 Task: Search one way flight ticket for 5 adults, 2 children, 1 infant in seat and 2 infants on lap in economy from Walla Walla: Walla Walla Regional Airport to Raleigh: Raleigh-durham International Airport on 8-5-2023. Choice of flights is Sun country airlines. Number of bags: 2 carry on bags. Price is upto 82000. Outbound departure time preference is 20:30.
Action: Mouse moved to (380, 348)
Screenshot: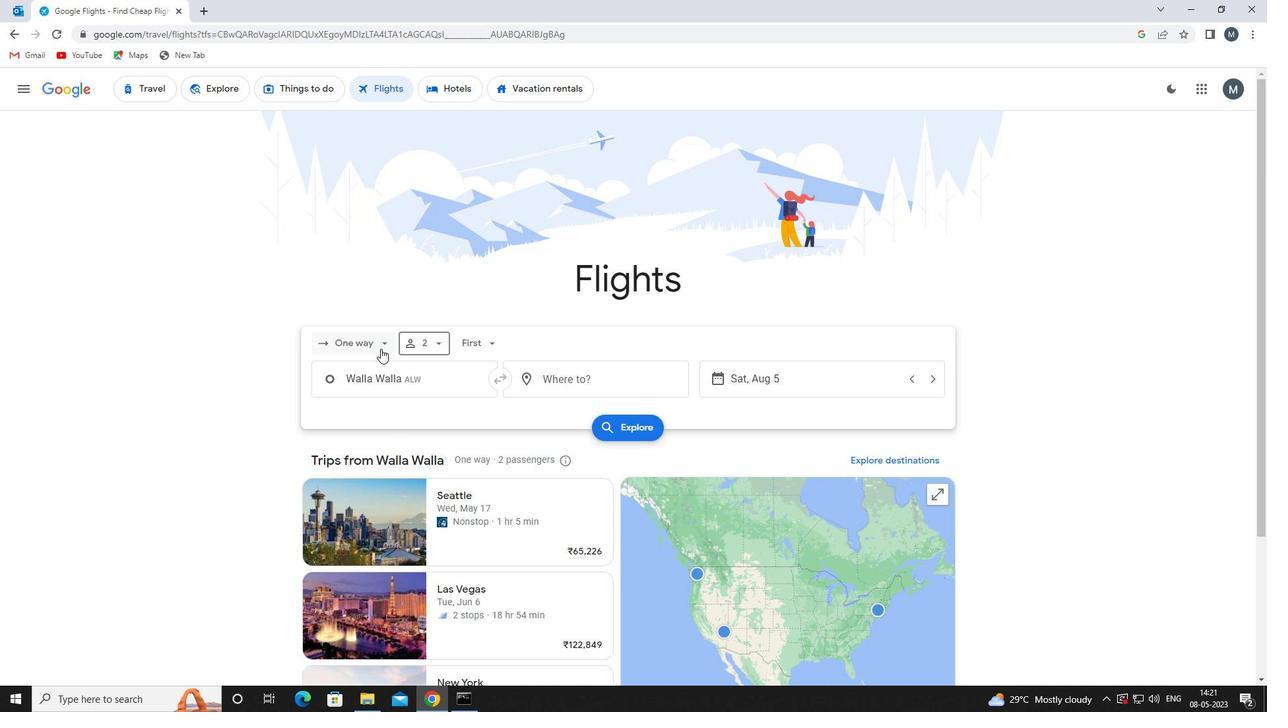 
Action: Mouse pressed left at (380, 348)
Screenshot: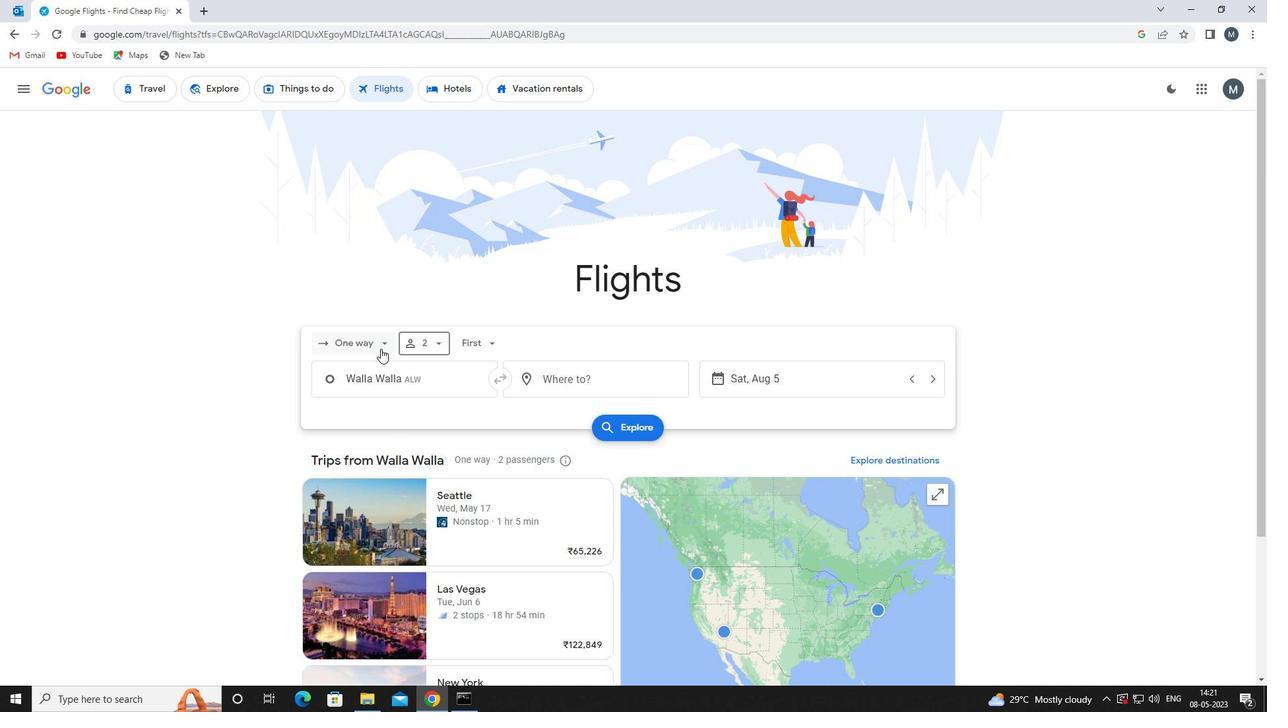 
Action: Mouse moved to (388, 405)
Screenshot: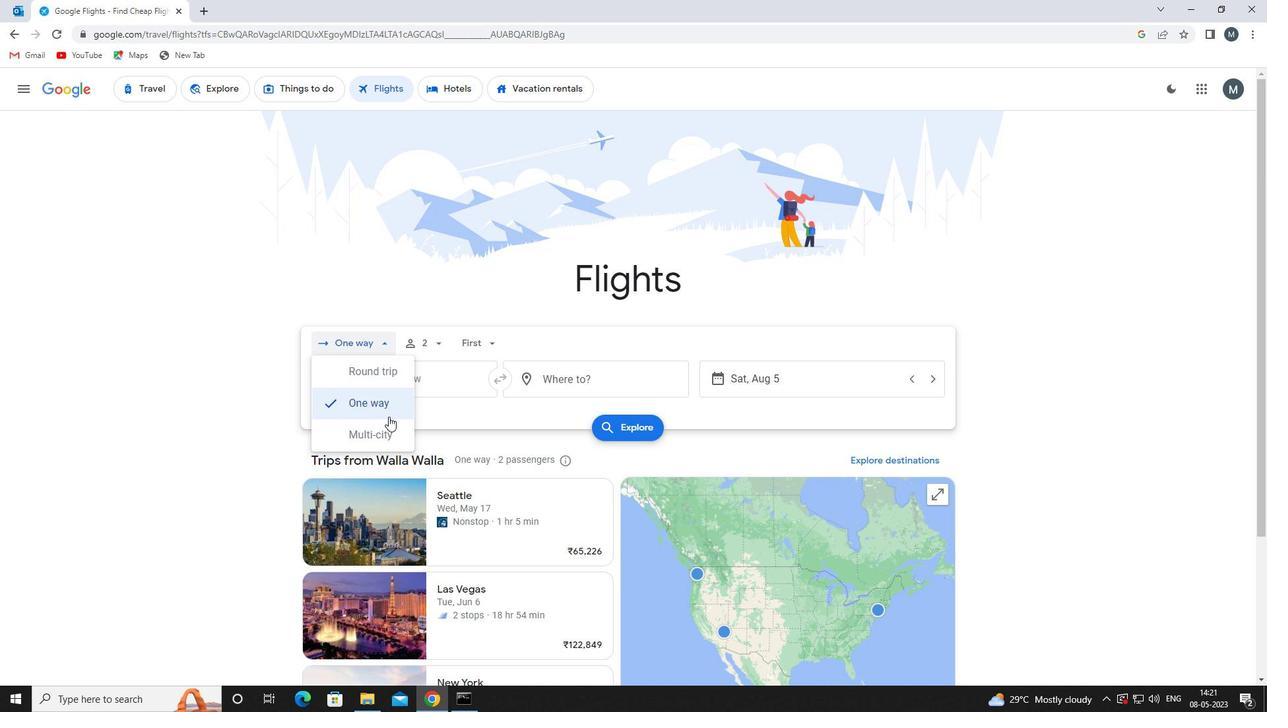 
Action: Mouse pressed left at (388, 405)
Screenshot: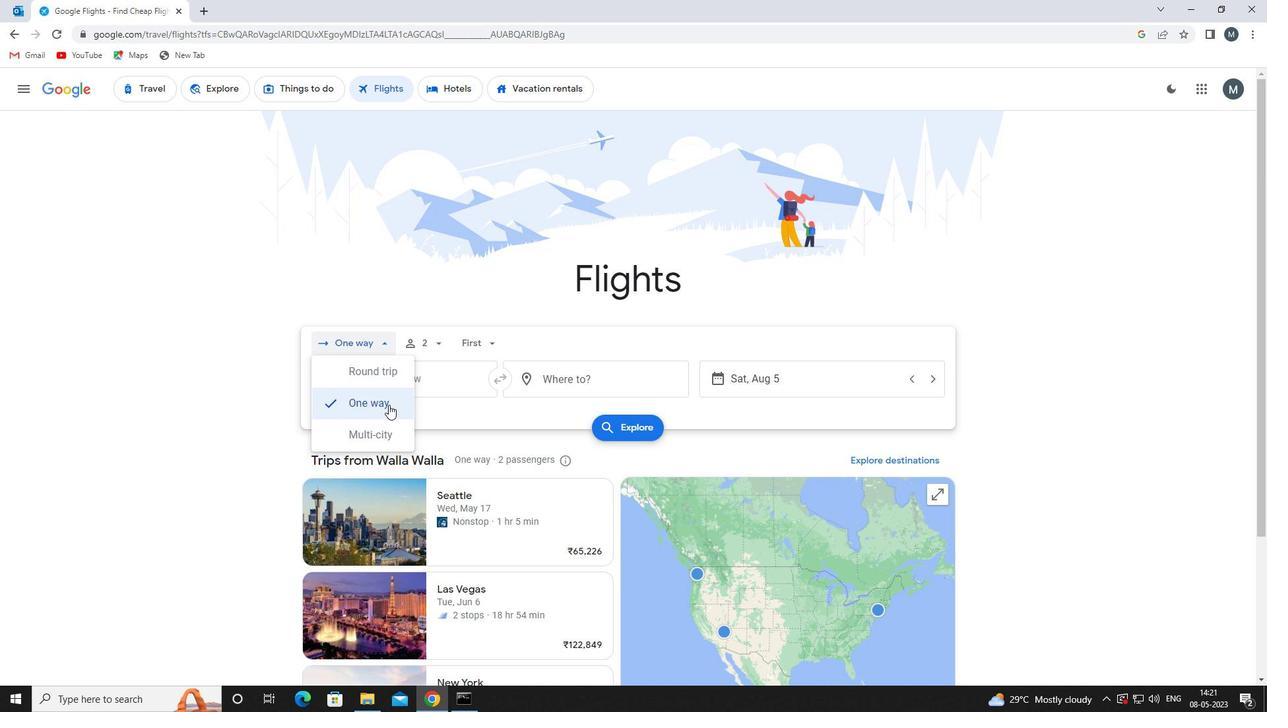 
Action: Mouse moved to (429, 351)
Screenshot: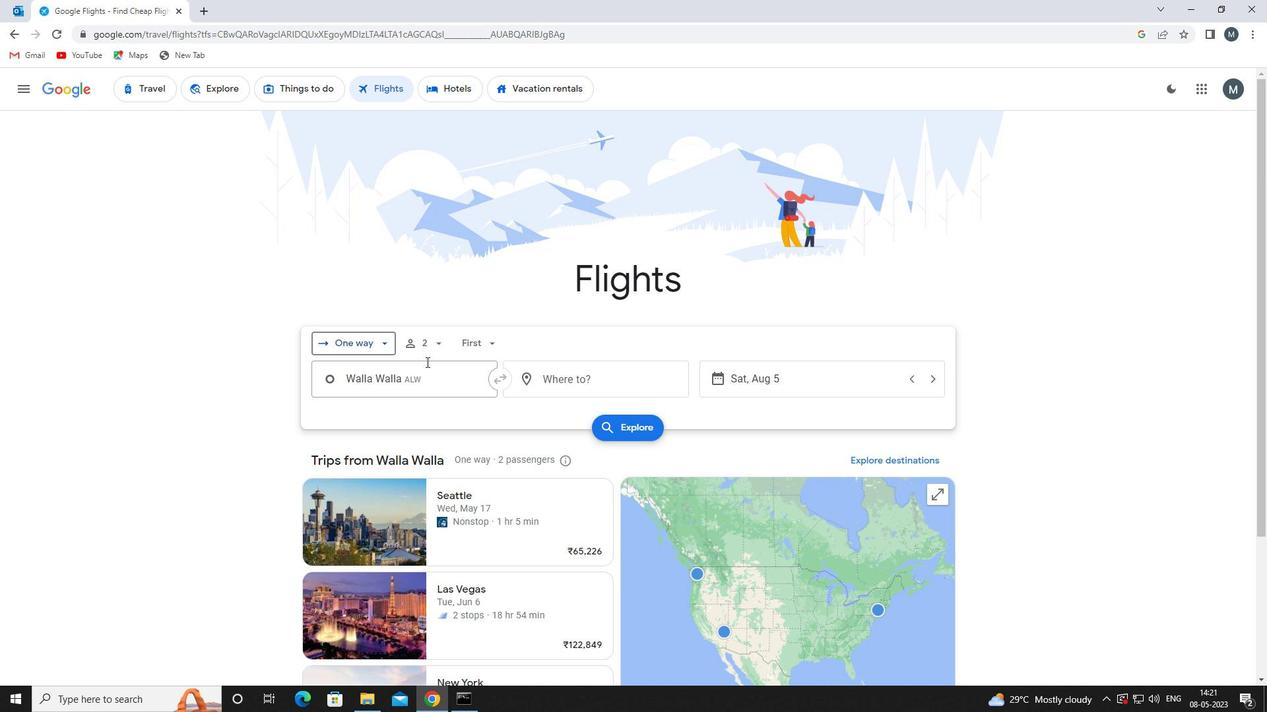 
Action: Mouse pressed left at (429, 351)
Screenshot: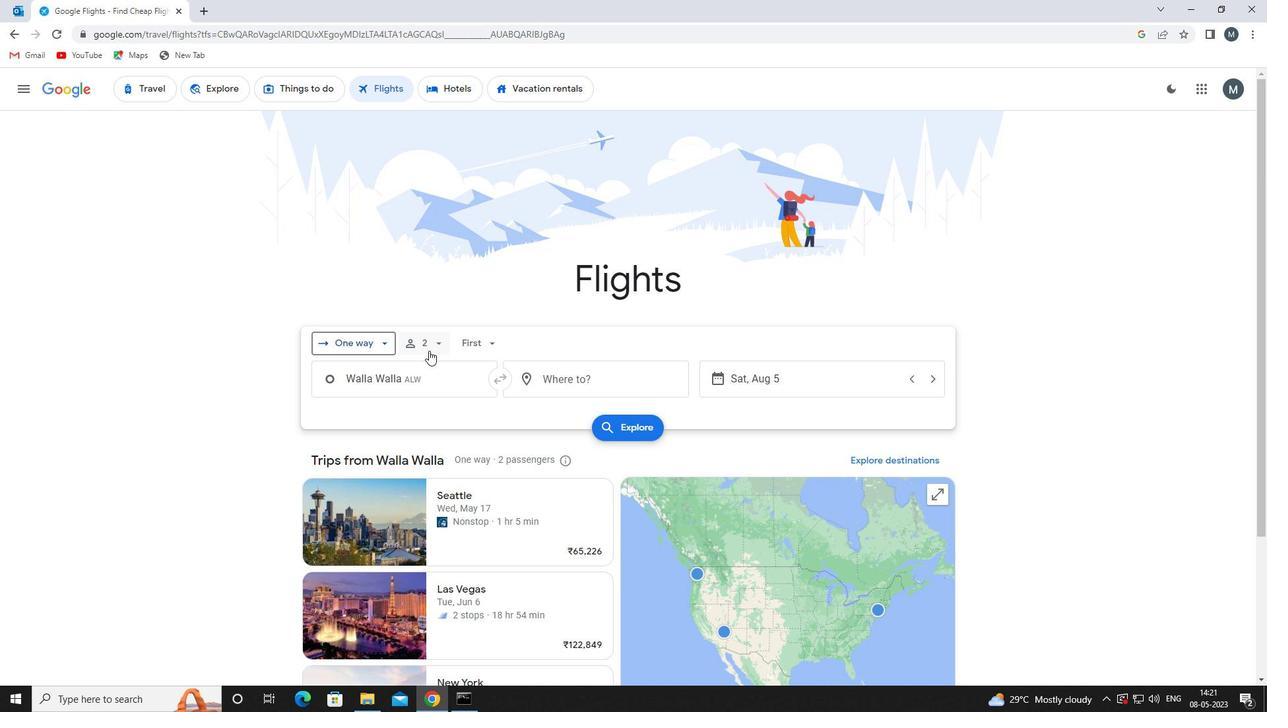 
Action: Mouse moved to (535, 380)
Screenshot: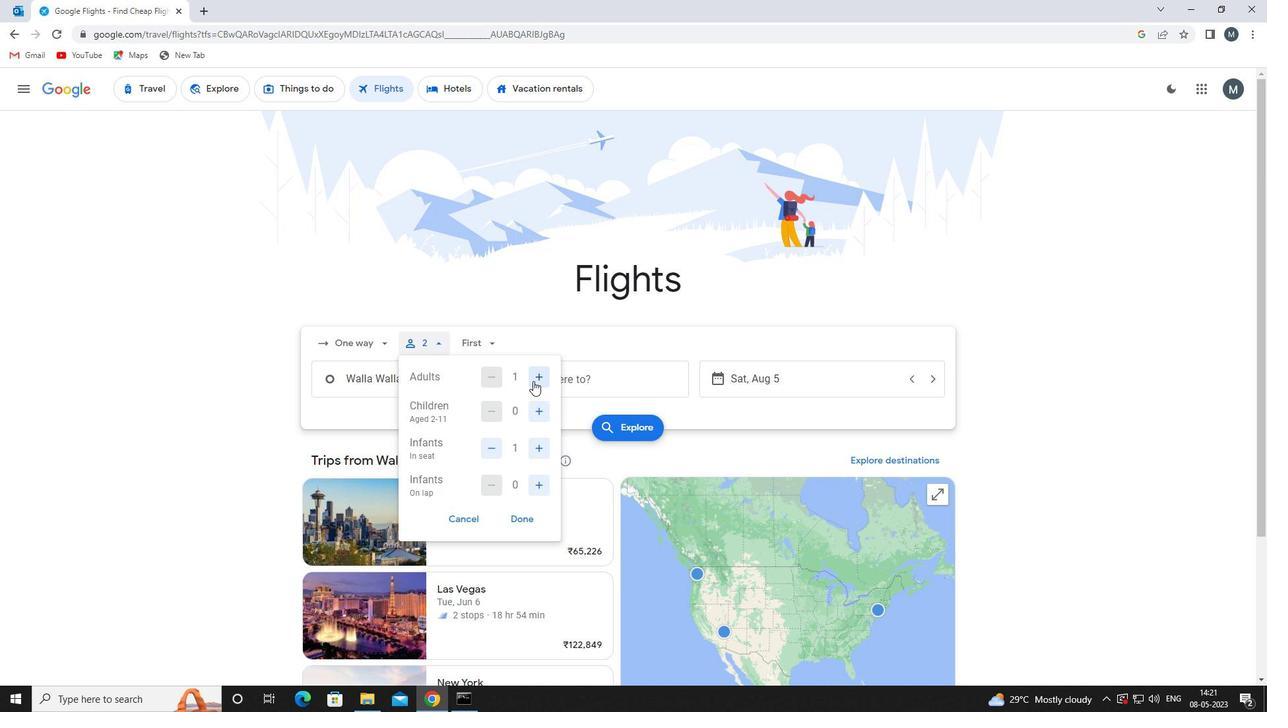 
Action: Mouse pressed left at (535, 380)
Screenshot: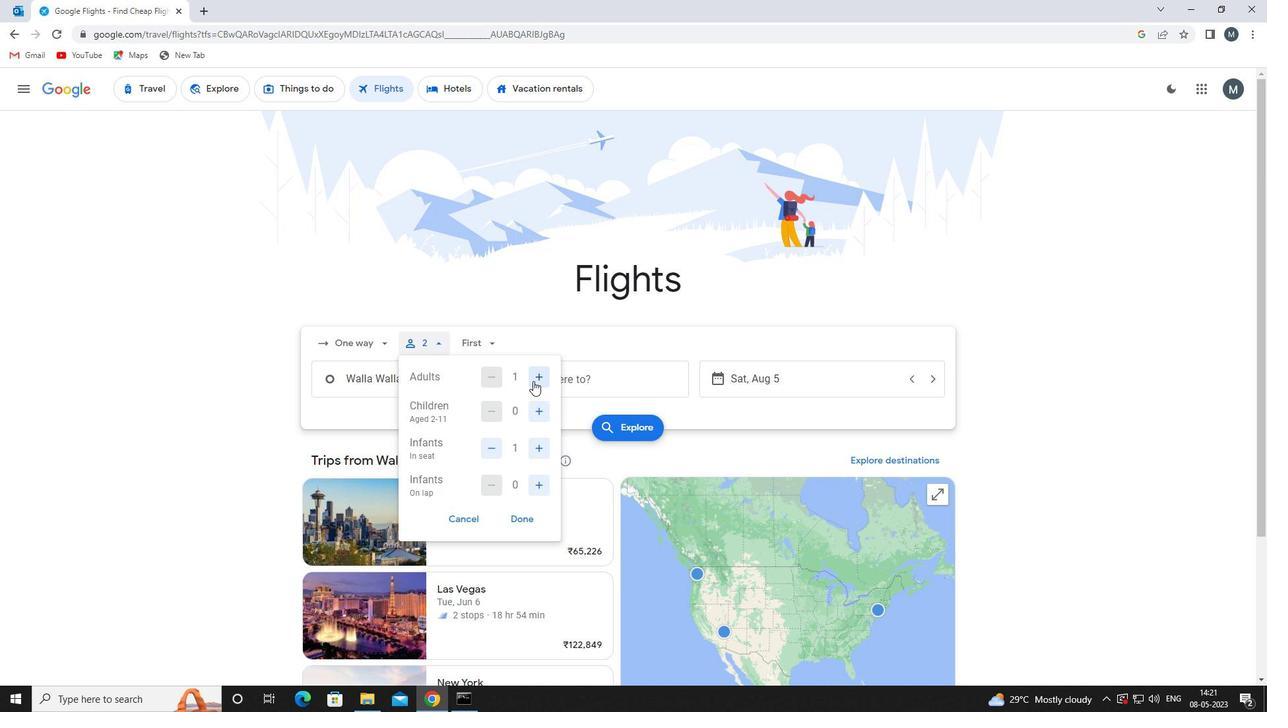 
Action: Mouse moved to (535, 380)
Screenshot: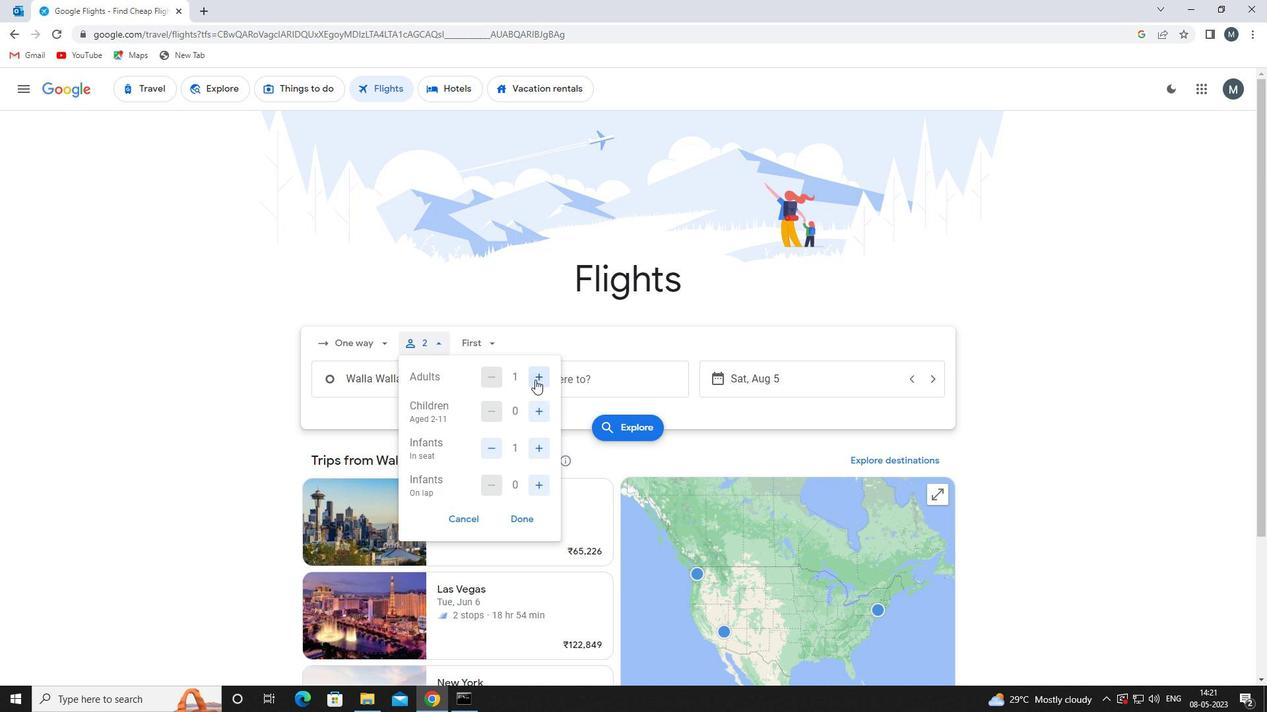 
Action: Mouse pressed left at (535, 380)
Screenshot: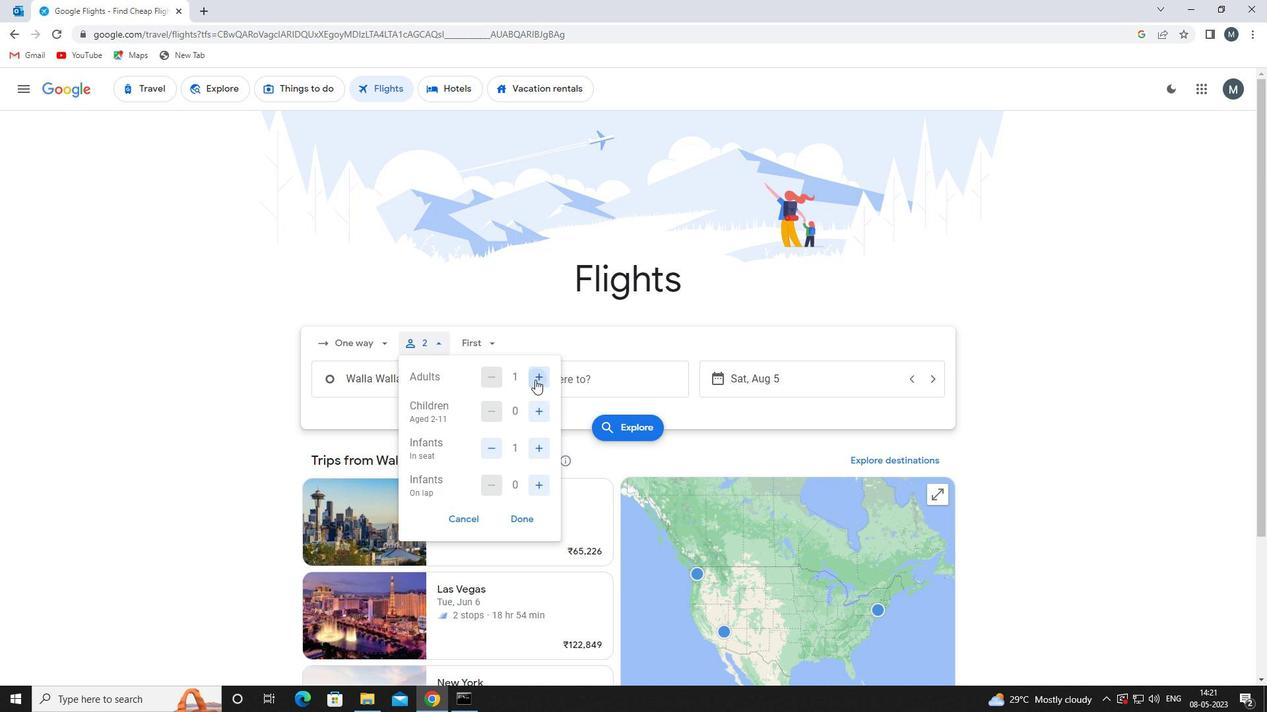 
Action: Mouse pressed left at (535, 380)
Screenshot: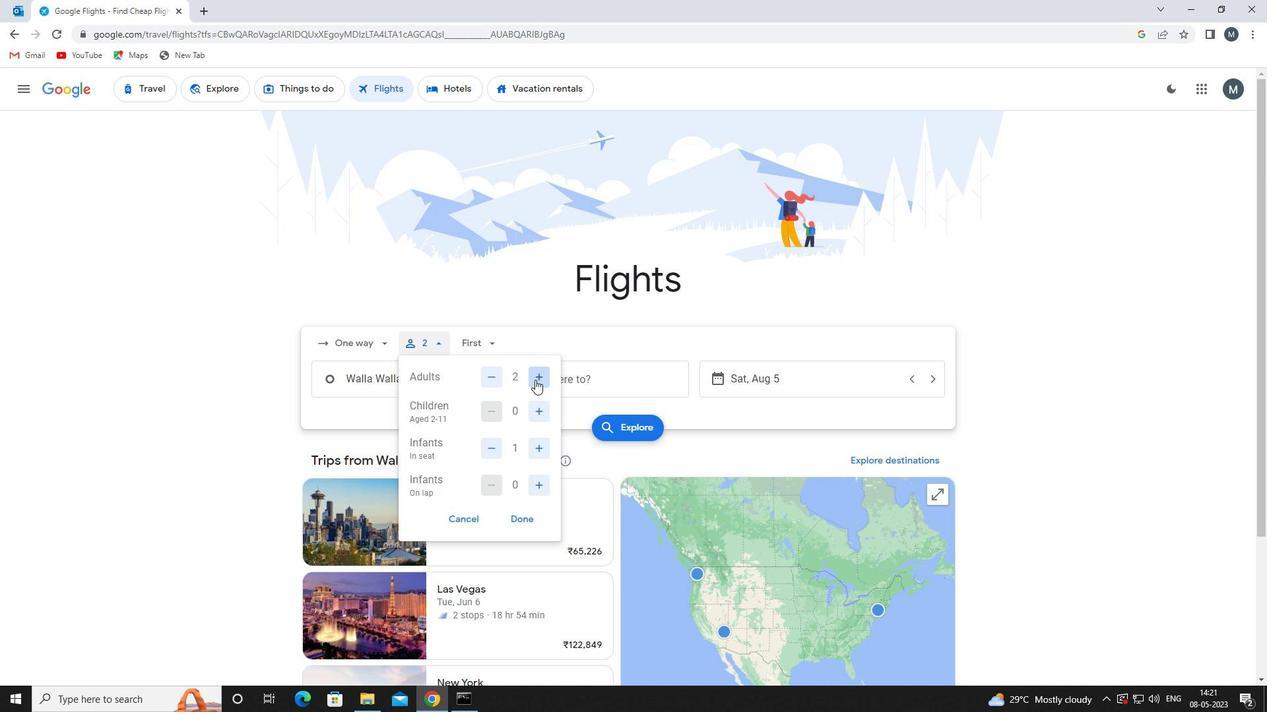 
Action: Mouse pressed left at (535, 380)
Screenshot: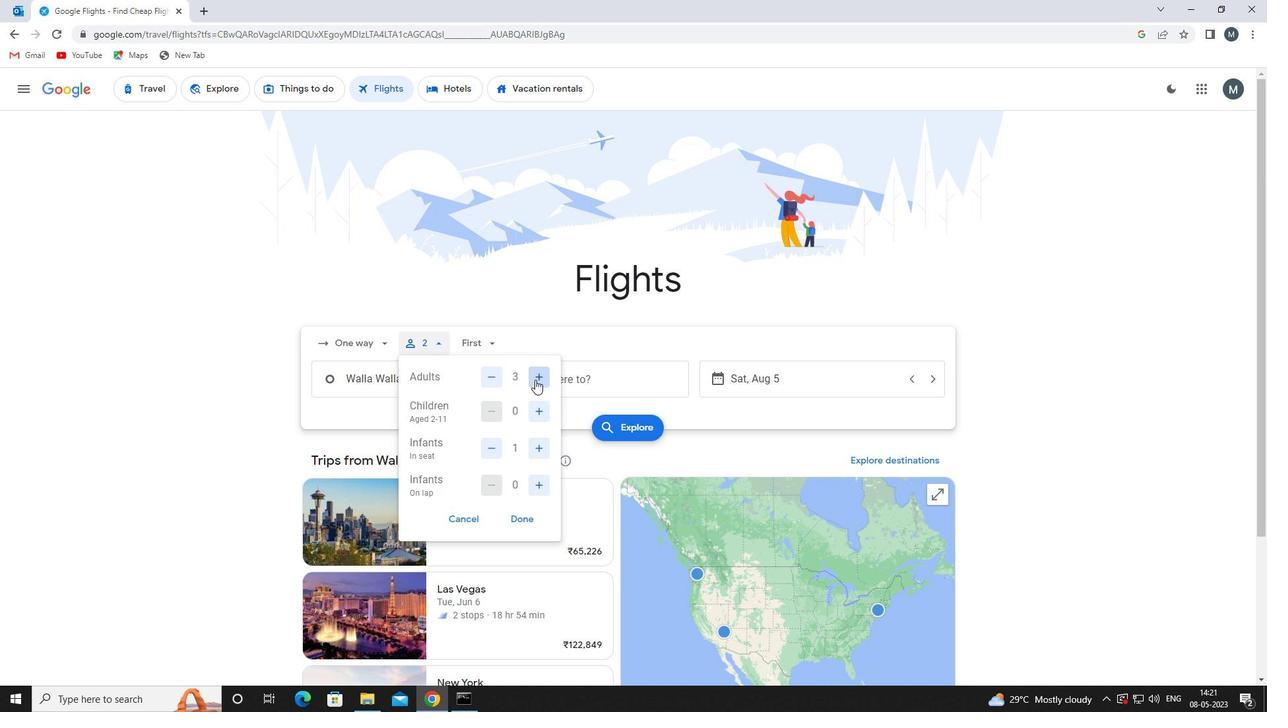 
Action: Mouse moved to (539, 412)
Screenshot: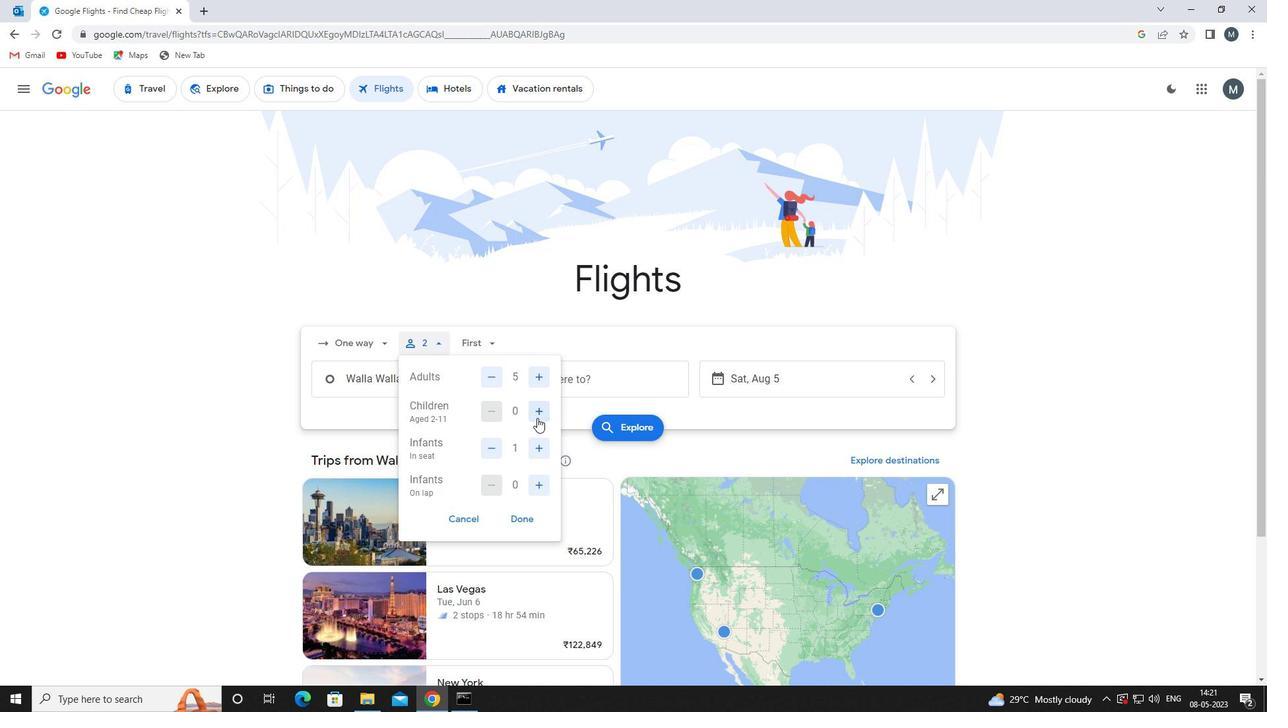 
Action: Mouse pressed left at (539, 412)
Screenshot: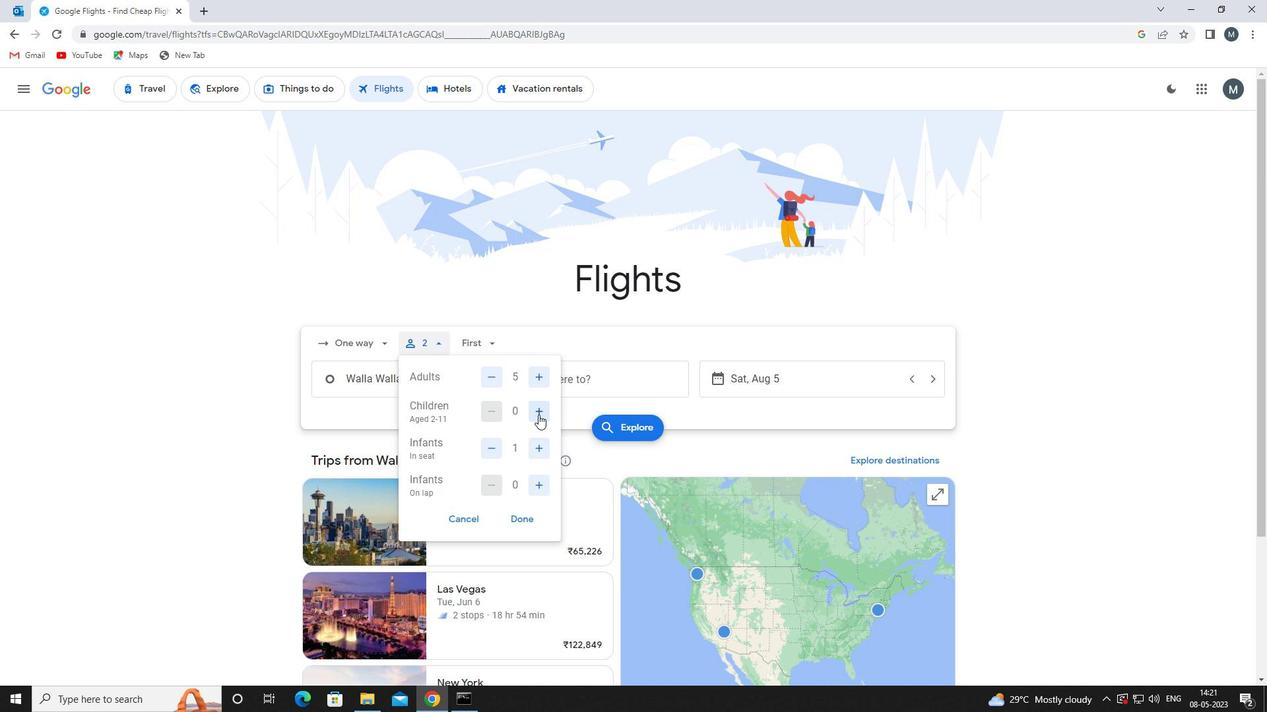 
Action: Mouse pressed left at (539, 412)
Screenshot: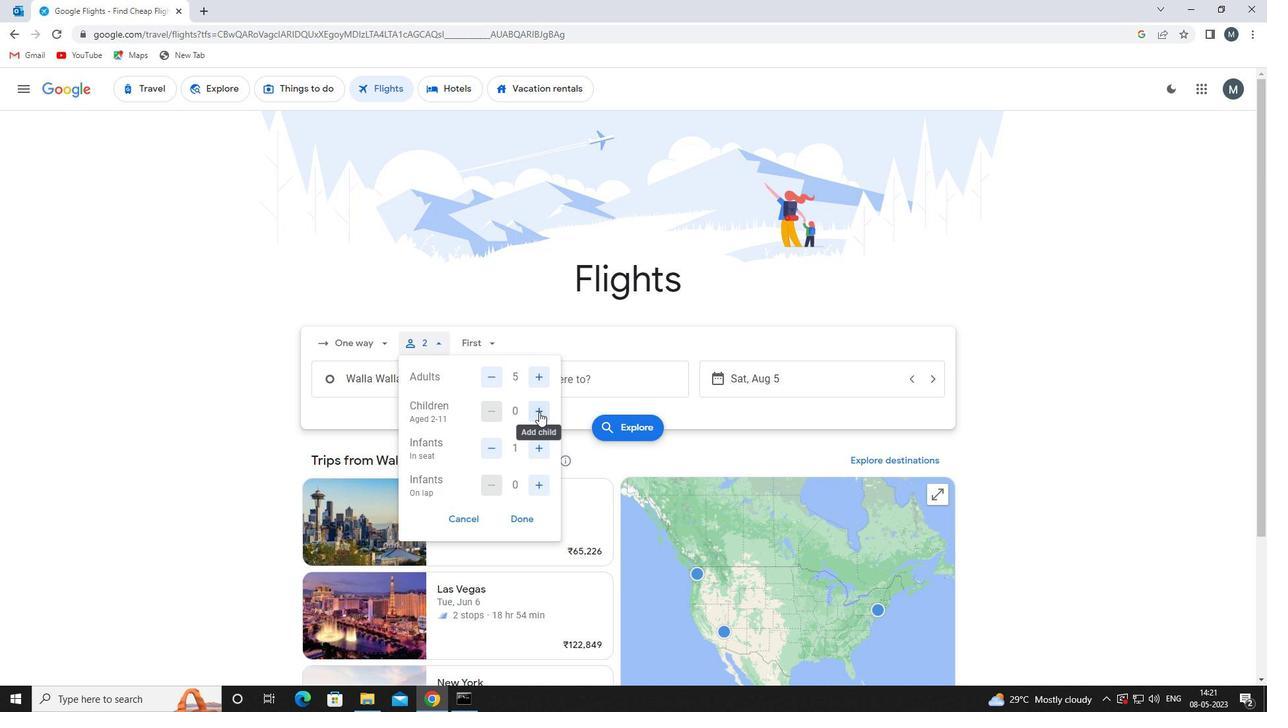 
Action: Mouse moved to (497, 448)
Screenshot: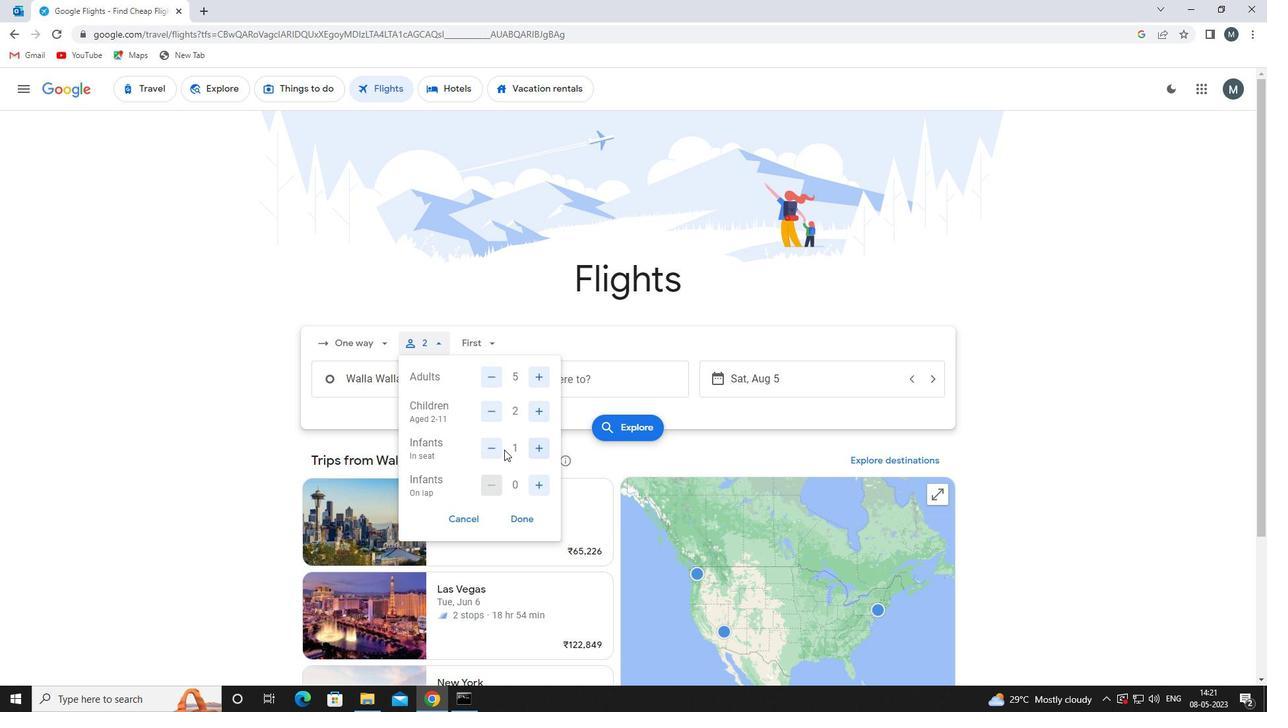 
Action: Mouse pressed left at (497, 448)
Screenshot: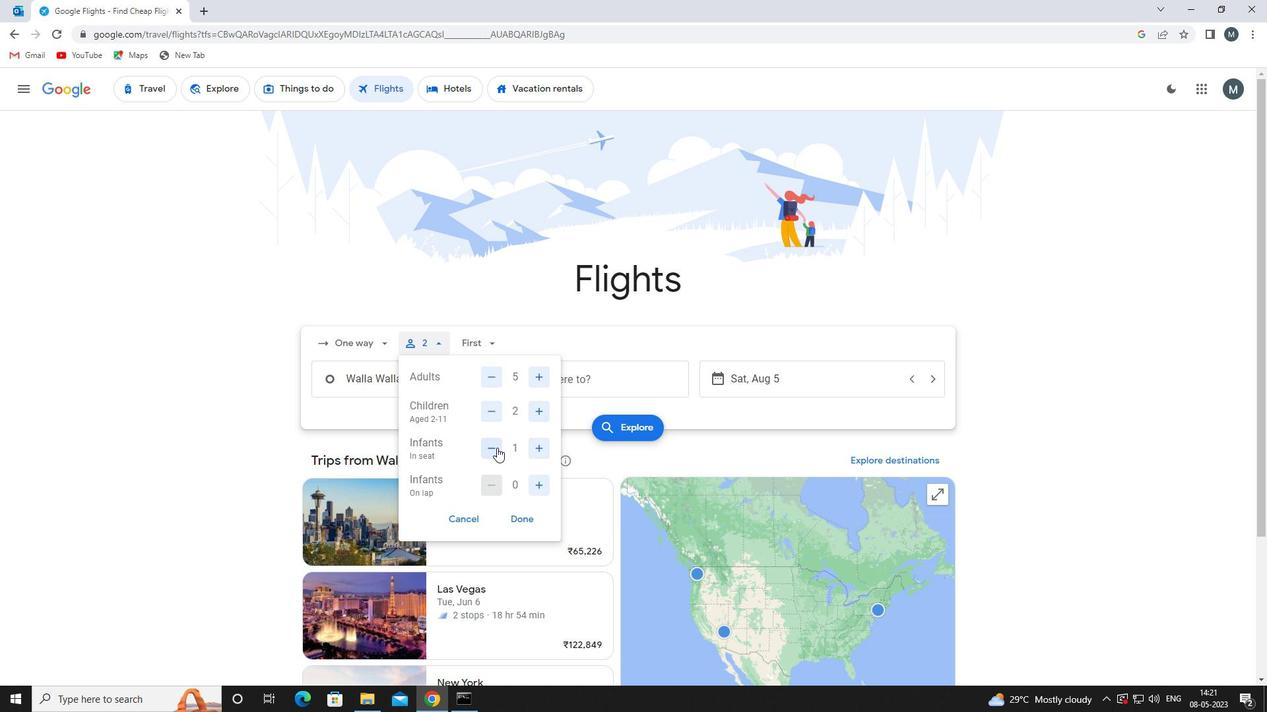 
Action: Mouse moved to (543, 449)
Screenshot: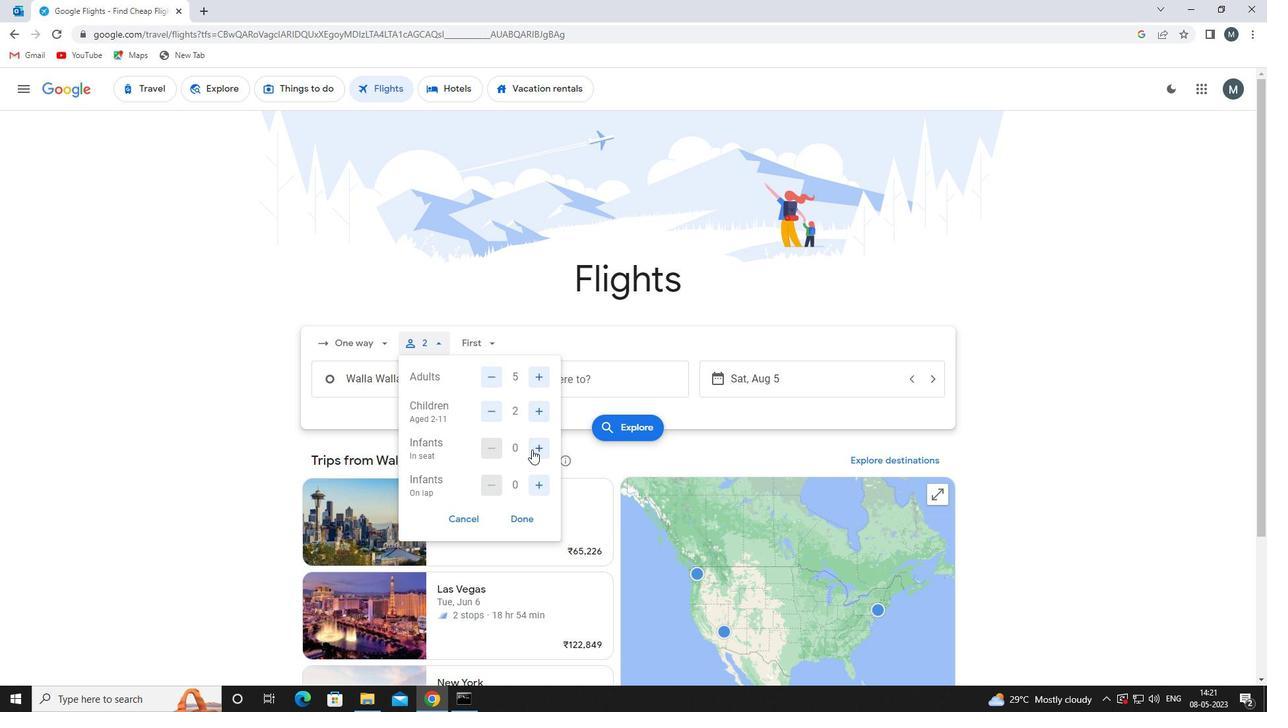 
Action: Mouse pressed left at (543, 449)
Screenshot: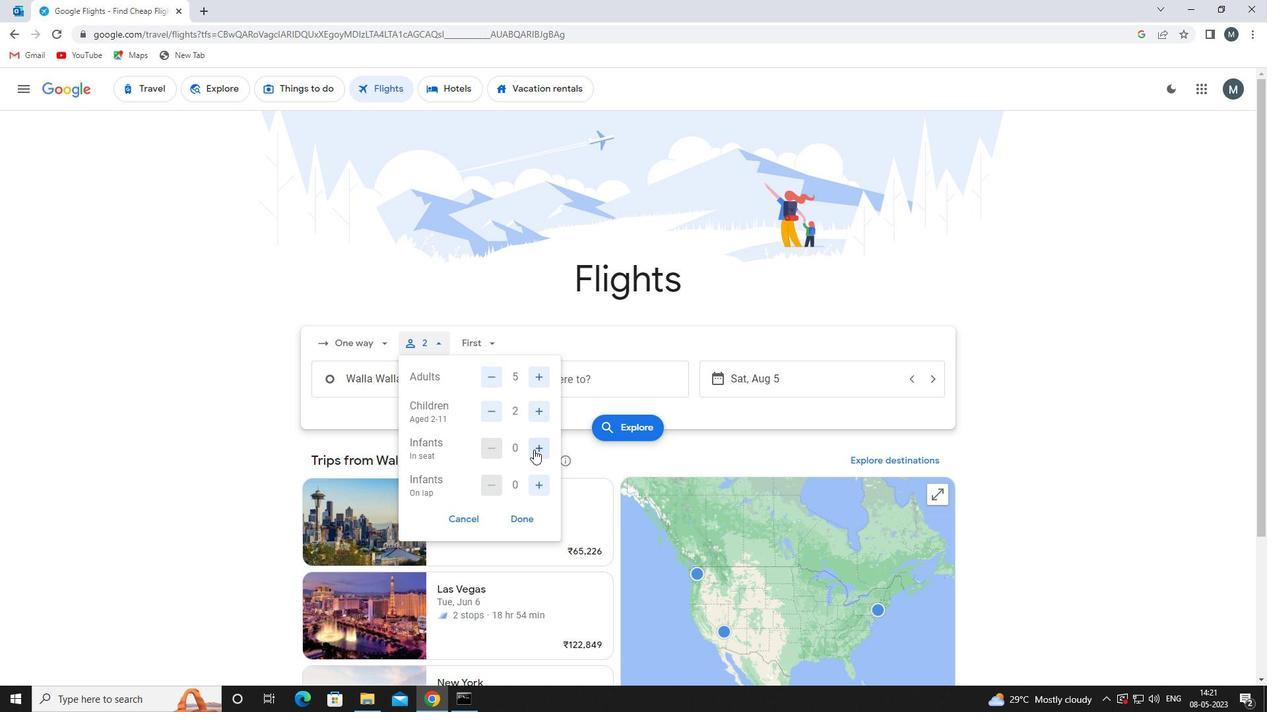 
Action: Mouse moved to (537, 488)
Screenshot: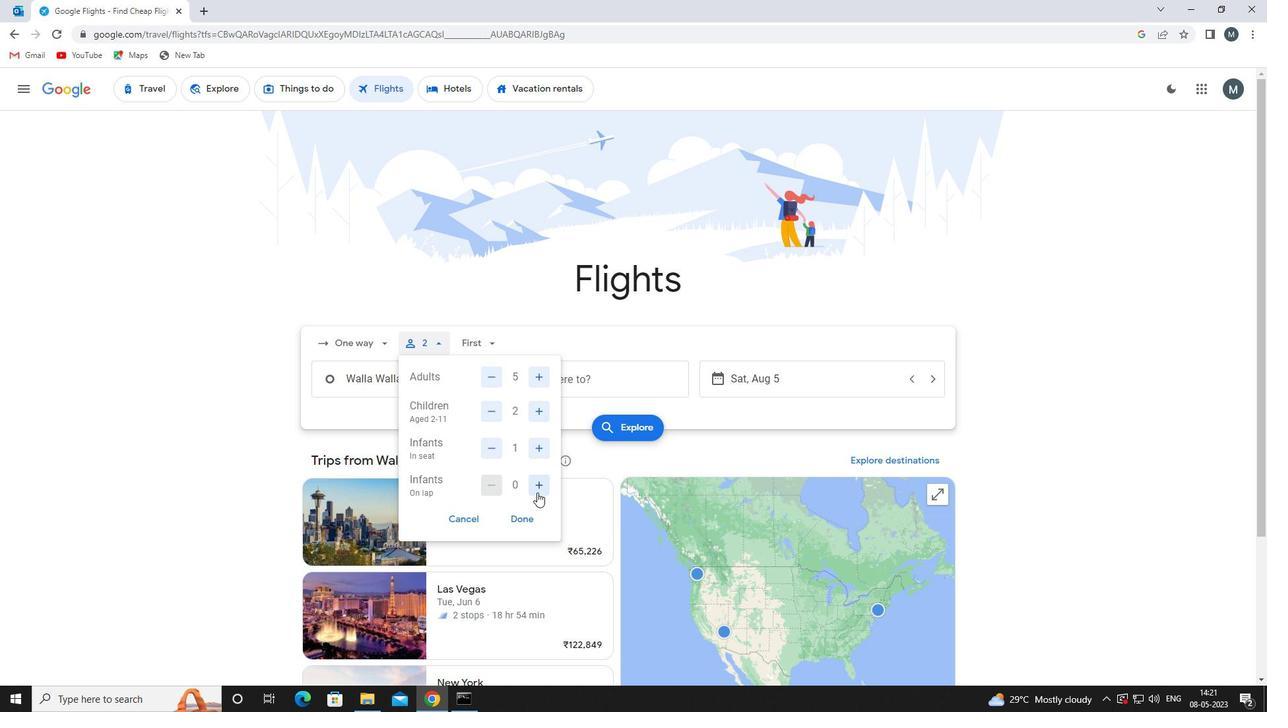 
Action: Mouse pressed left at (537, 488)
Screenshot: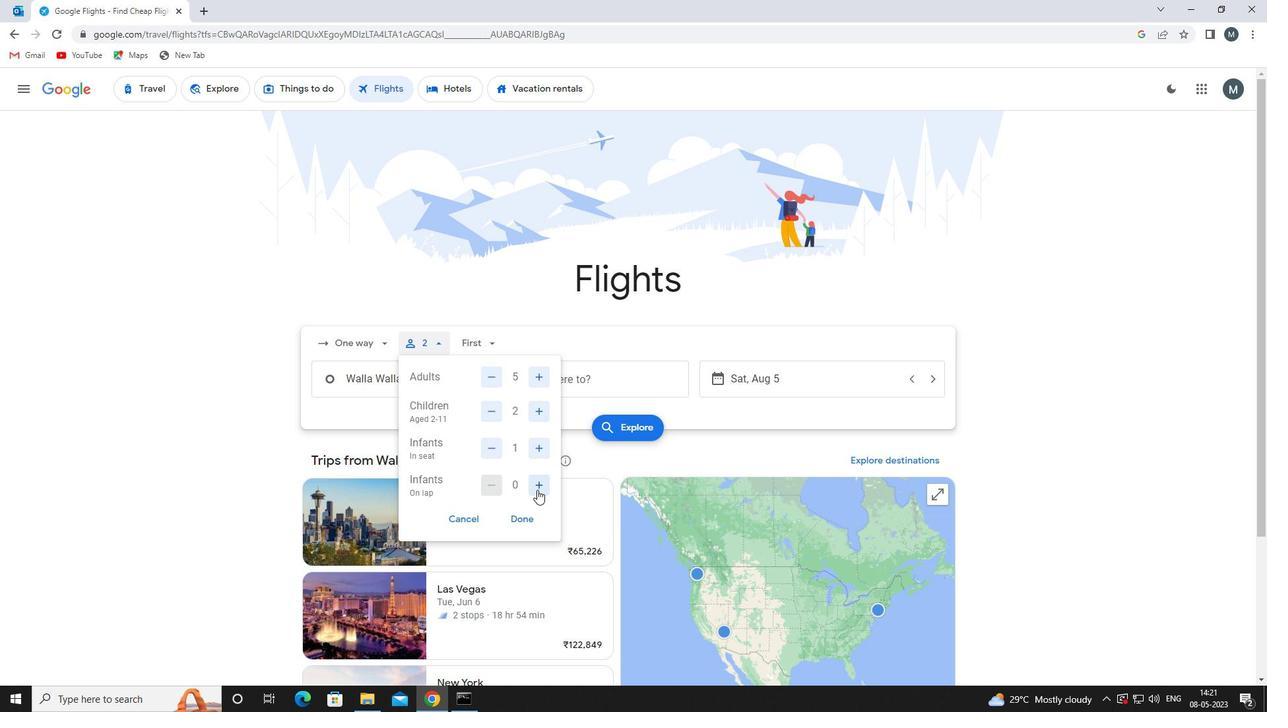 
Action: Mouse moved to (537, 487)
Screenshot: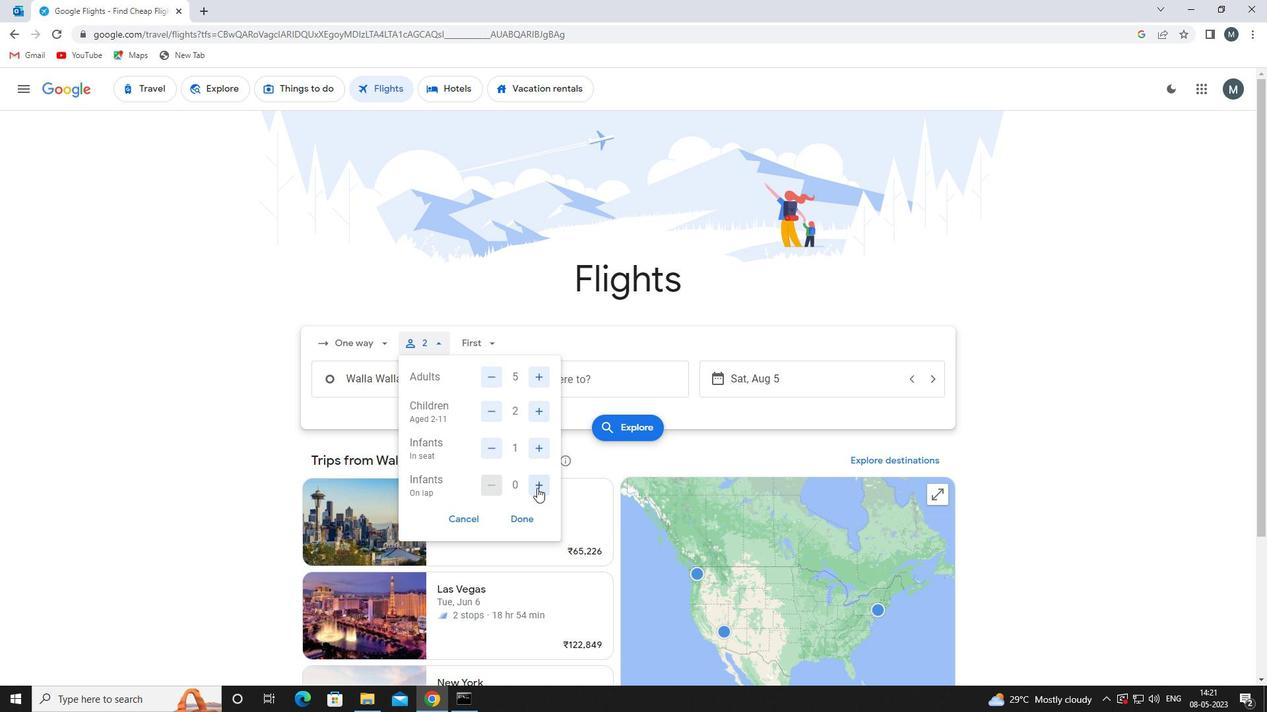 
Action: Mouse pressed left at (537, 487)
Screenshot: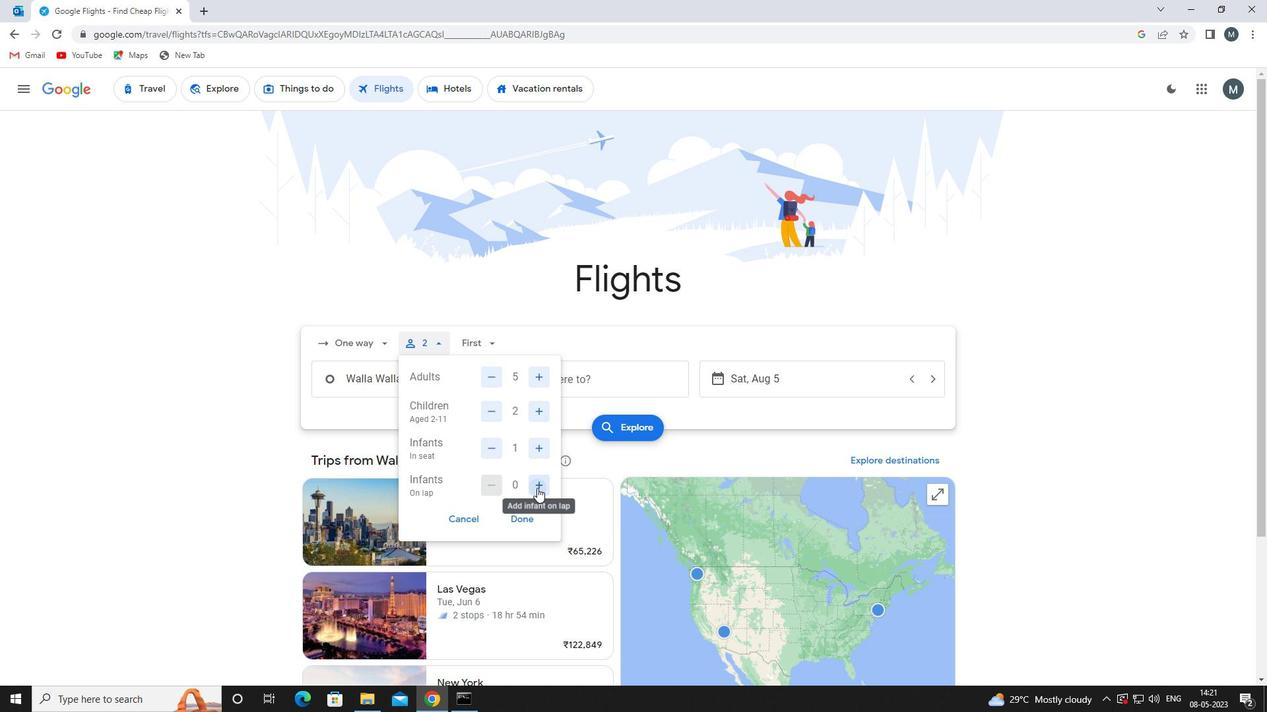
Action: Mouse moved to (500, 485)
Screenshot: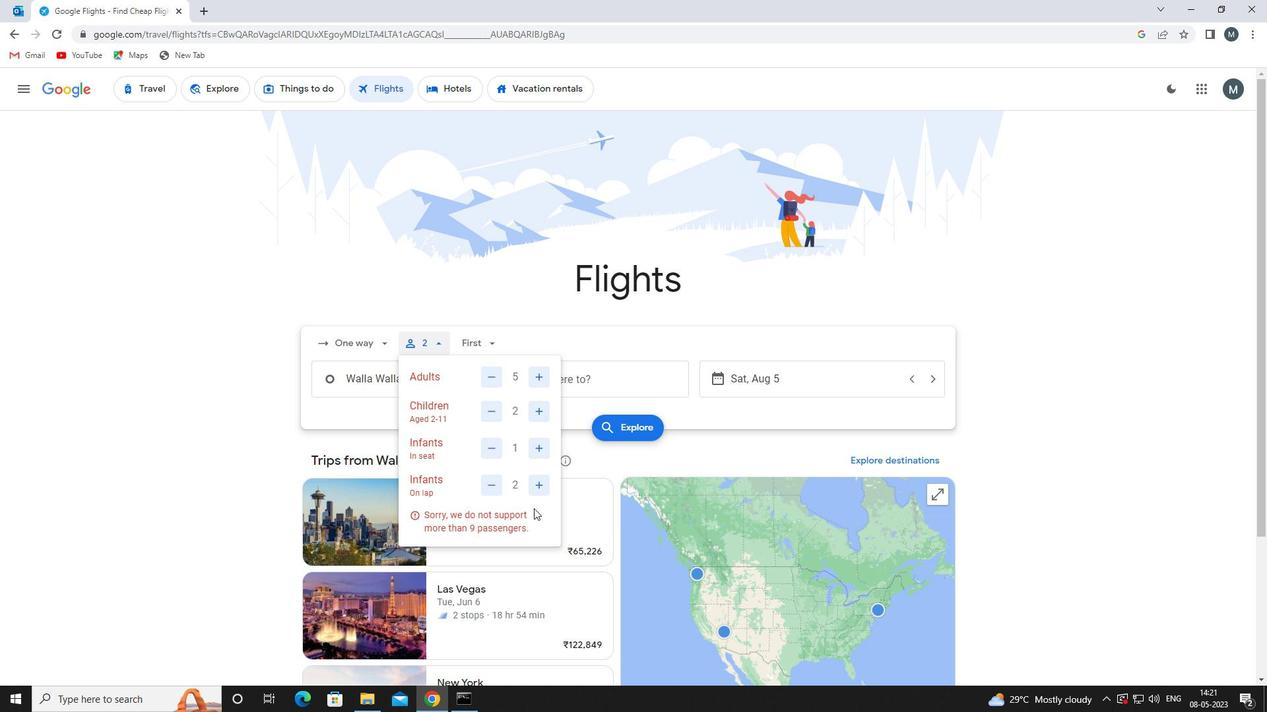
Action: Mouse pressed left at (500, 485)
Screenshot: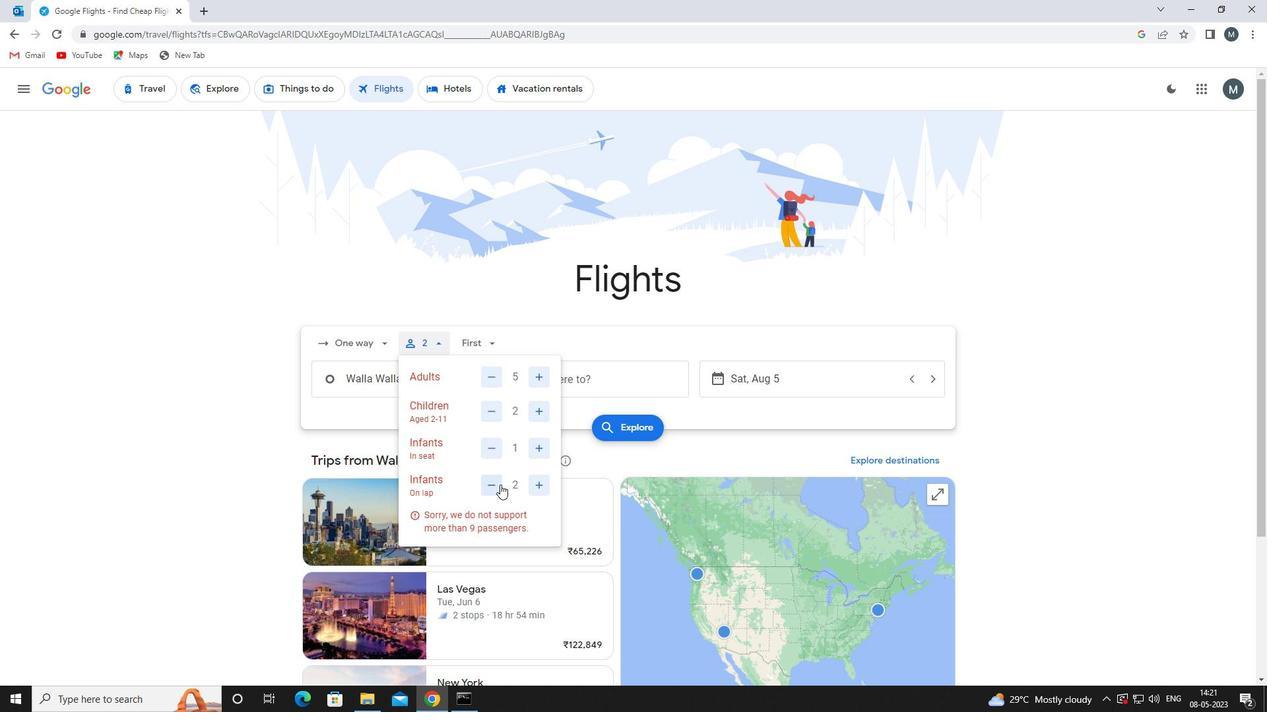 
Action: Mouse moved to (523, 520)
Screenshot: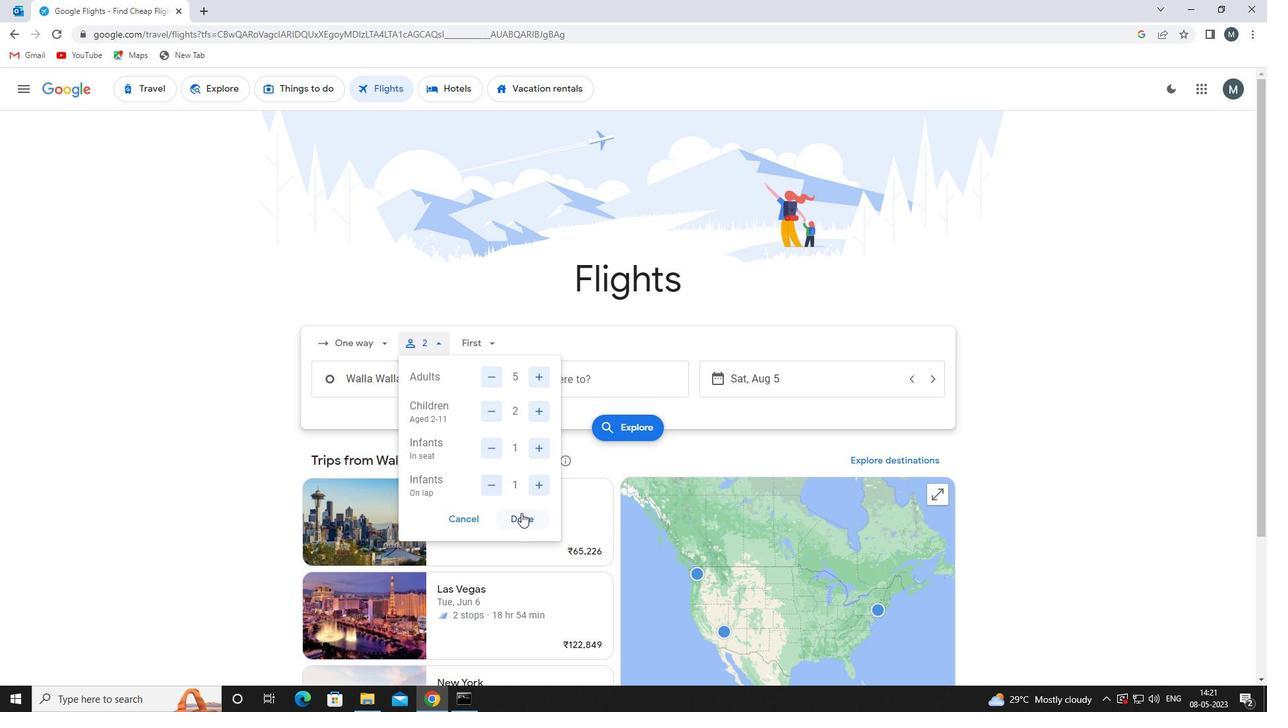 
Action: Mouse pressed left at (523, 520)
Screenshot: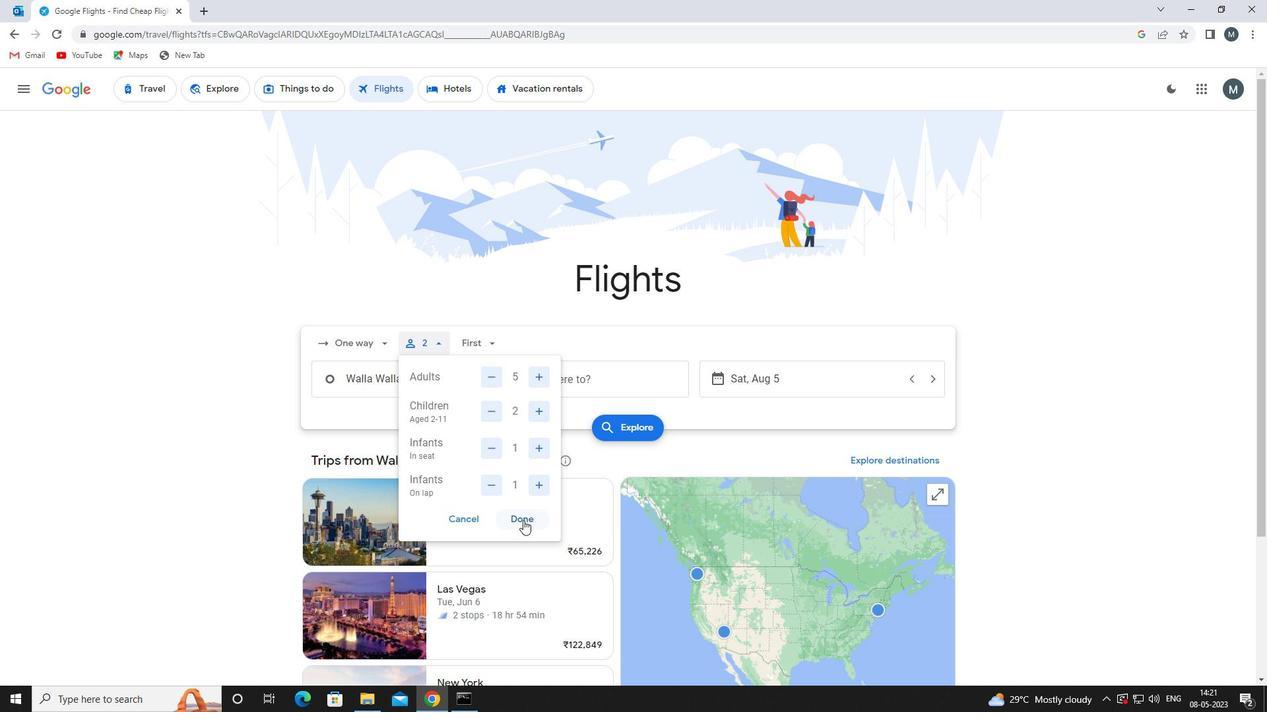 
Action: Mouse moved to (489, 346)
Screenshot: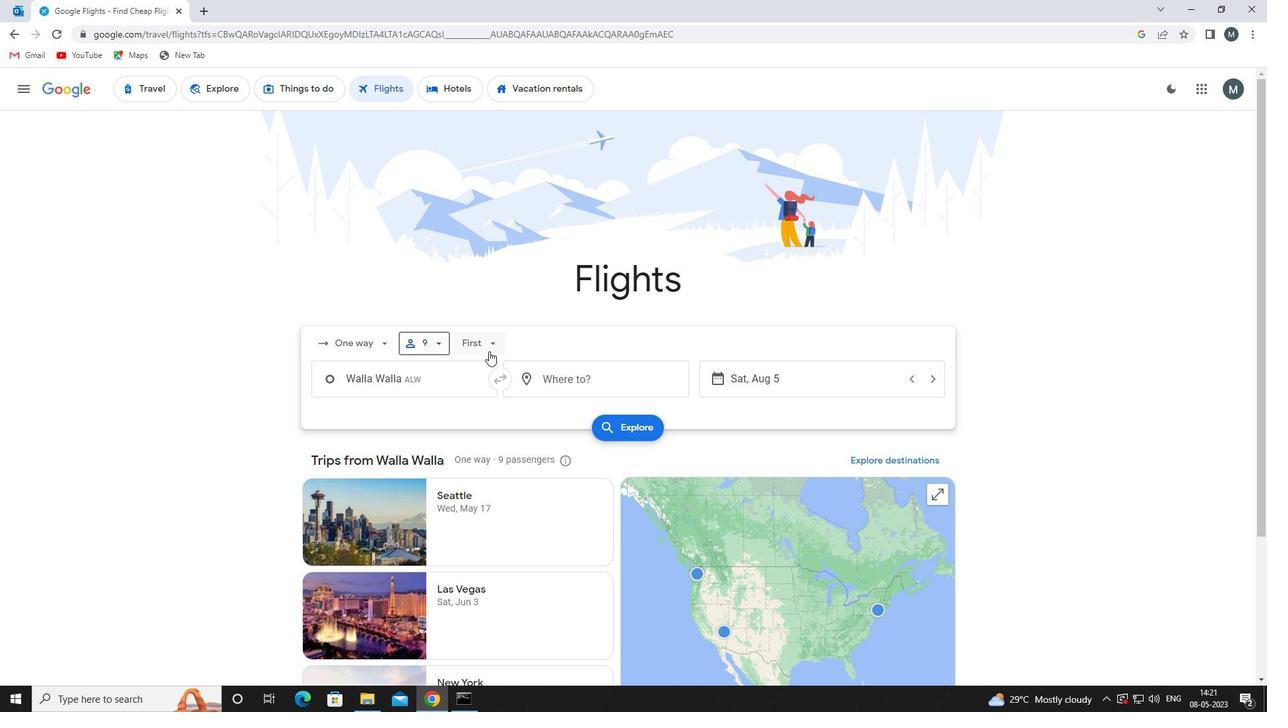 
Action: Mouse pressed left at (489, 346)
Screenshot: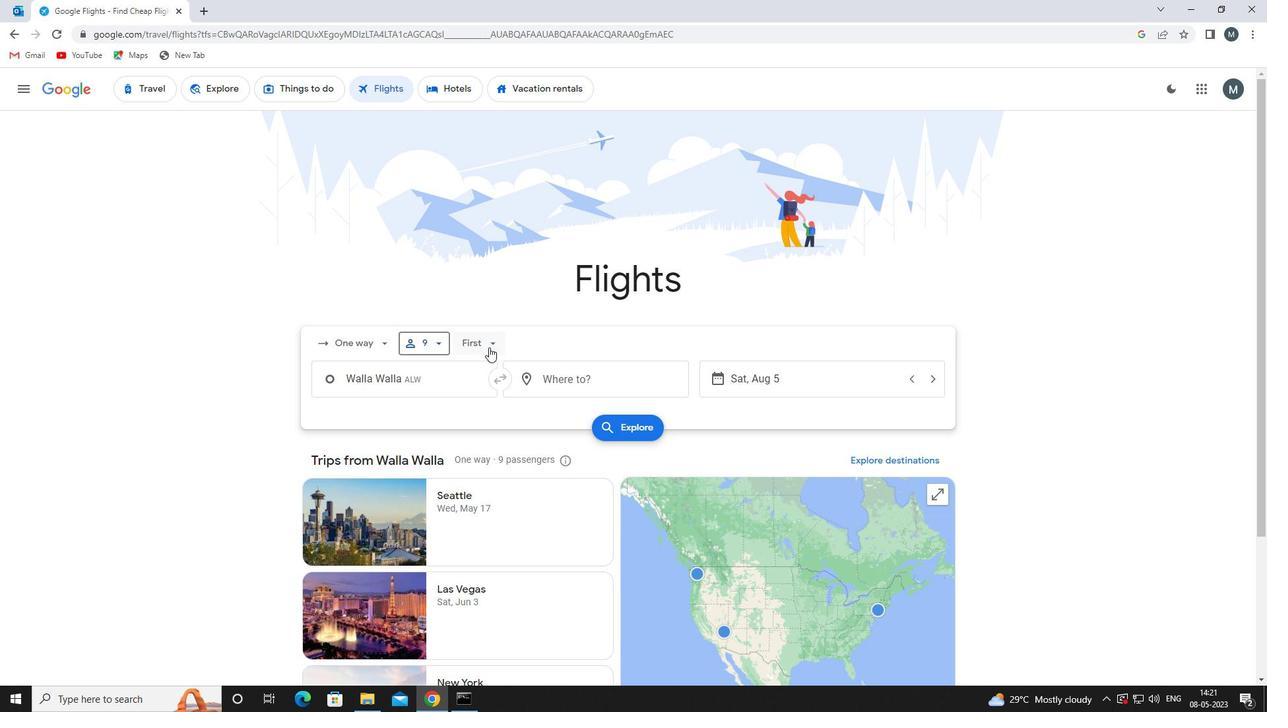 
Action: Mouse moved to (510, 369)
Screenshot: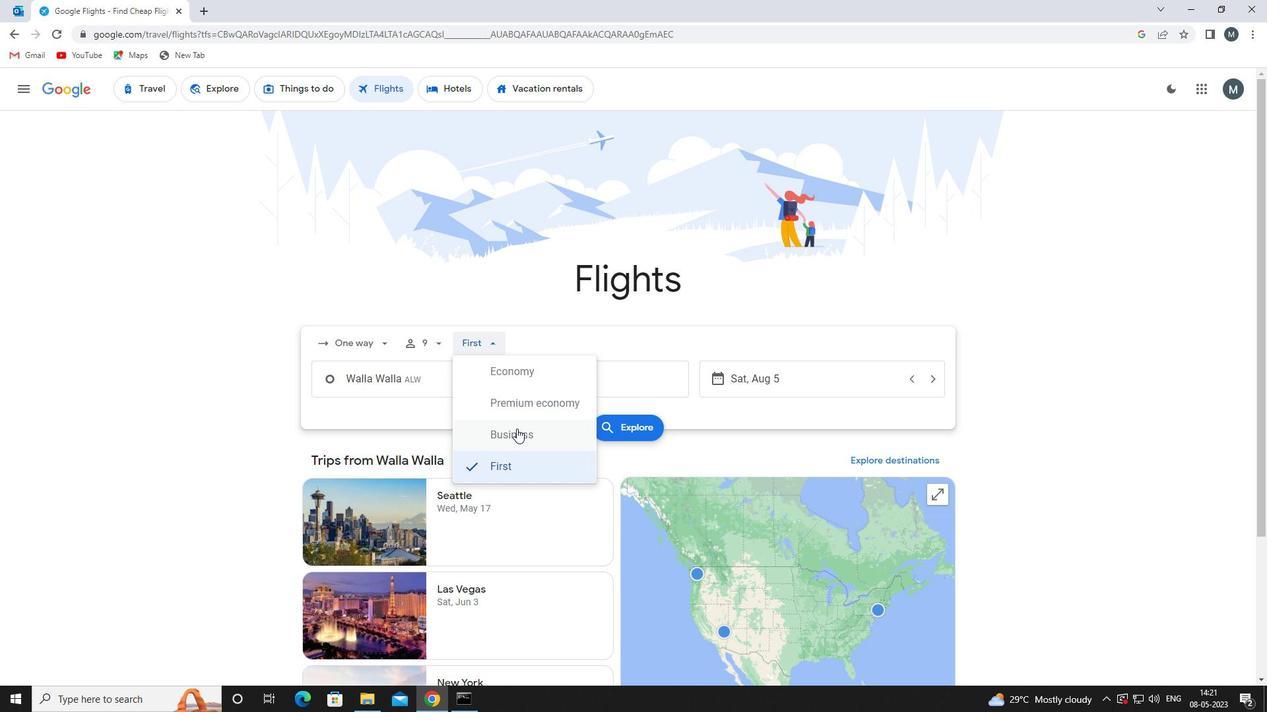 
Action: Mouse pressed left at (510, 369)
Screenshot: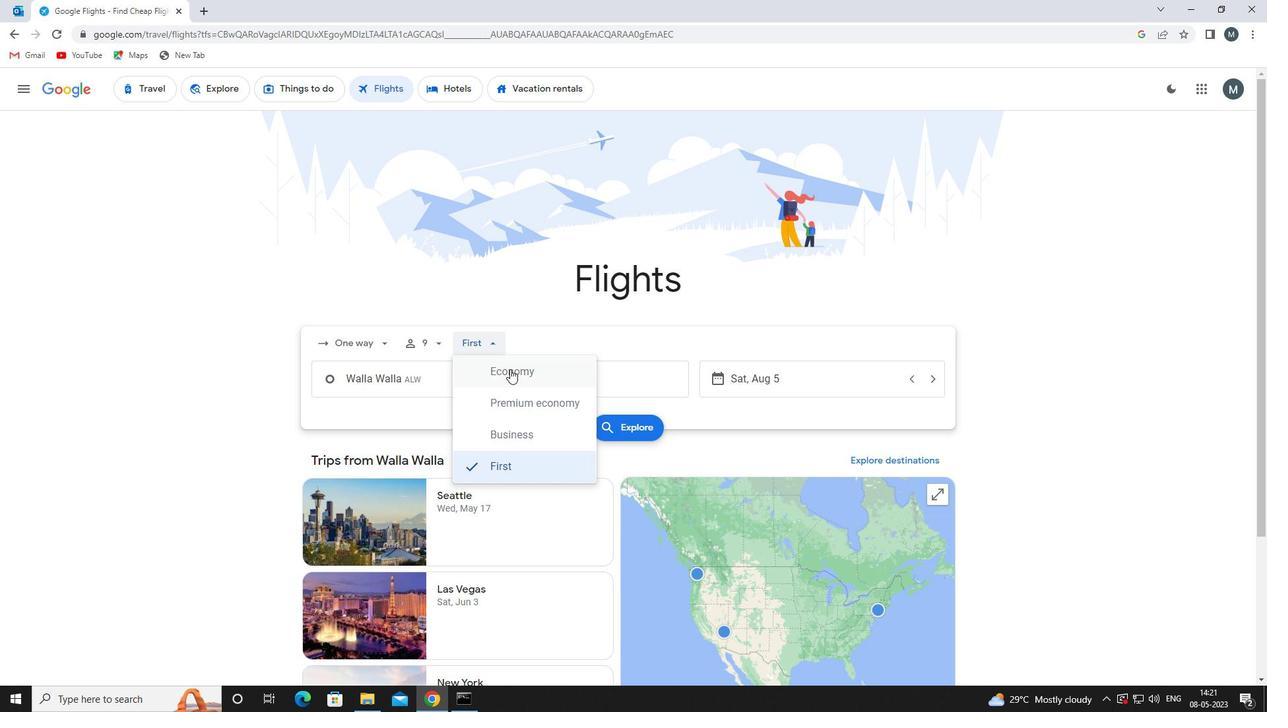 
Action: Mouse moved to (423, 381)
Screenshot: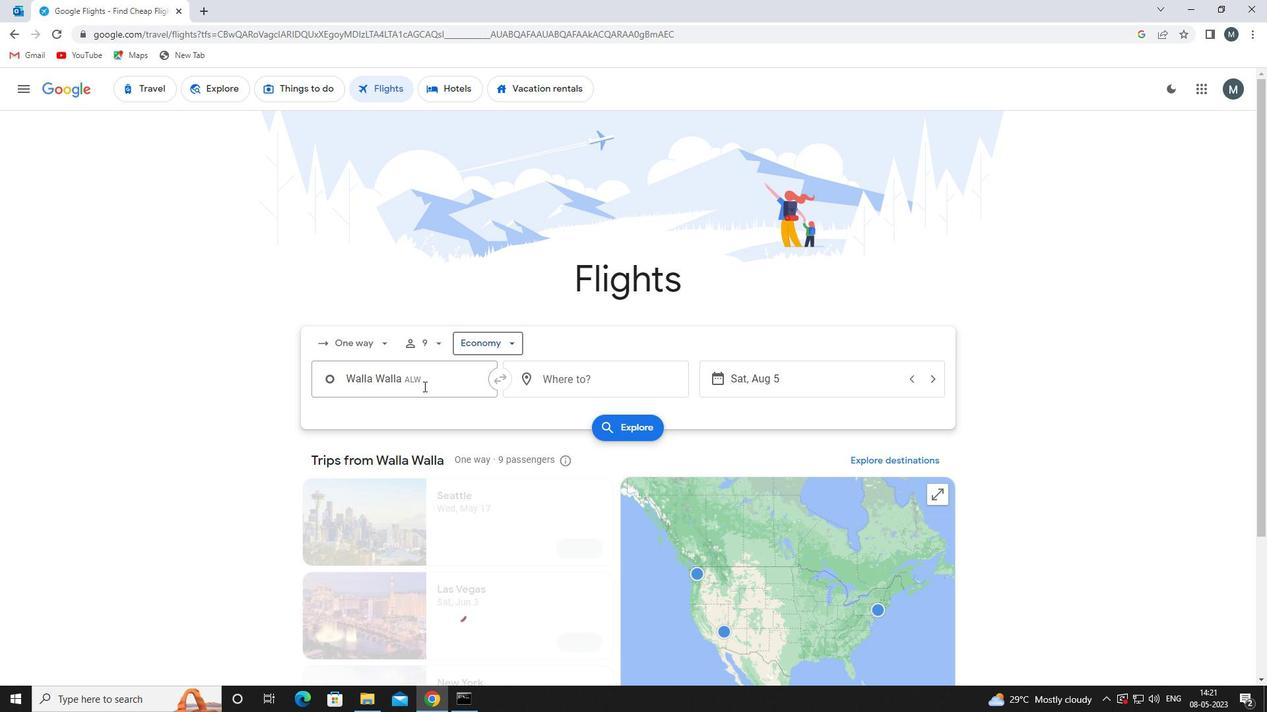 
Action: Mouse pressed left at (423, 381)
Screenshot: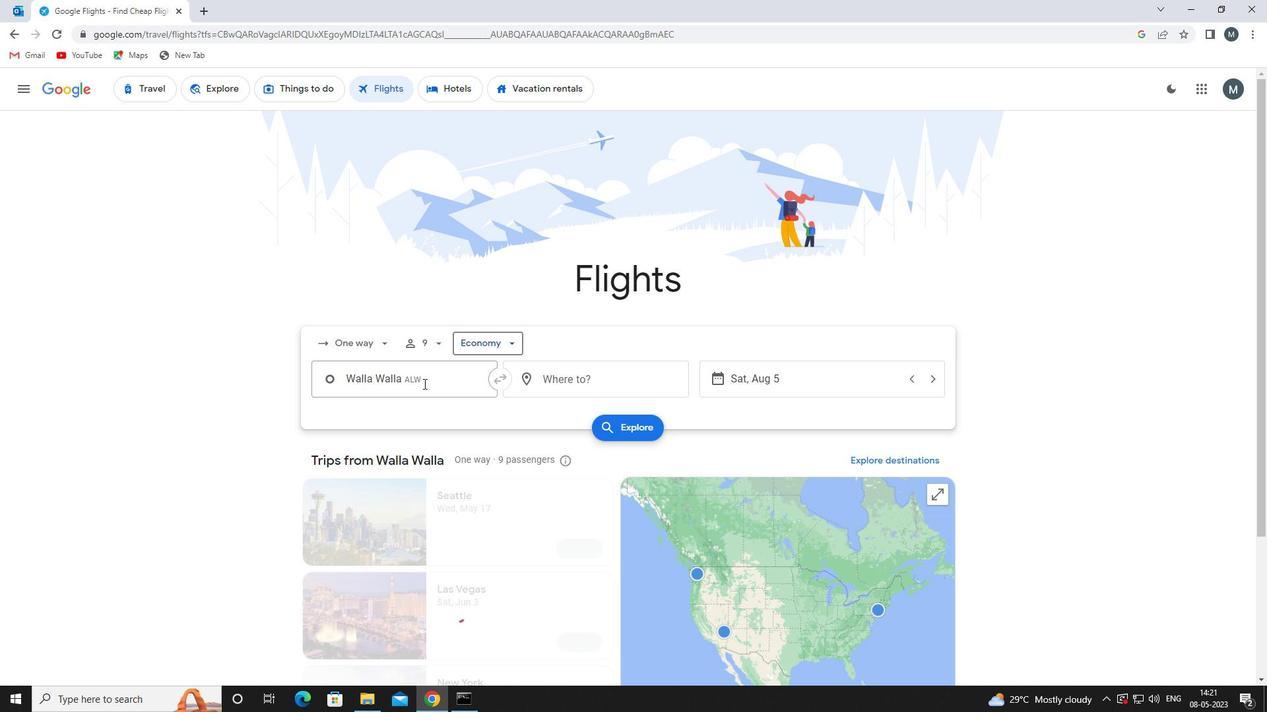 
Action: Mouse moved to (443, 456)
Screenshot: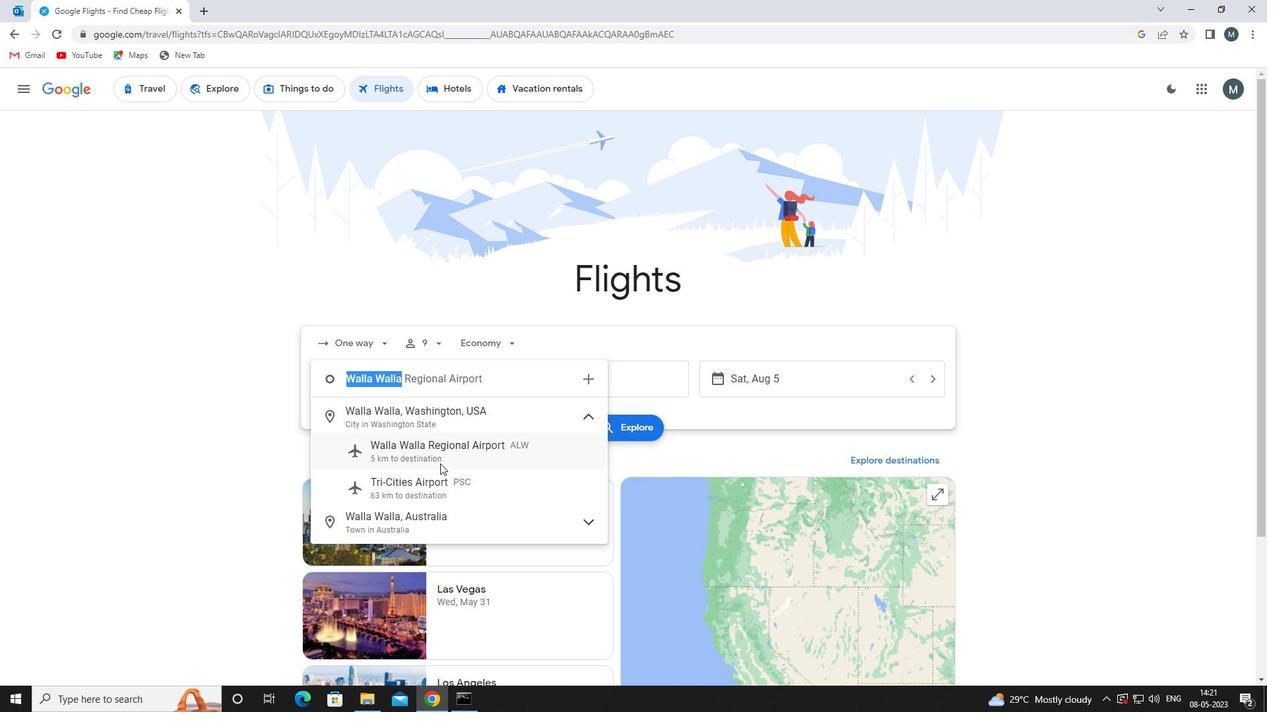 
Action: Mouse pressed left at (443, 456)
Screenshot: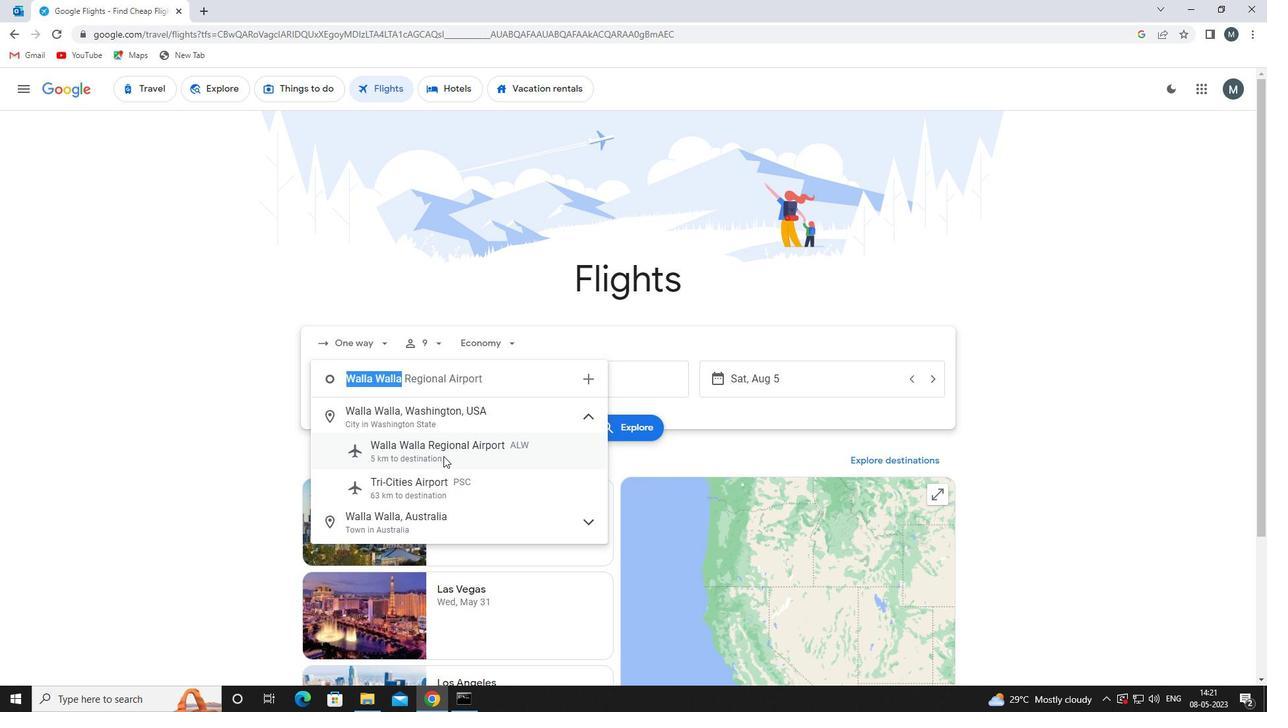 
Action: Mouse moved to (568, 384)
Screenshot: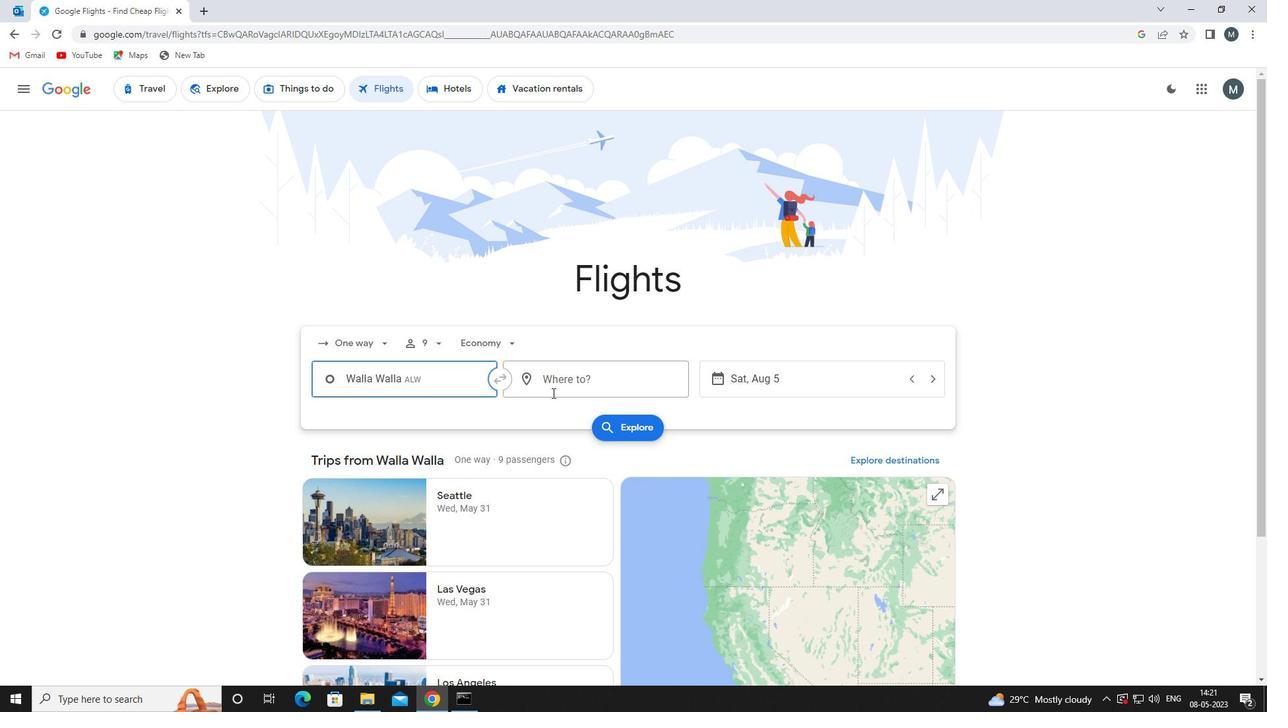 
Action: Mouse pressed left at (568, 384)
Screenshot: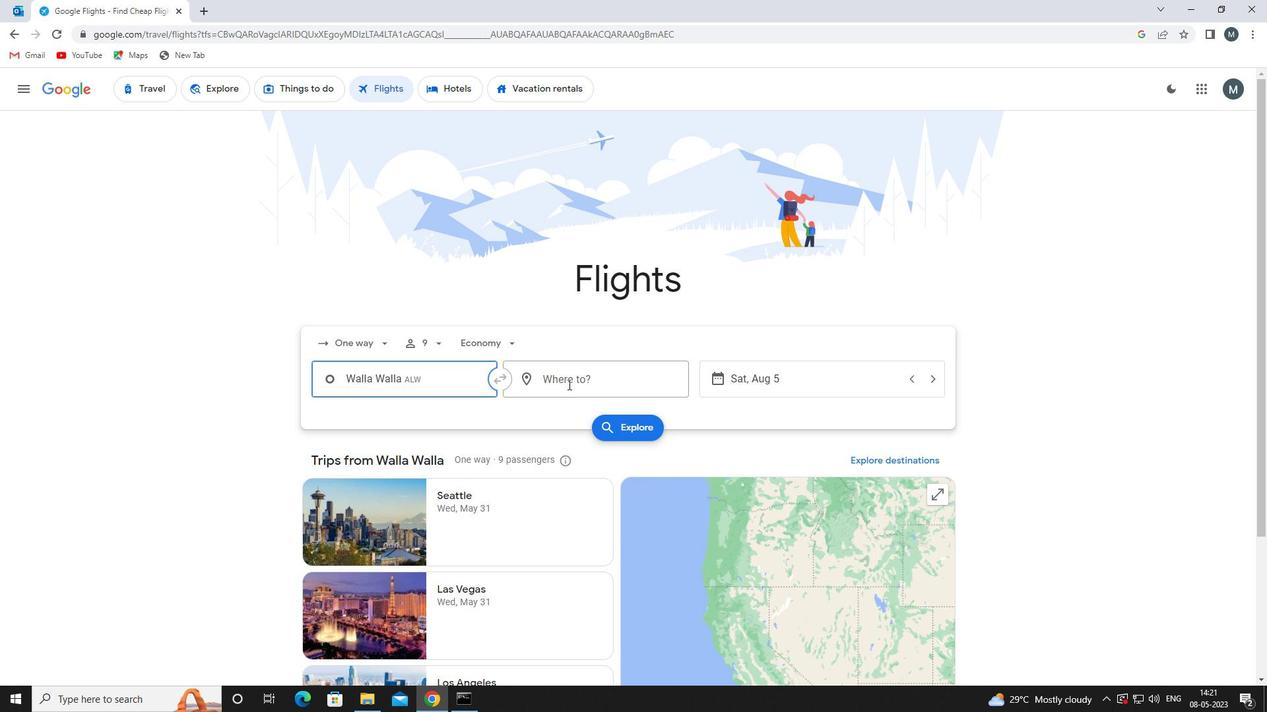 
Action: Mouse moved to (568, 384)
Screenshot: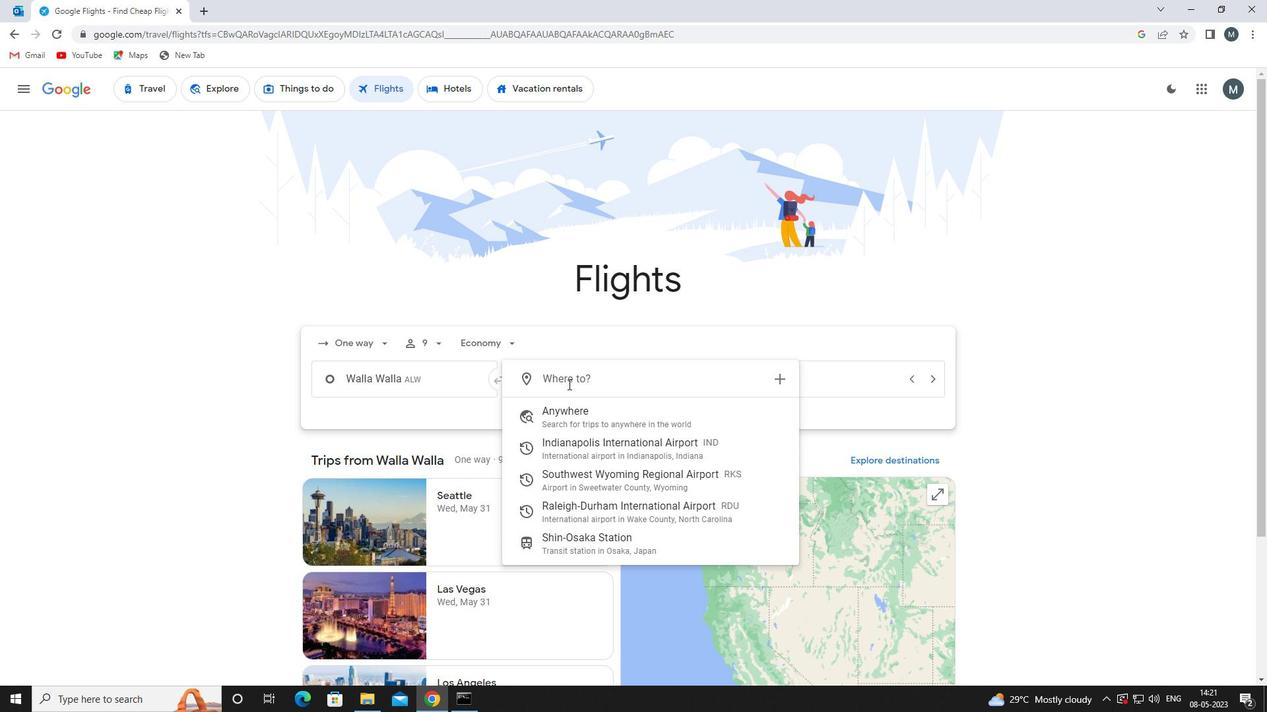
Action: Key pressed rf
Screenshot: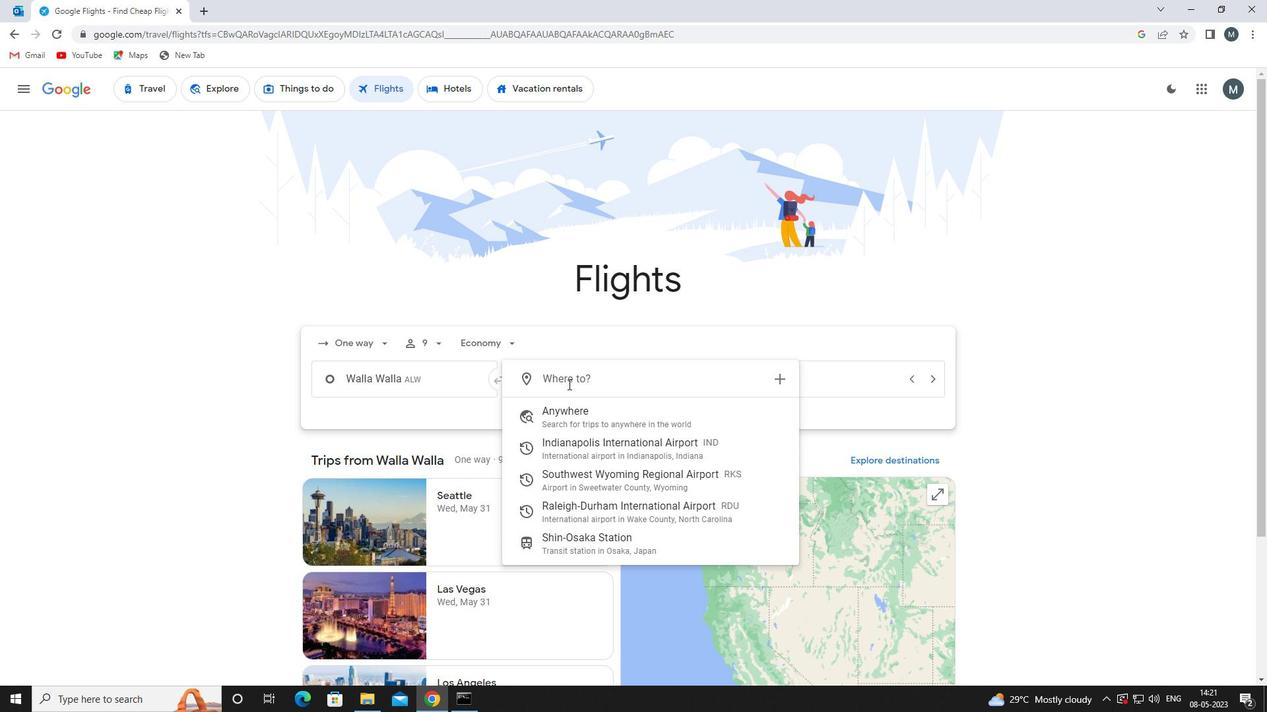 
Action: Mouse moved to (558, 374)
Screenshot: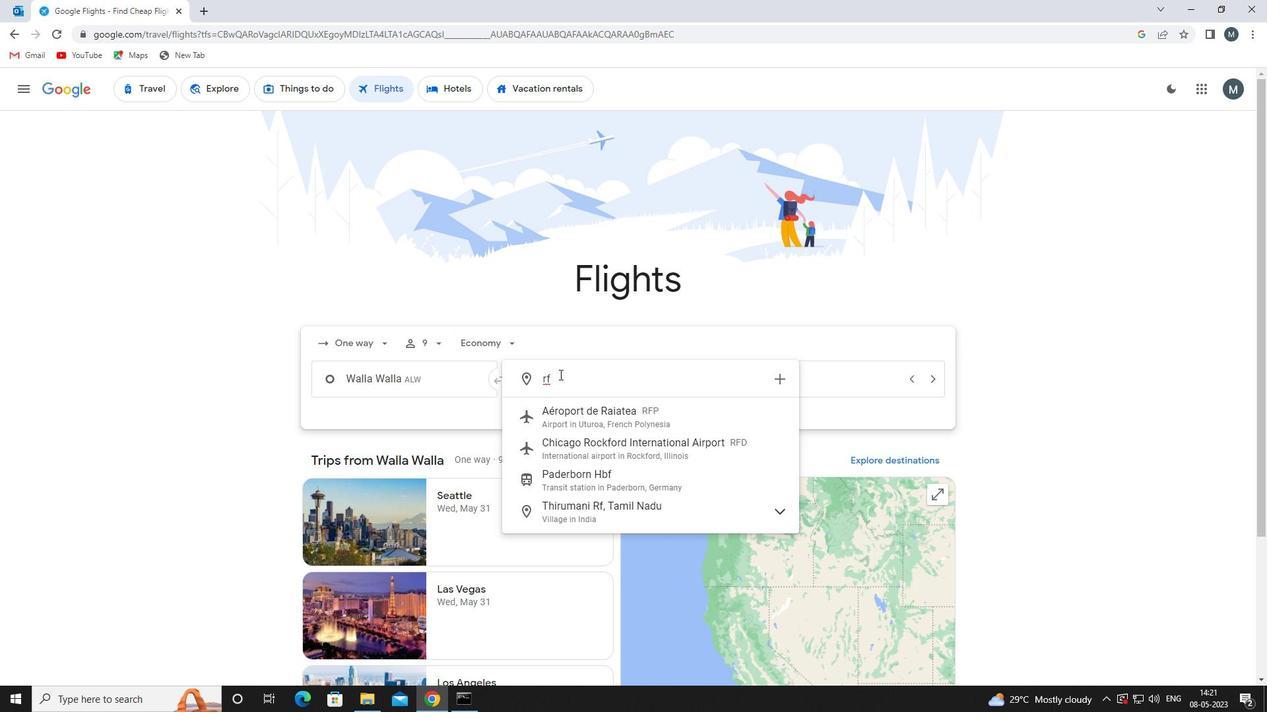 
Action: Key pressed <Key.backspace>
Screenshot: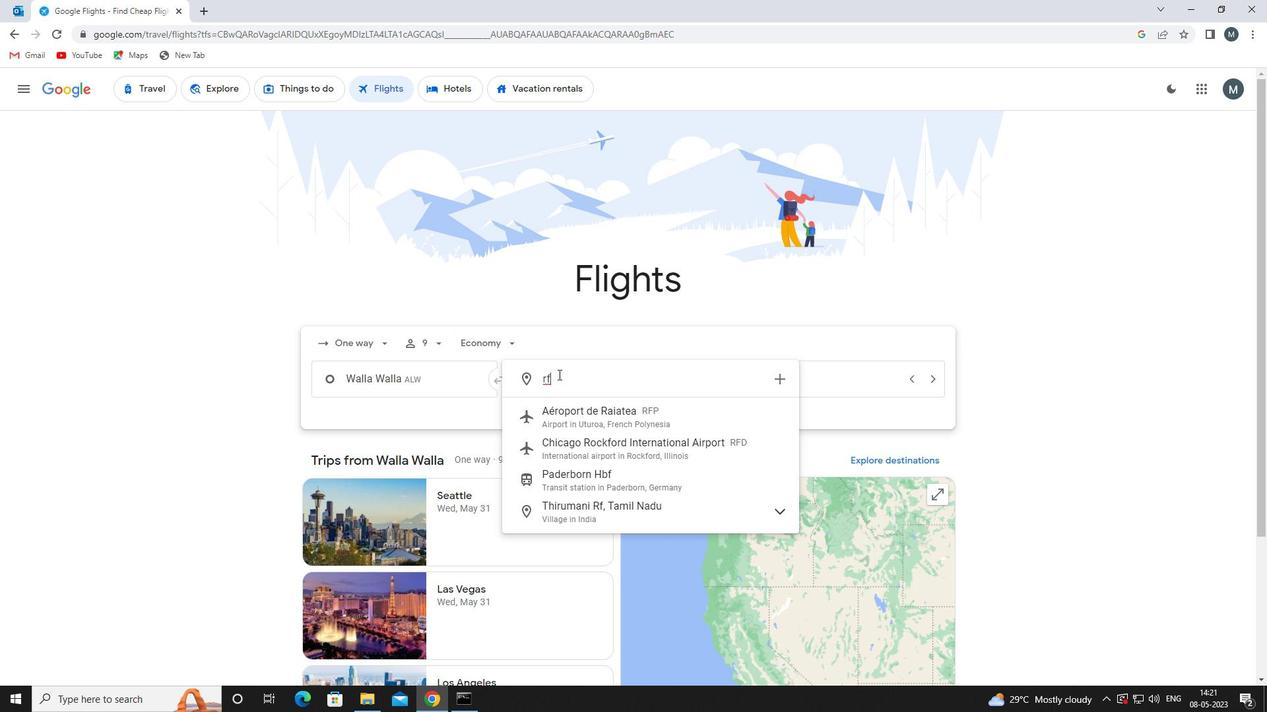 
Action: Mouse moved to (556, 378)
Screenshot: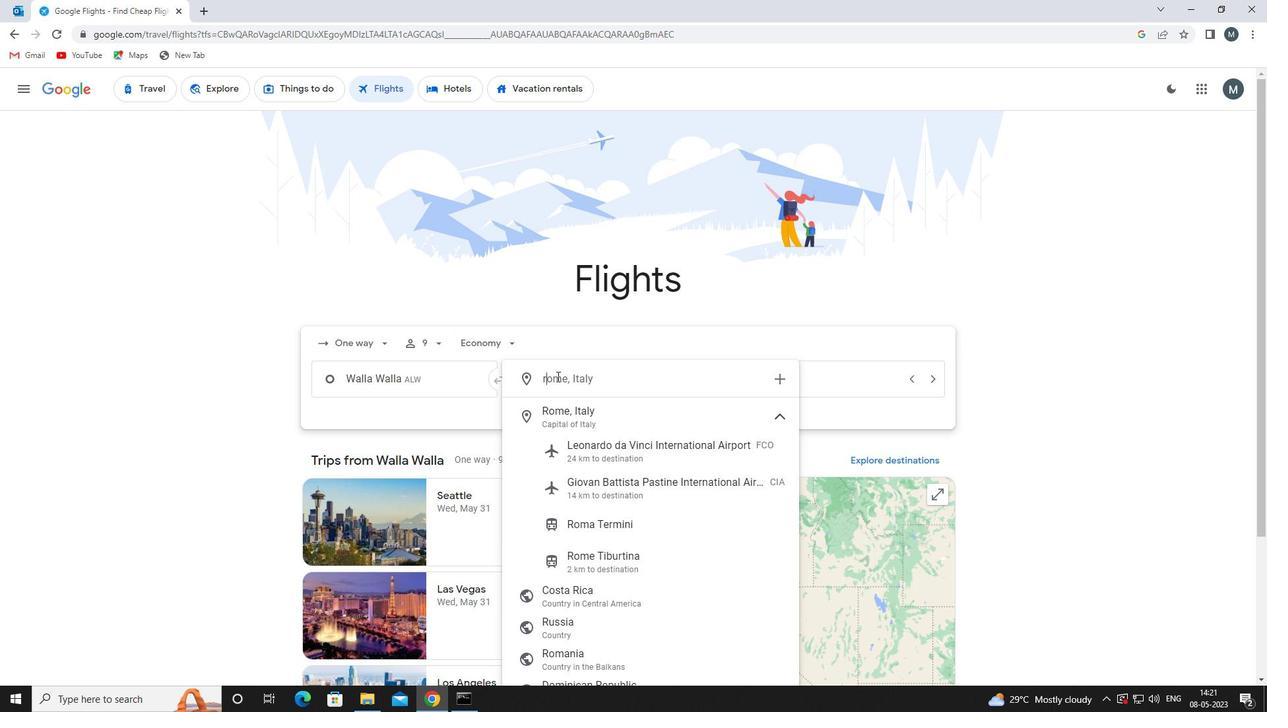 
Action: Key pressed d
Screenshot: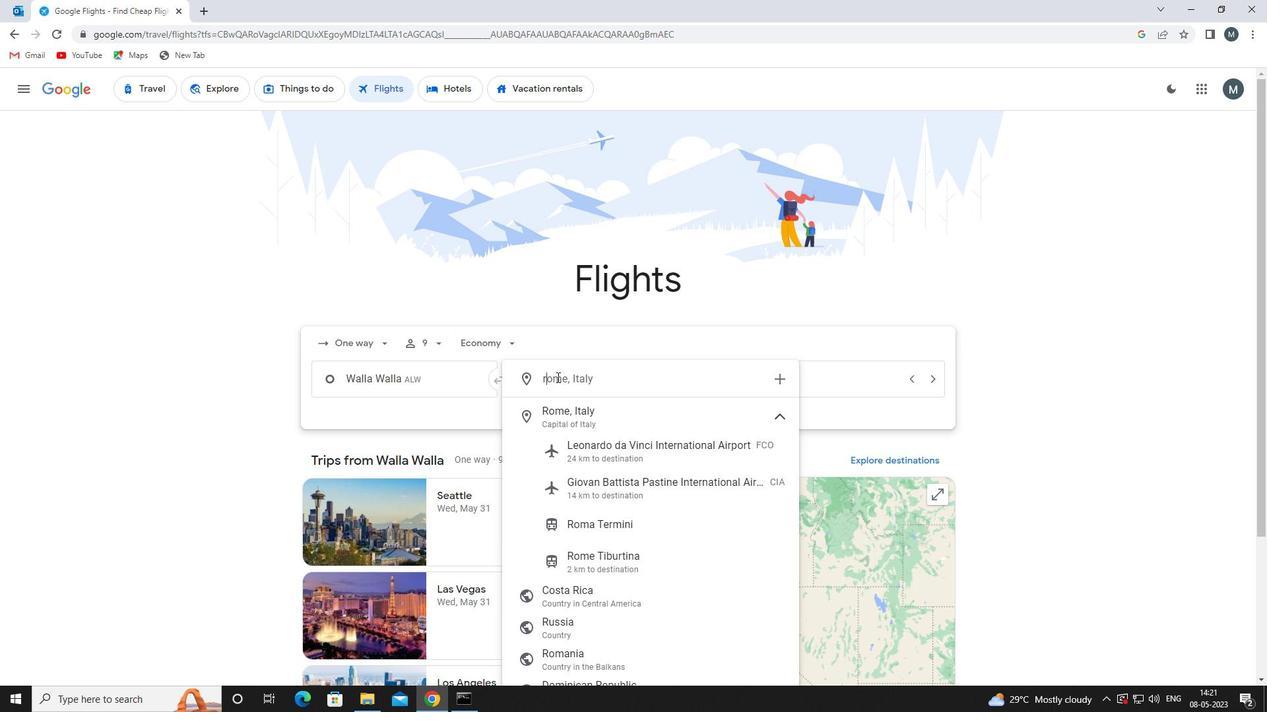 
Action: Mouse moved to (555, 382)
Screenshot: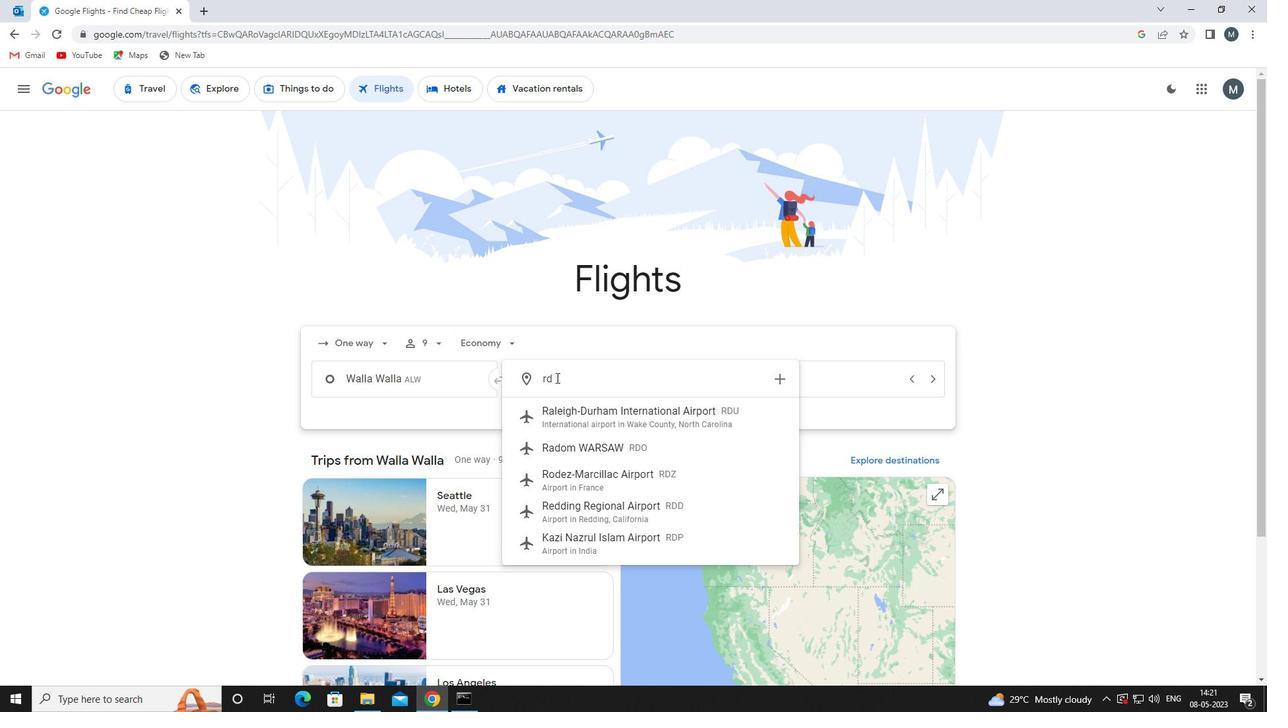 
Action: Key pressed u
Screenshot: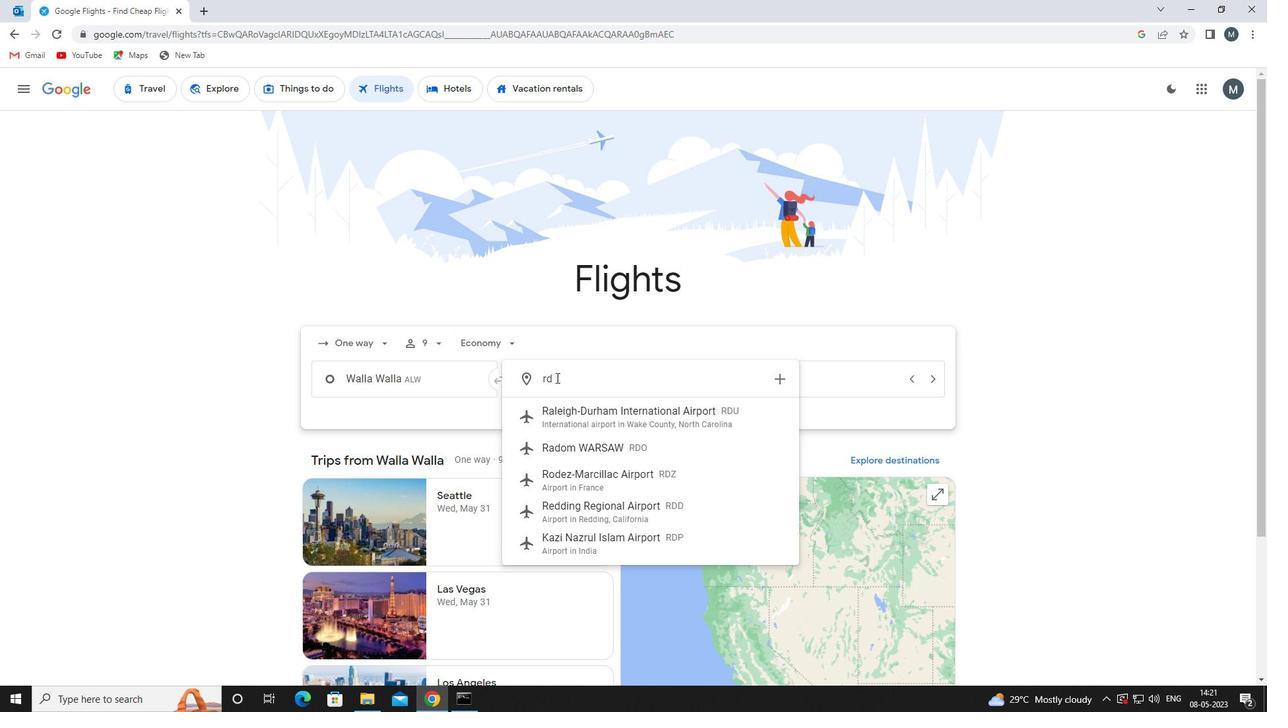 
Action: Mouse moved to (577, 423)
Screenshot: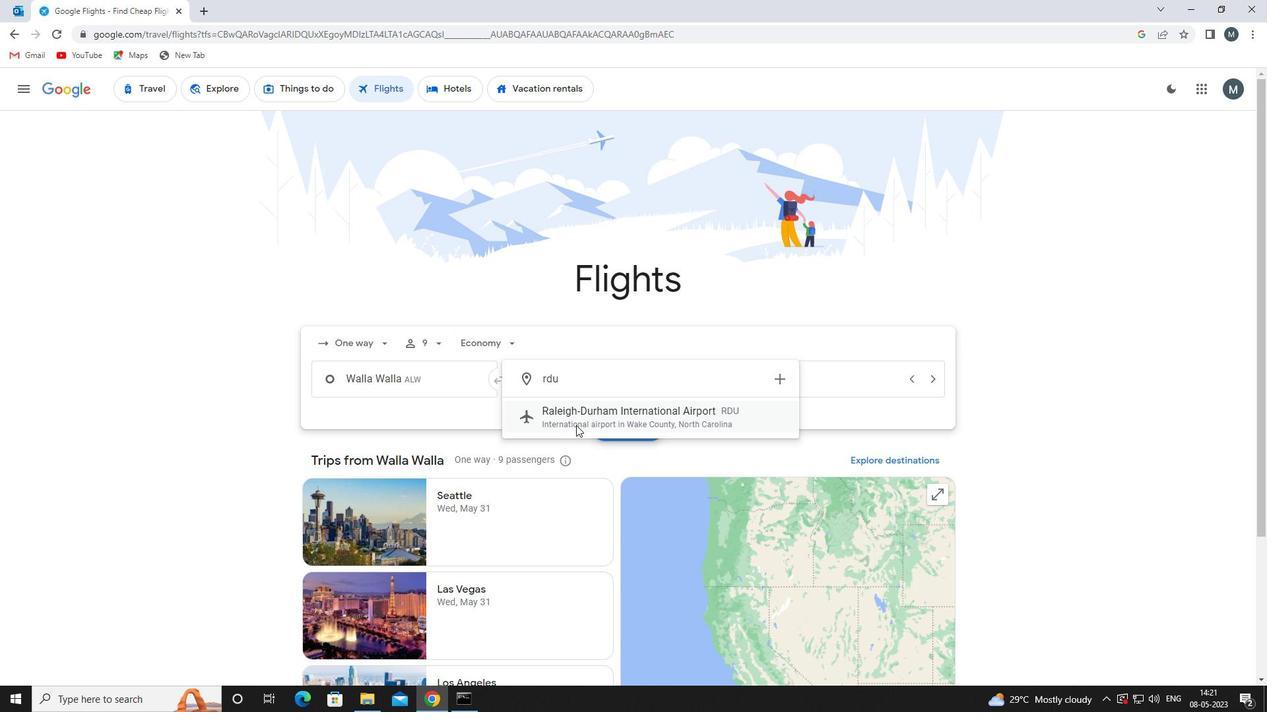 
Action: Mouse pressed left at (577, 423)
Screenshot: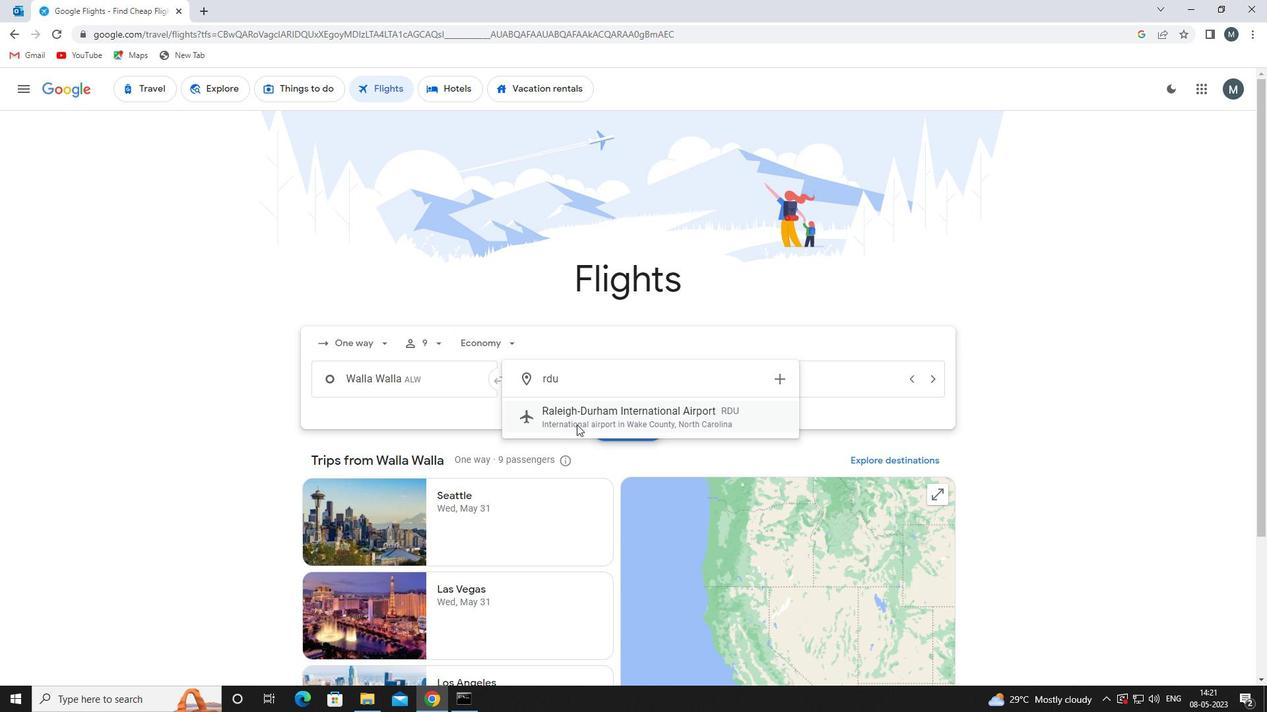 
Action: Mouse moved to (728, 378)
Screenshot: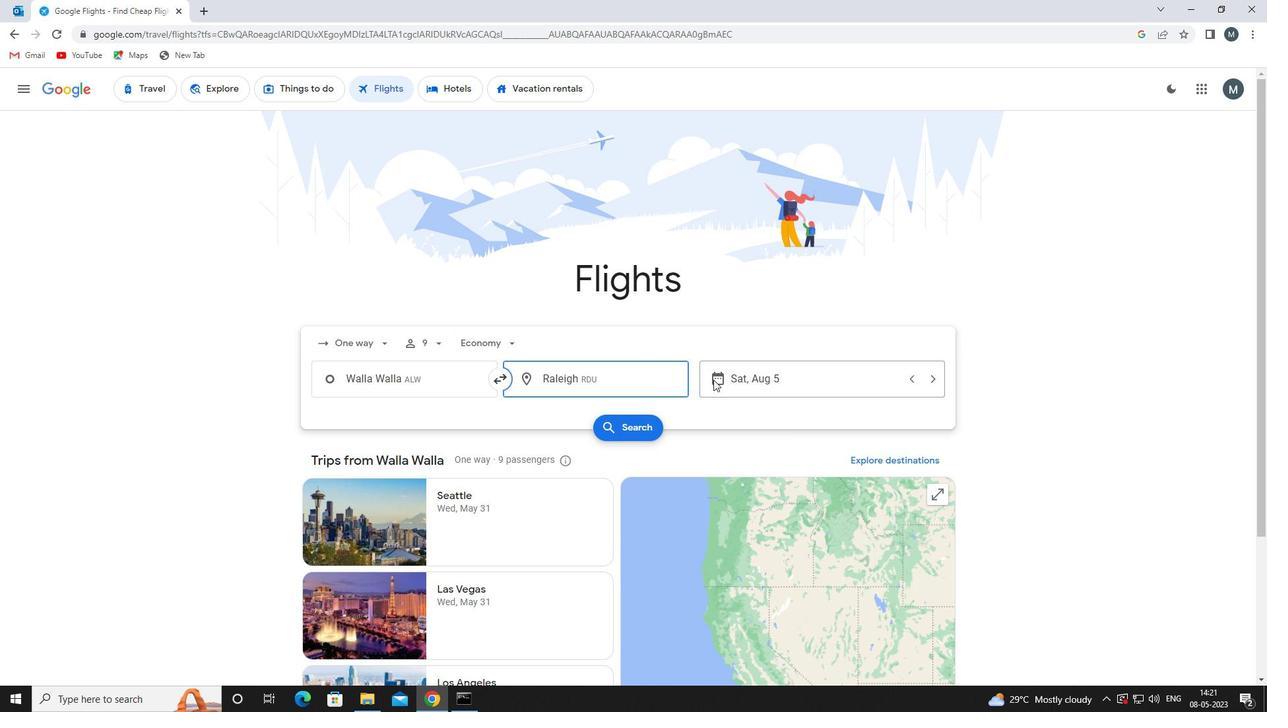 
Action: Mouse pressed left at (728, 378)
Screenshot: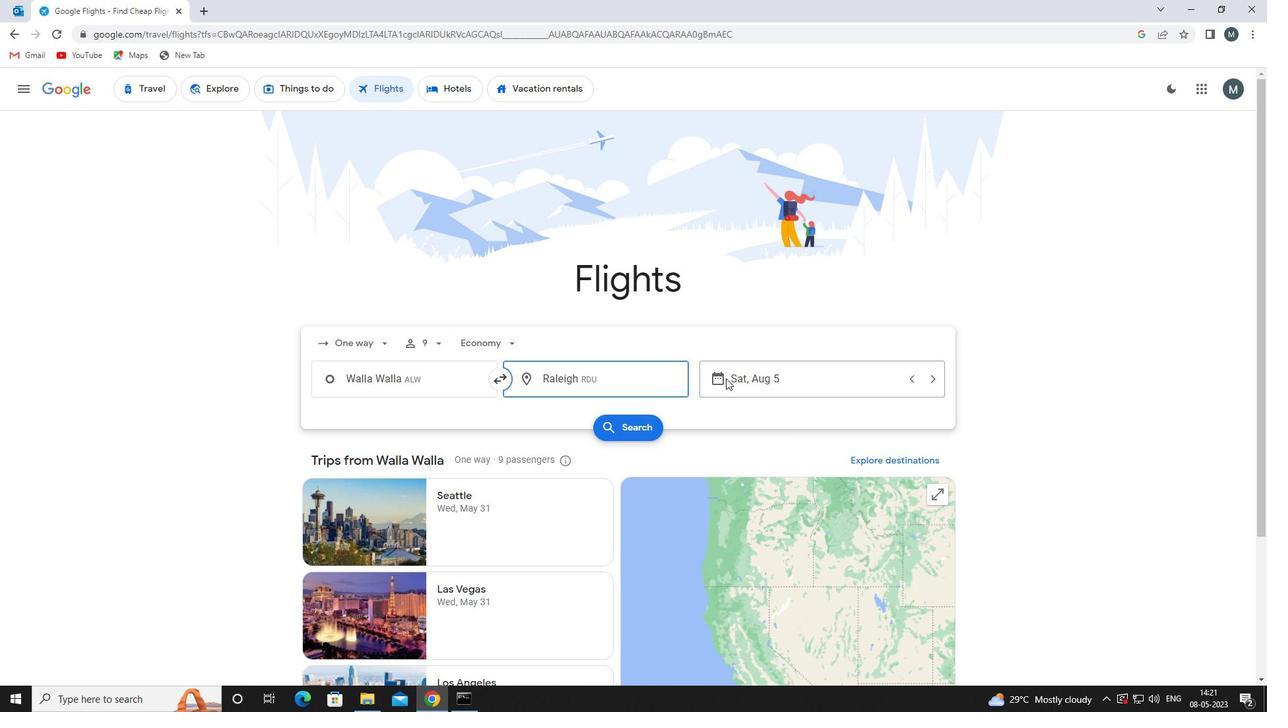 
Action: Mouse moved to (666, 446)
Screenshot: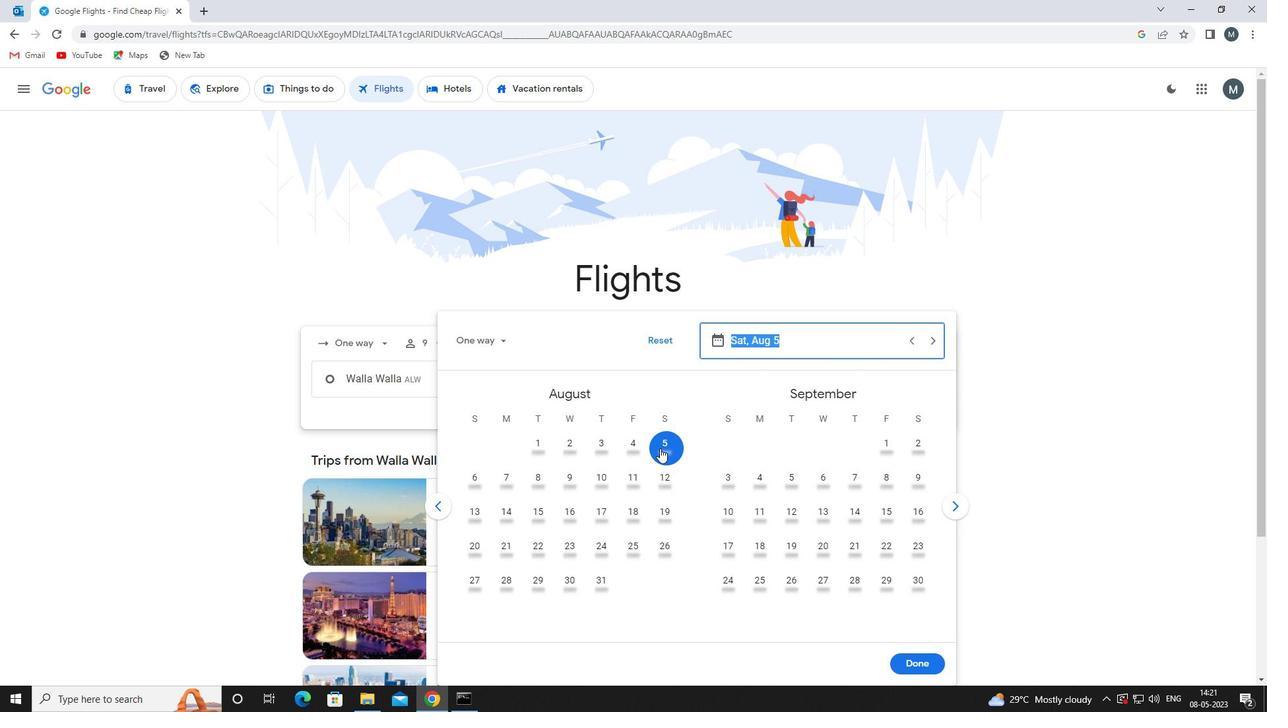 
Action: Mouse pressed left at (666, 446)
Screenshot: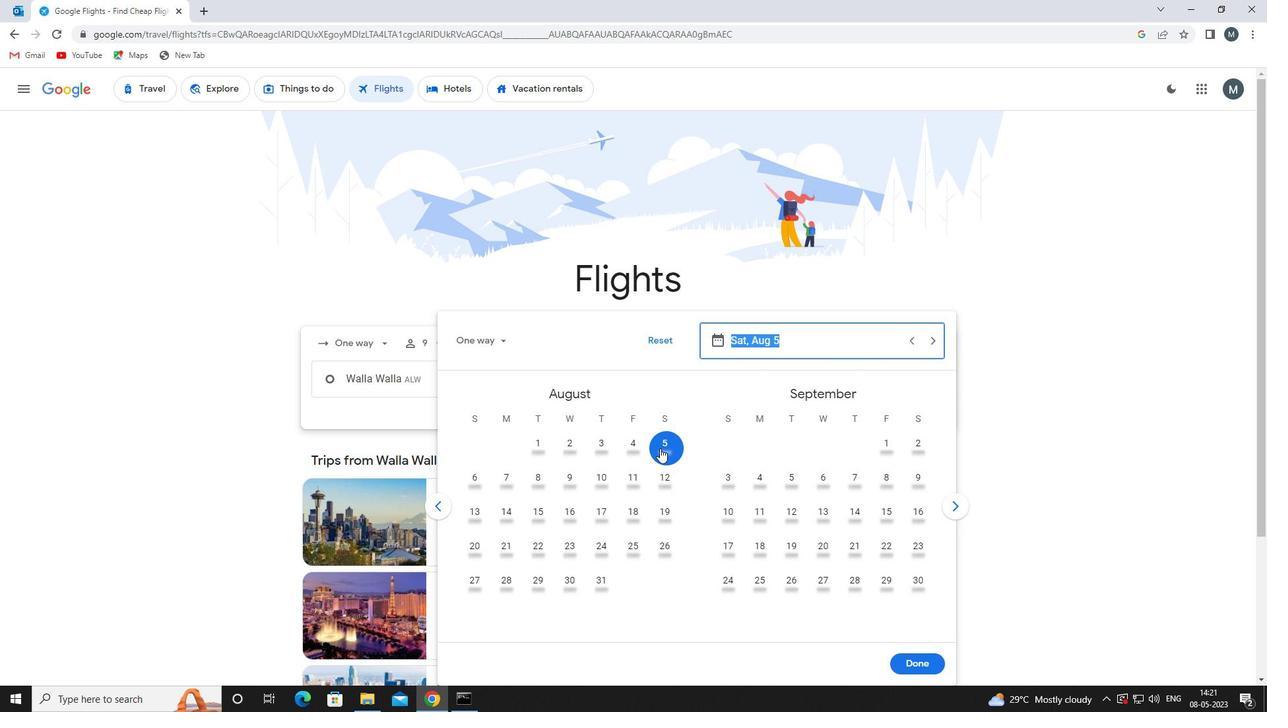 
Action: Mouse moved to (921, 669)
Screenshot: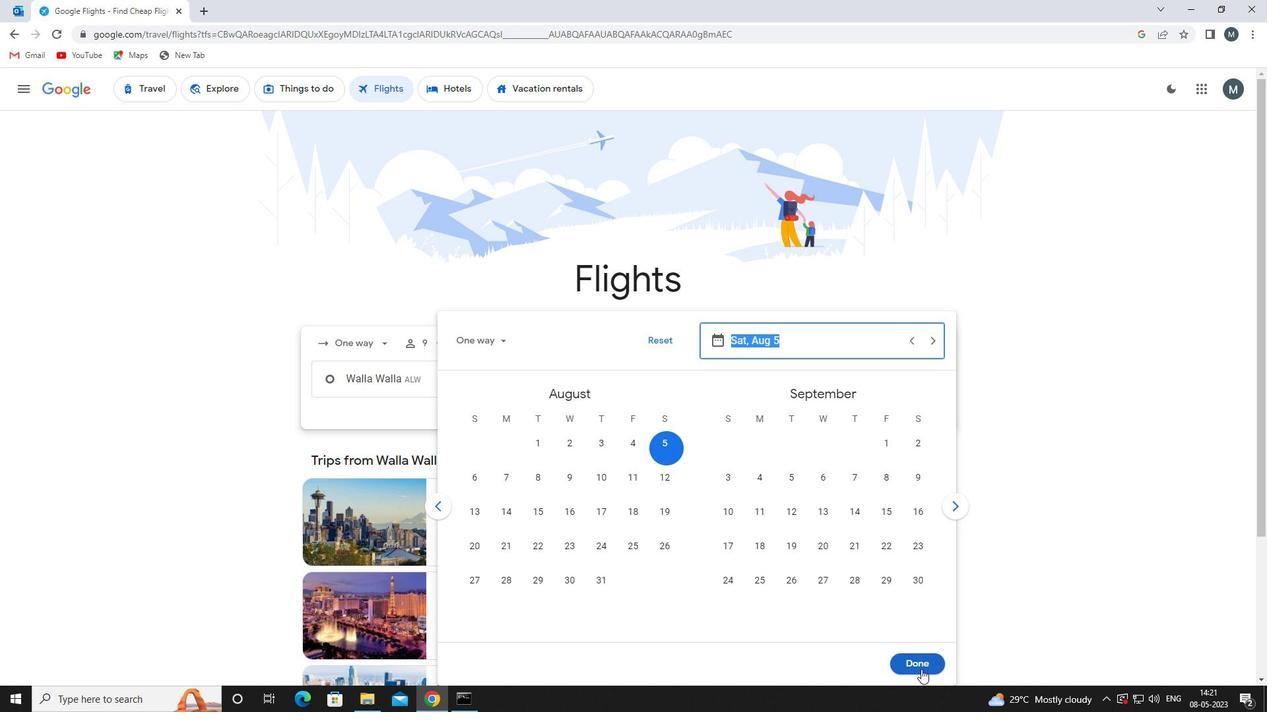 
Action: Mouse pressed left at (921, 669)
Screenshot: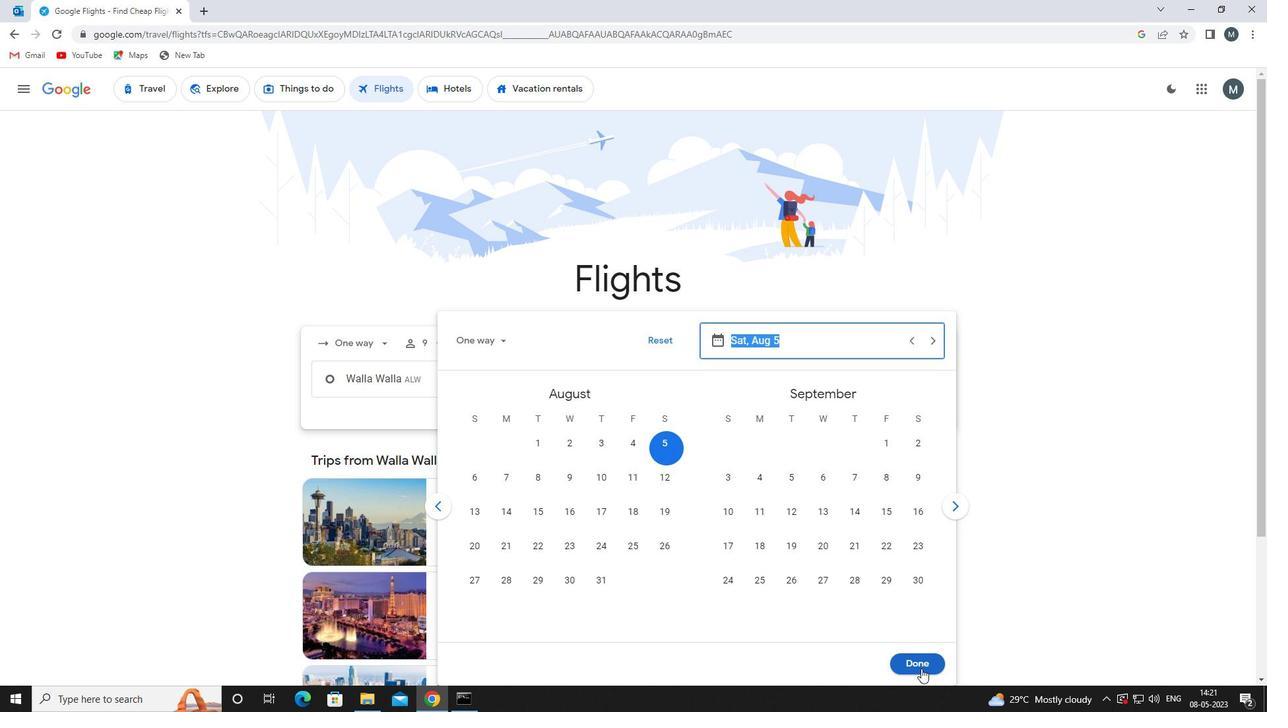 
Action: Mouse moved to (627, 427)
Screenshot: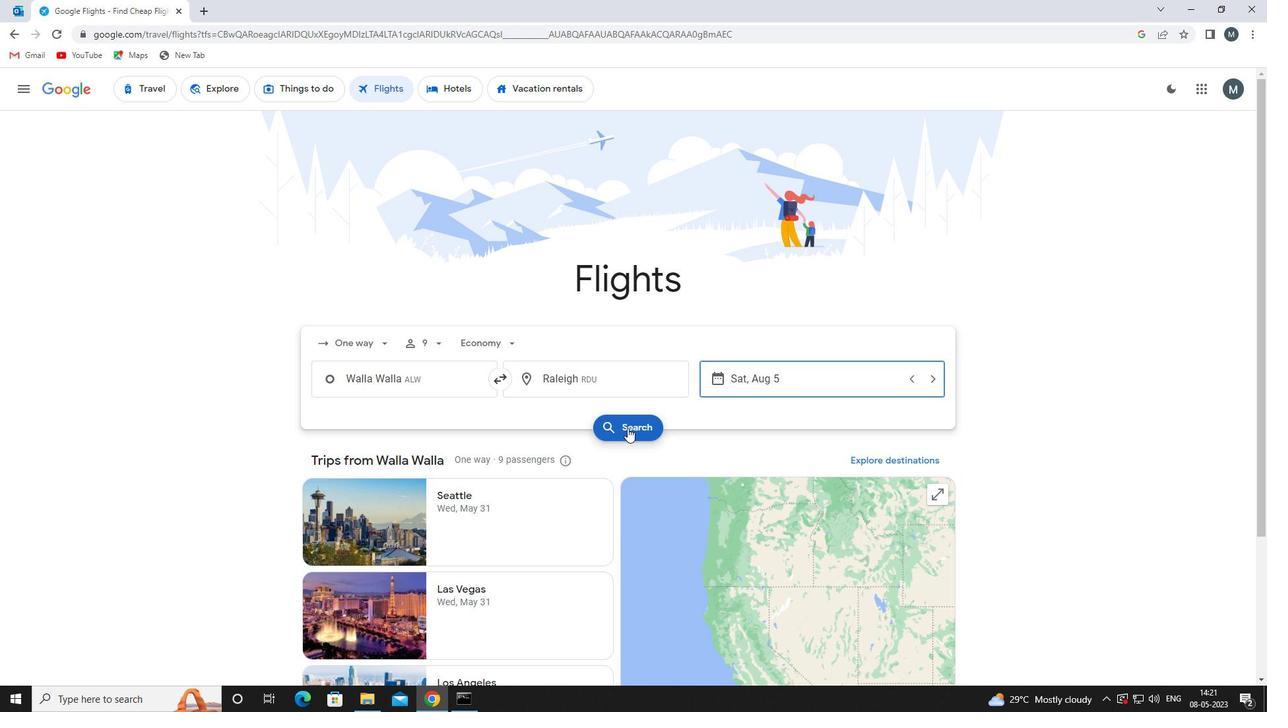
Action: Mouse pressed left at (627, 427)
Screenshot: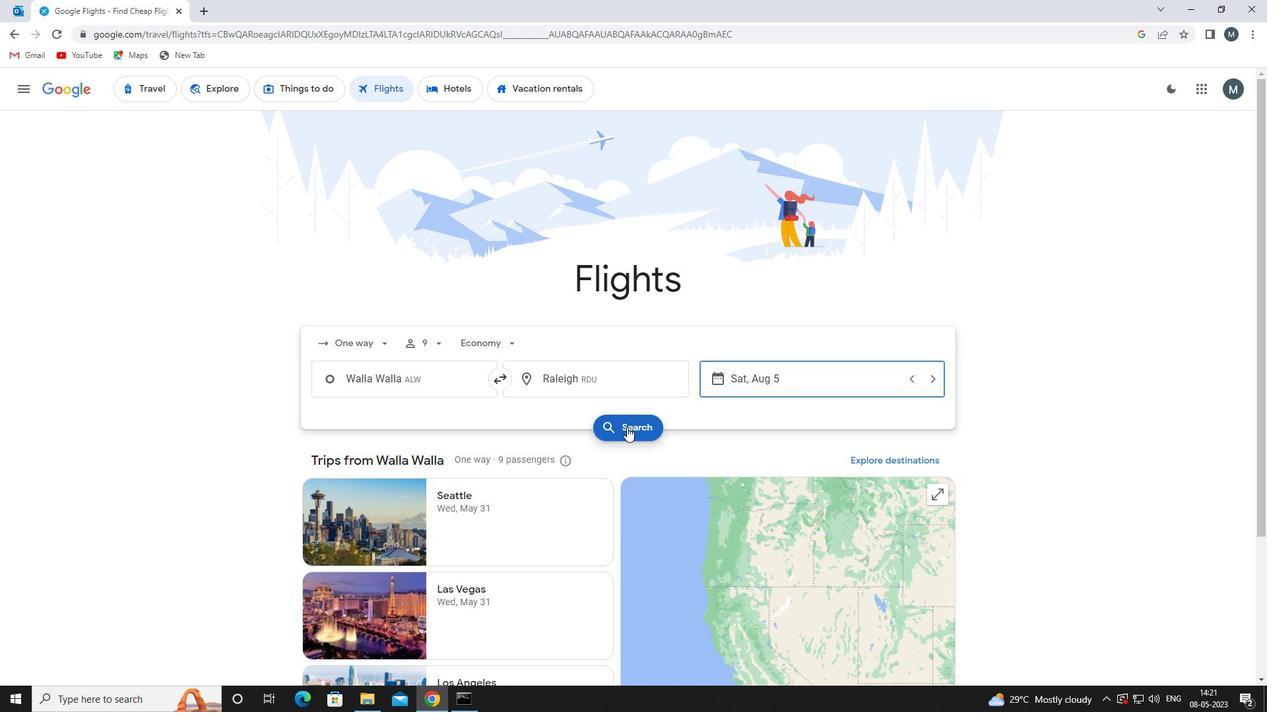 
Action: Mouse moved to (336, 211)
Screenshot: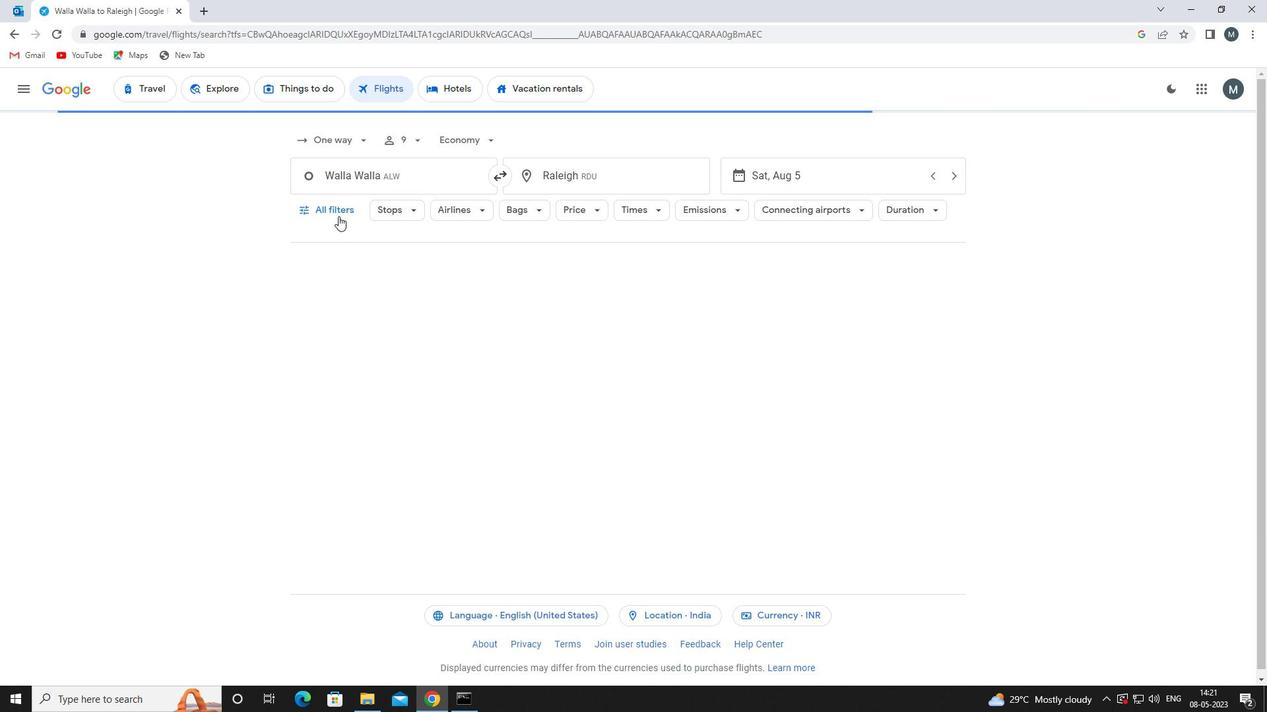 
Action: Mouse pressed left at (336, 211)
Screenshot: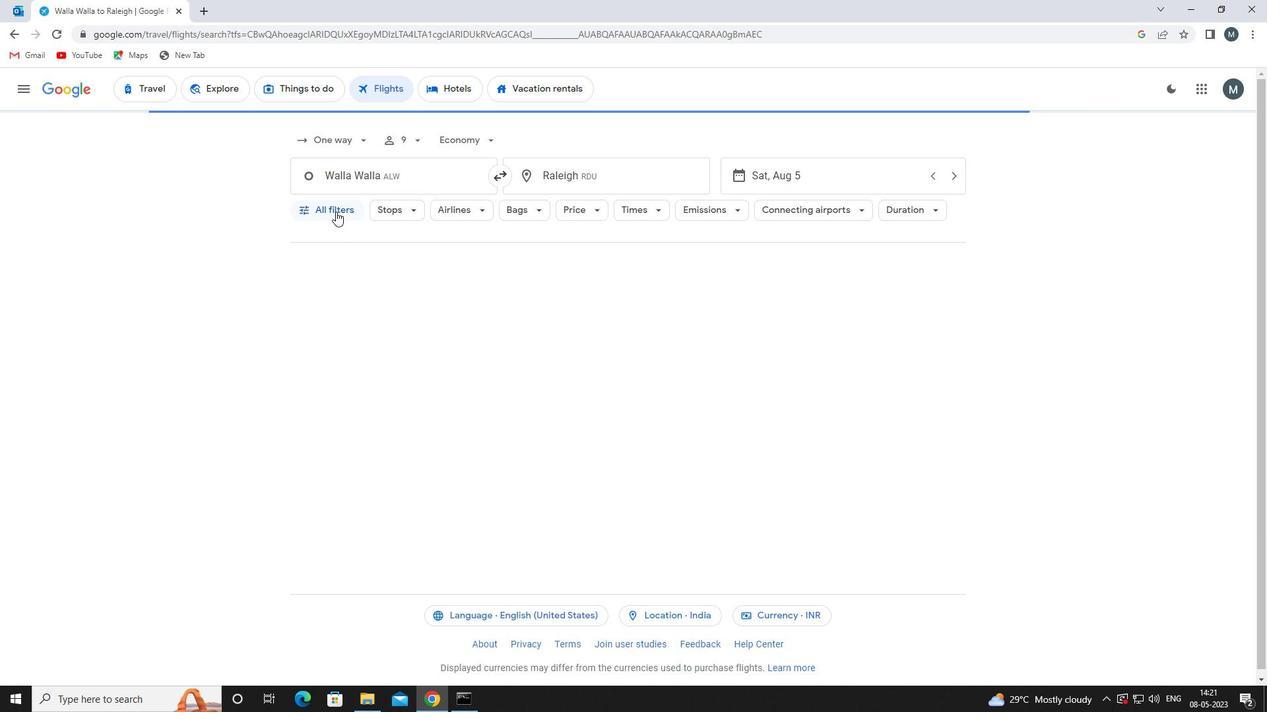 
Action: Mouse moved to (437, 441)
Screenshot: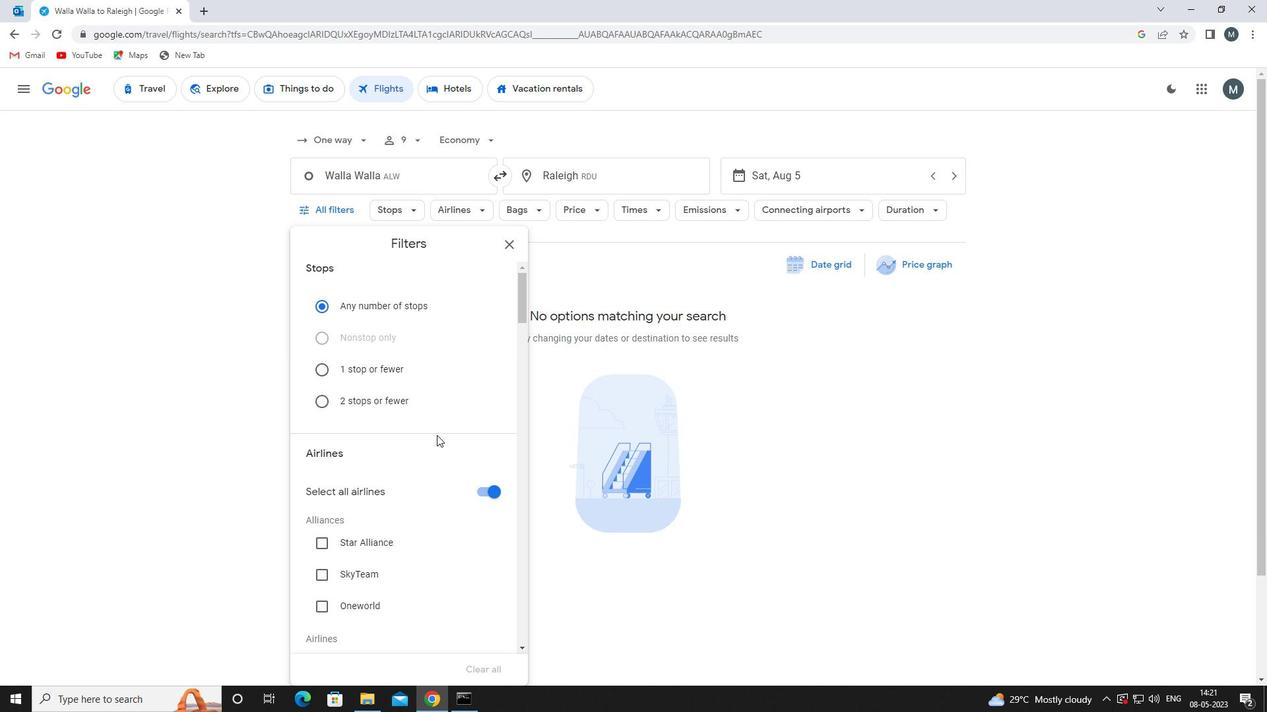 
Action: Mouse scrolled (437, 440) with delta (0, 0)
Screenshot: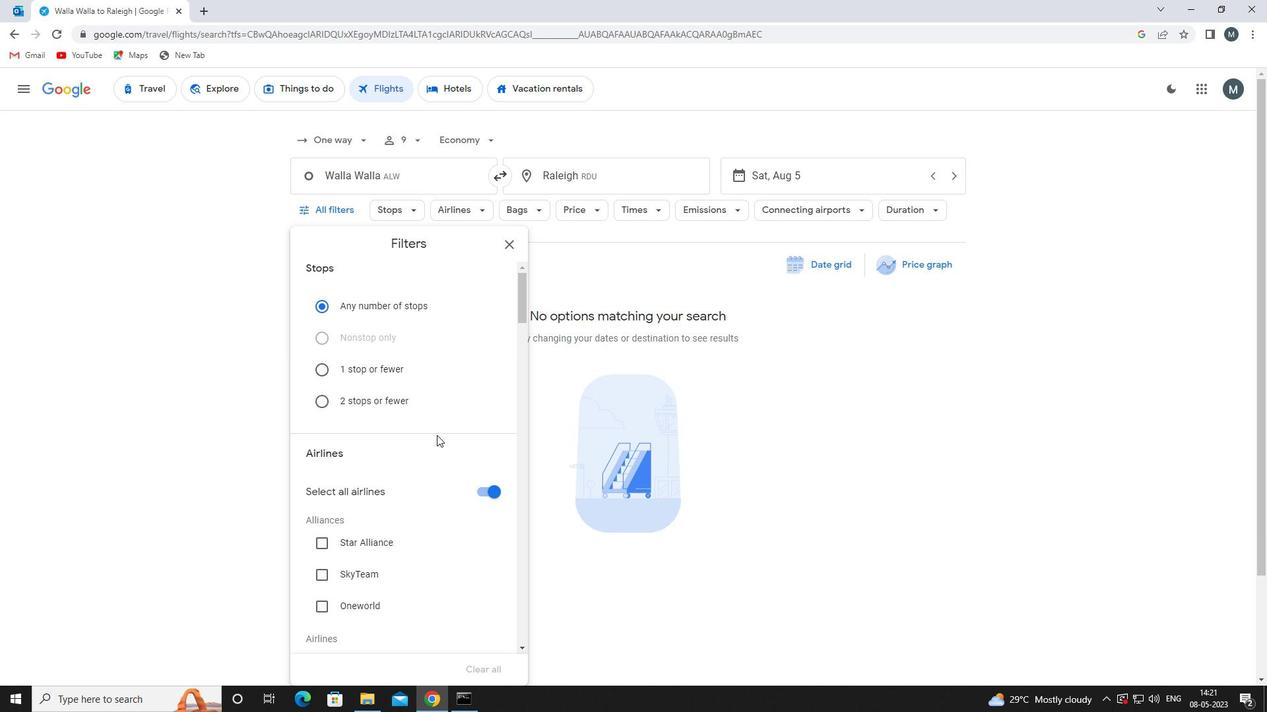 
Action: Mouse moved to (483, 427)
Screenshot: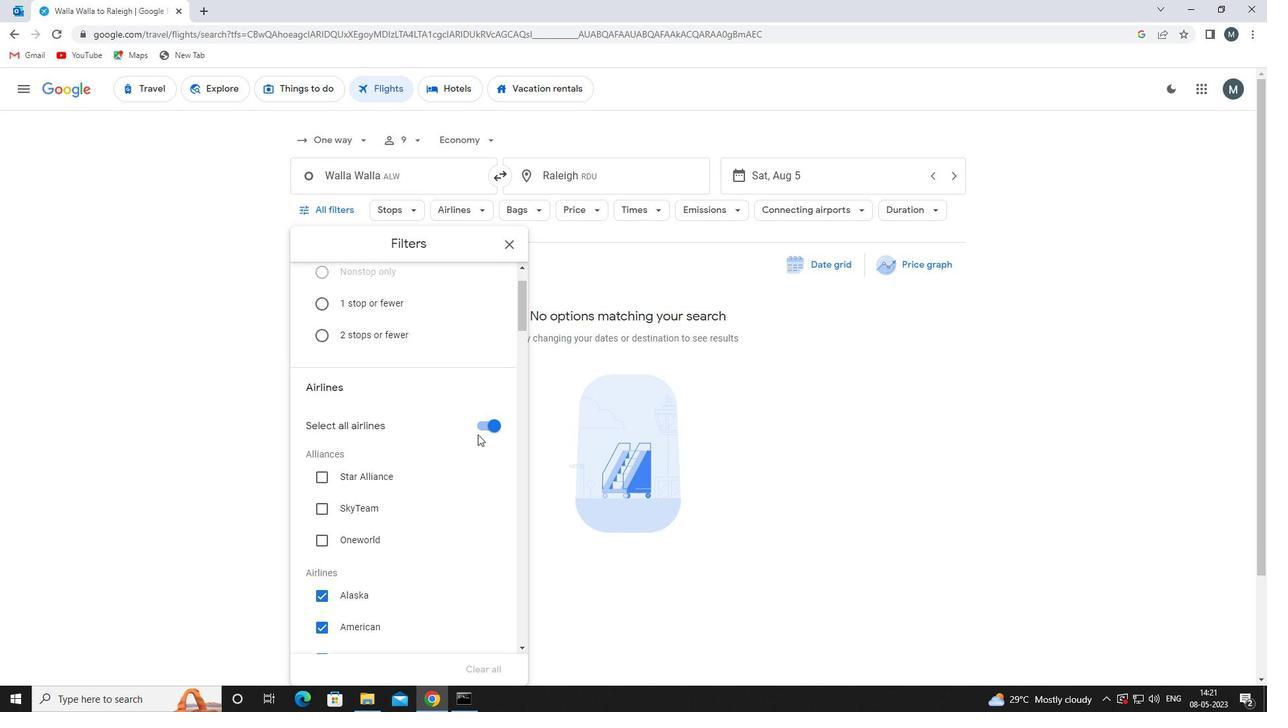 
Action: Mouse pressed left at (483, 427)
Screenshot: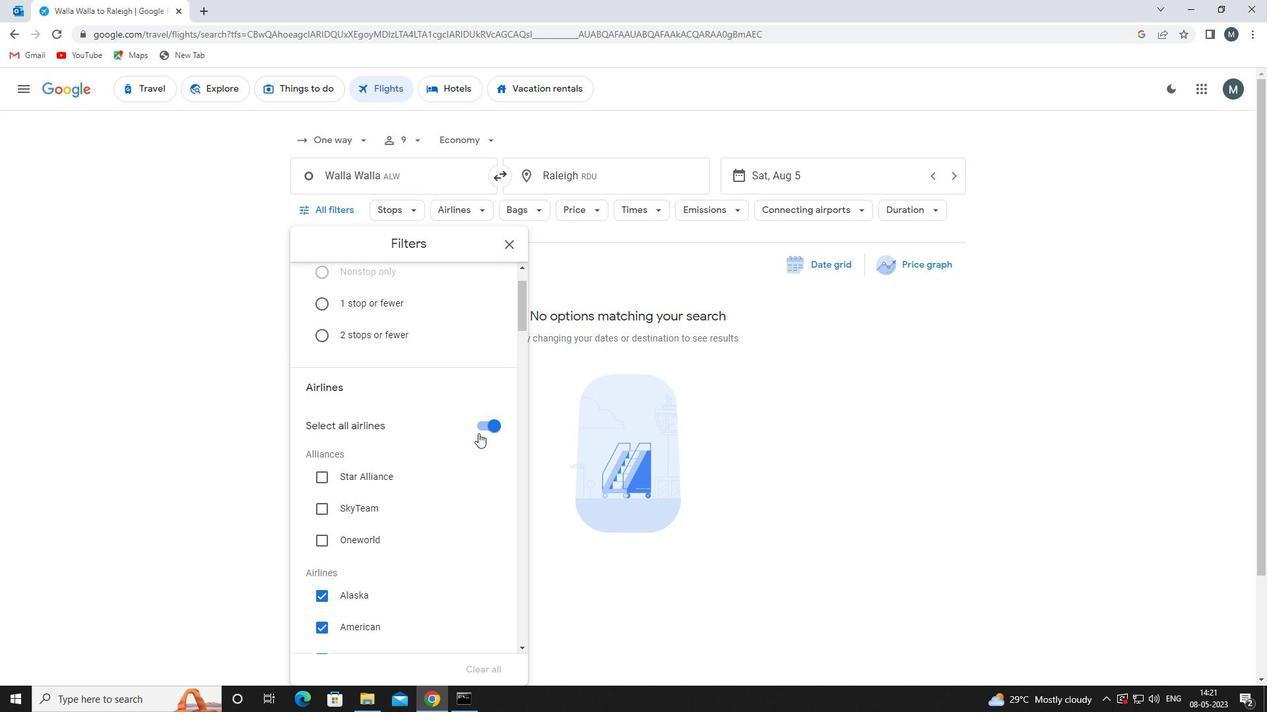 
Action: Mouse moved to (429, 492)
Screenshot: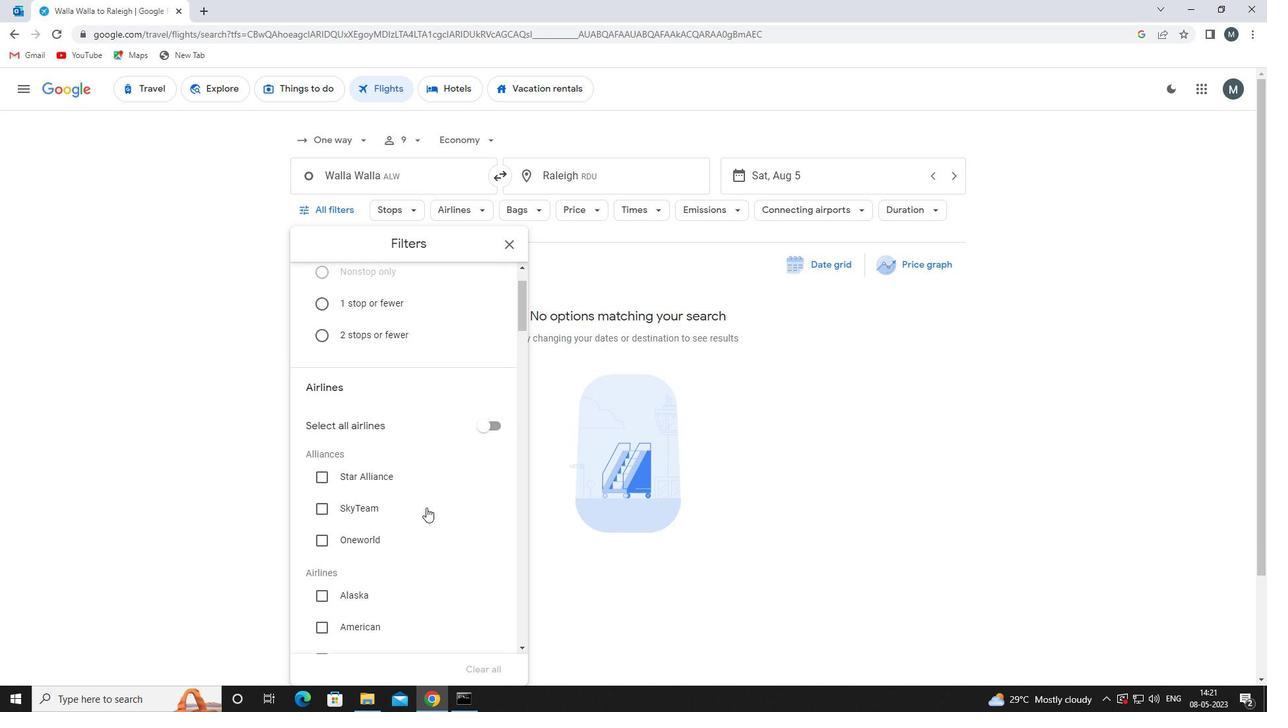 
Action: Mouse scrolled (429, 491) with delta (0, 0)
Screenshot: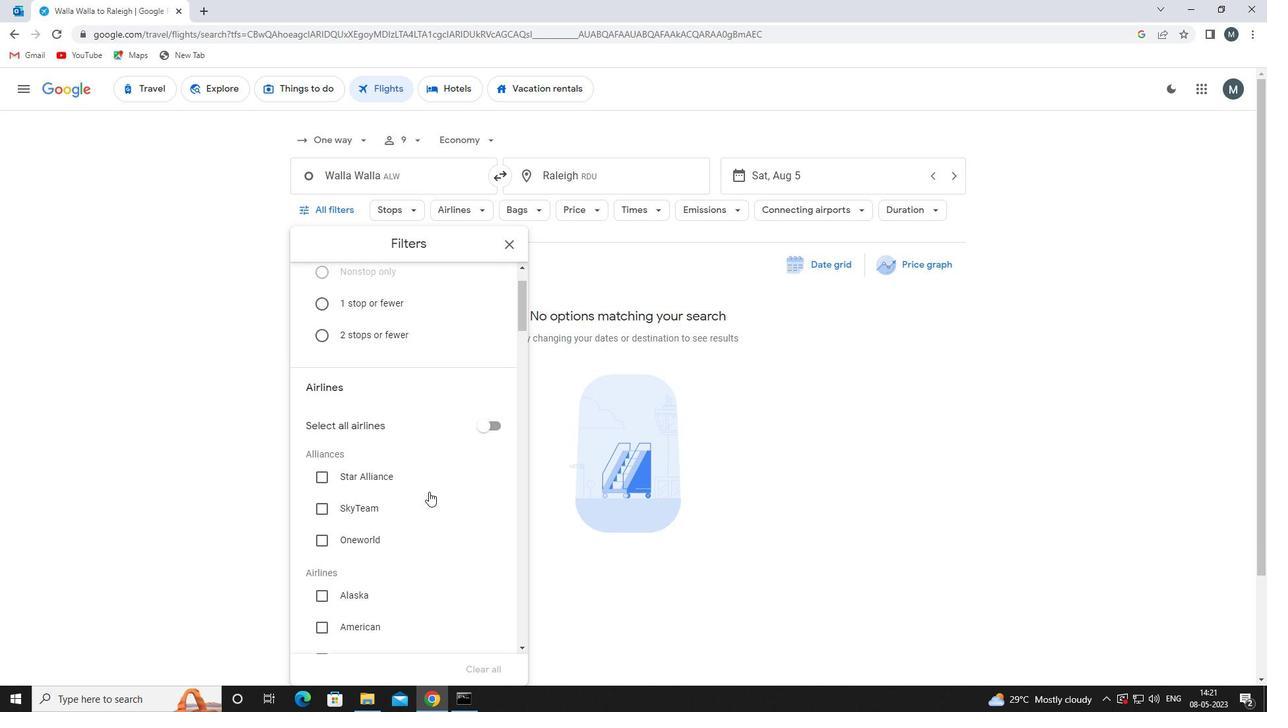
Action: Mouse scrolled (429, 491) with delta (0, 0)
Screenshot: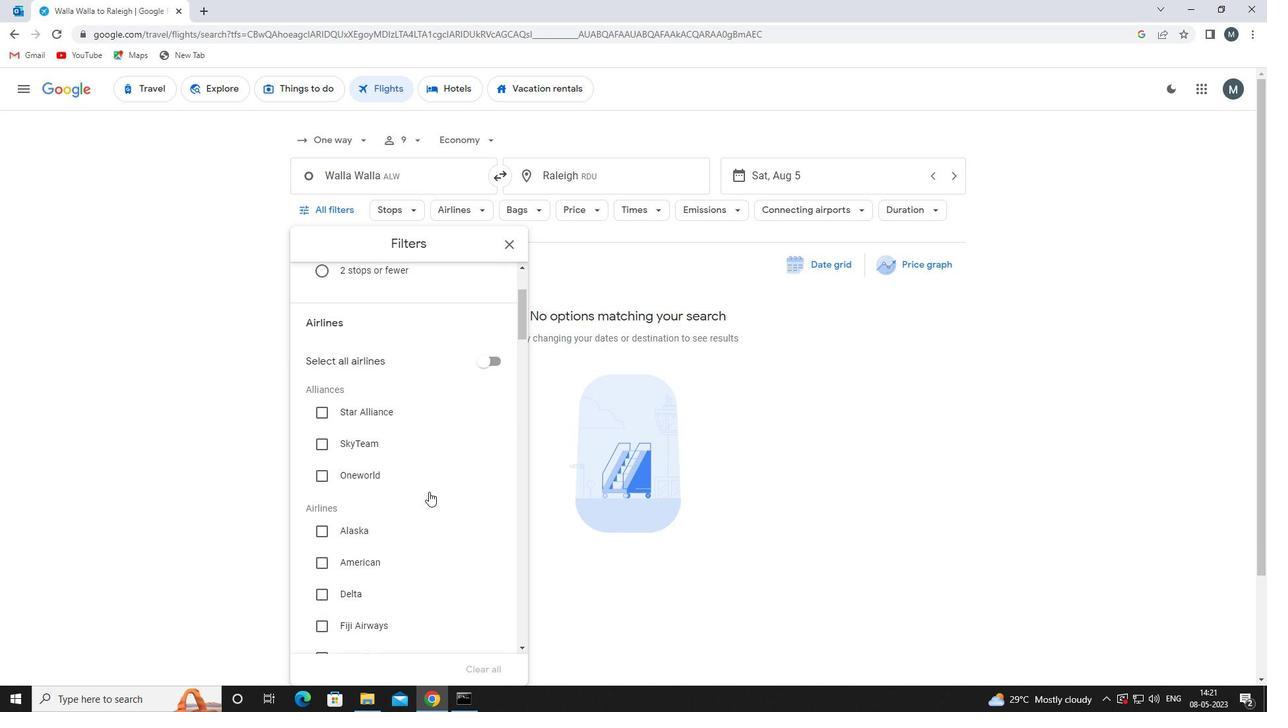 
Action: Mouse moved to (427, 492)
Screenshot: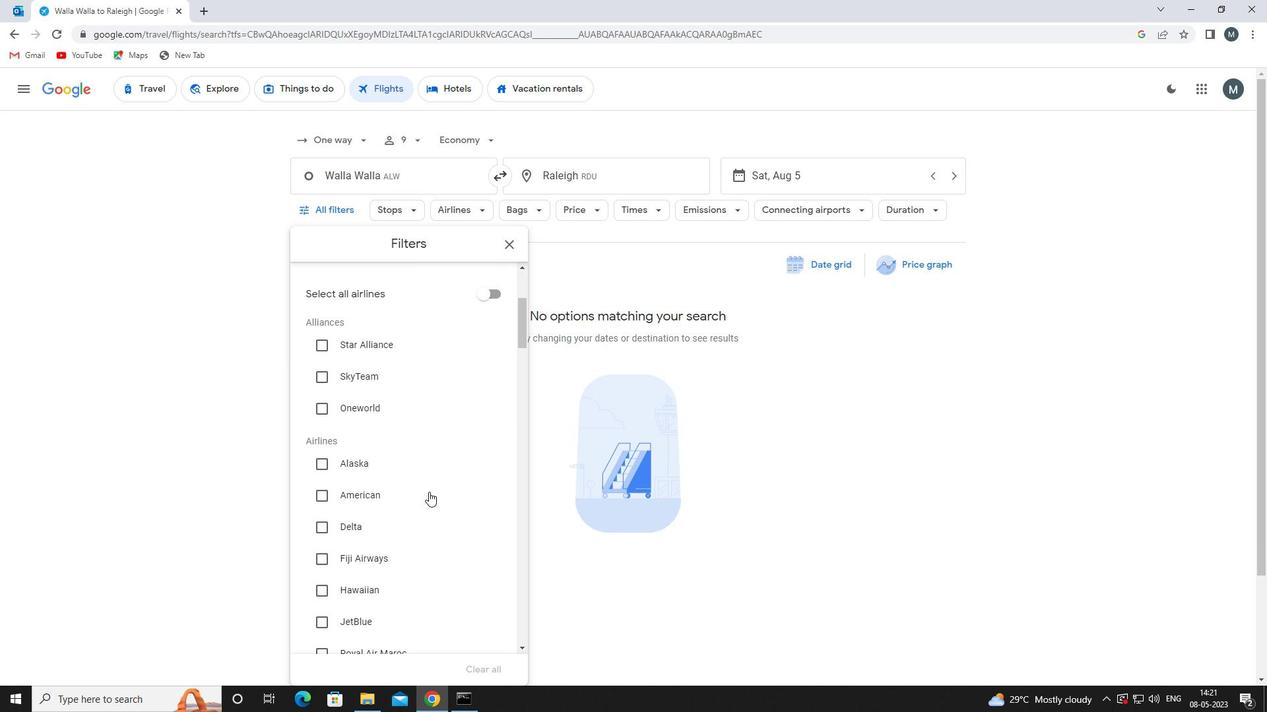
Action: Mouse scrolled (427, 491) with delta (0, 0)
Screenshot: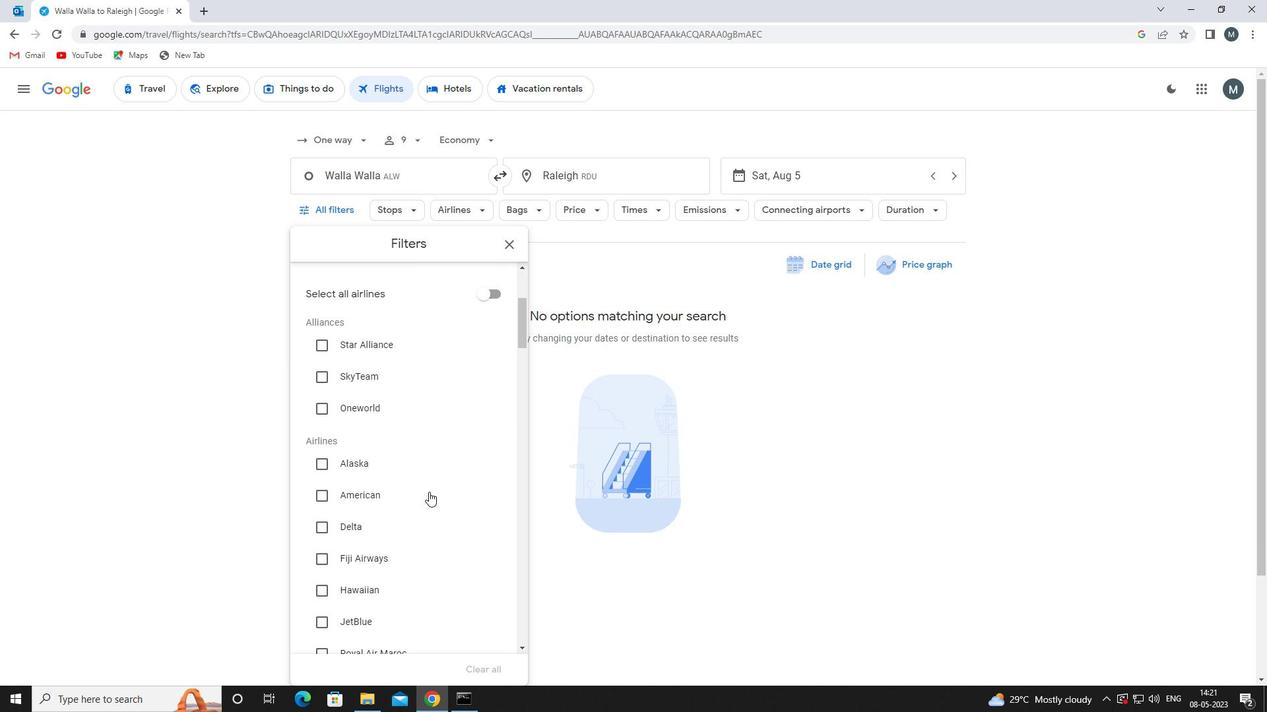 
Action: Mouse moved to (425, 492)
Screenshot: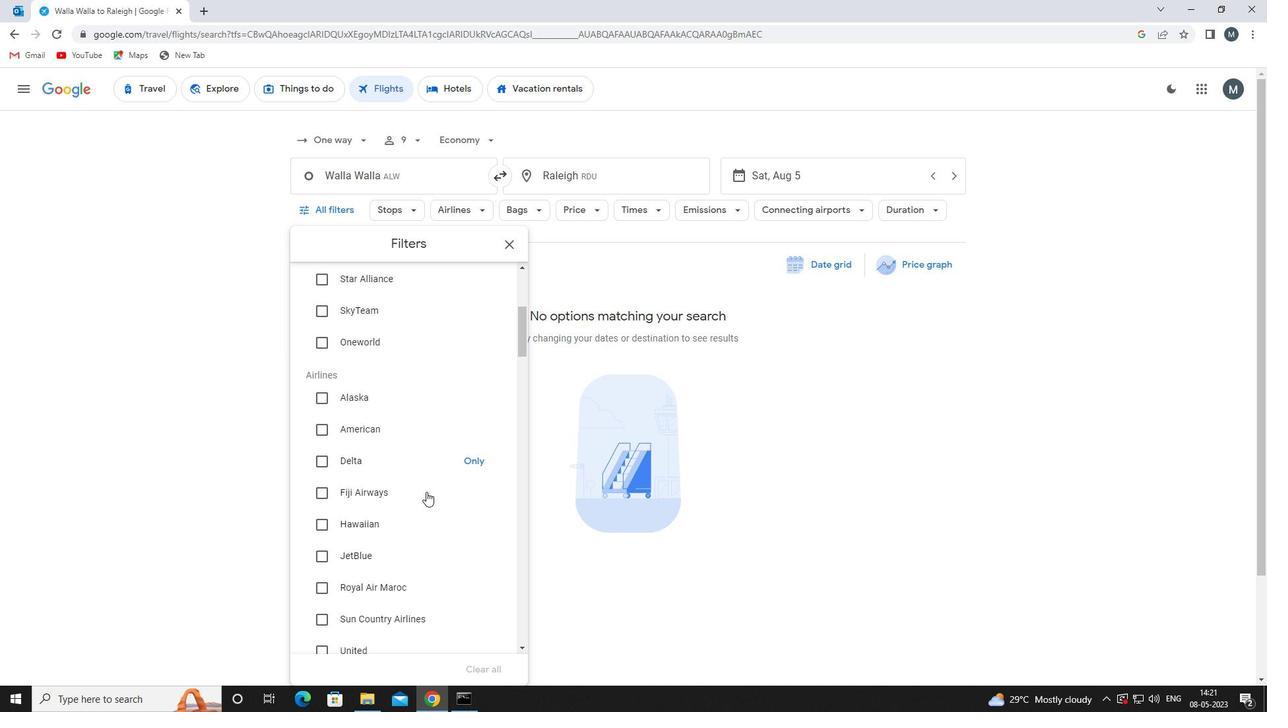 
Action: Mouse scrolled (425, 491) with delta (0, 0)
Screenshot: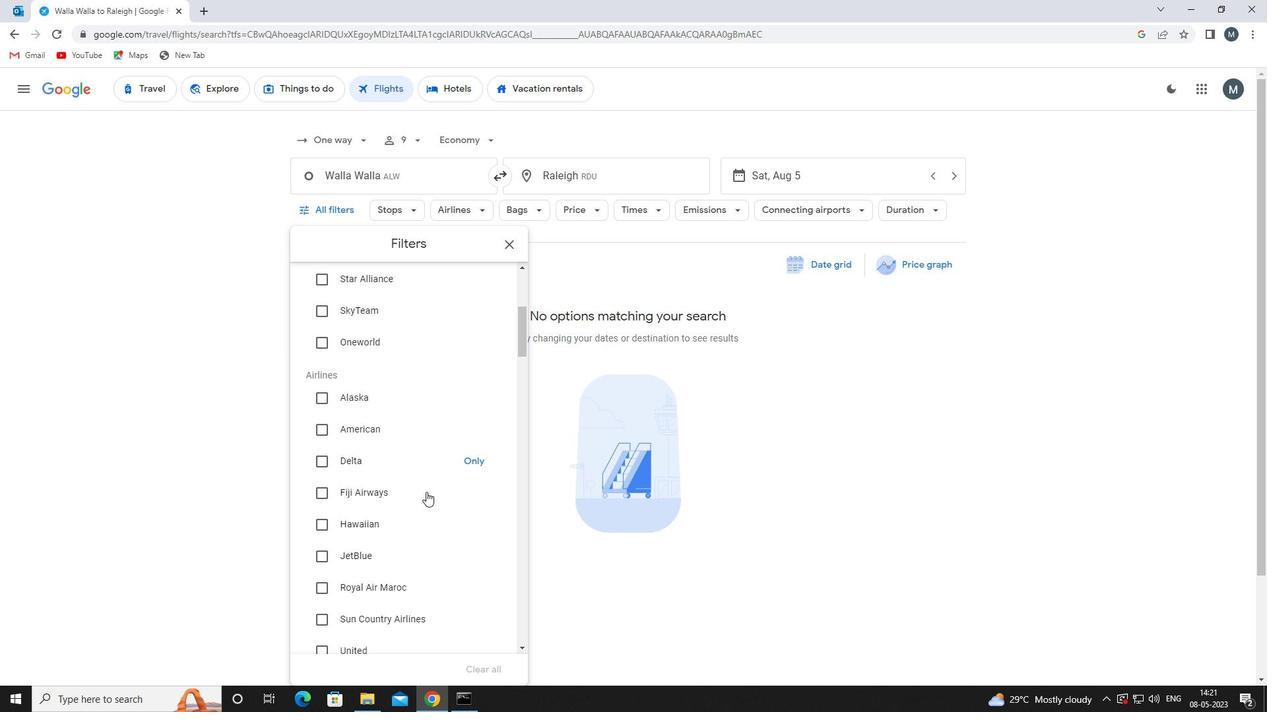 
Action: Mouse moved to (407, 548)
Screenshot: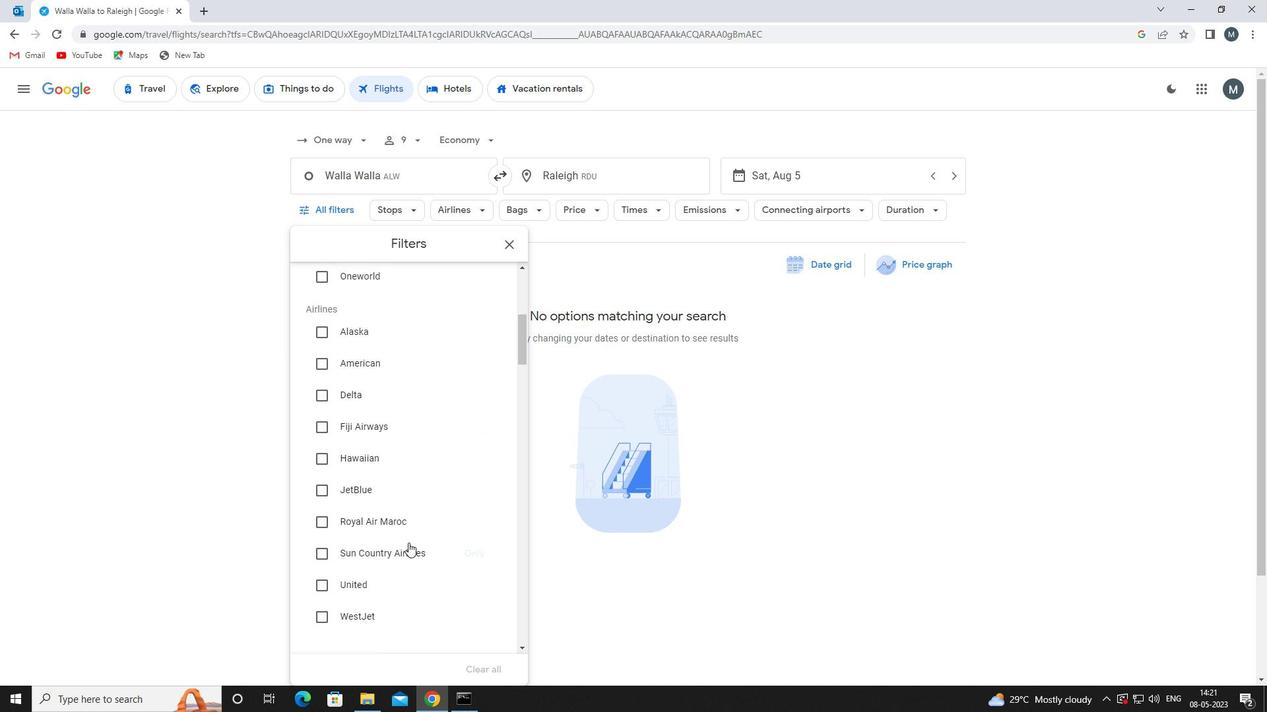 
Action: Mouse pressed left at (407, 548)
Screenshot: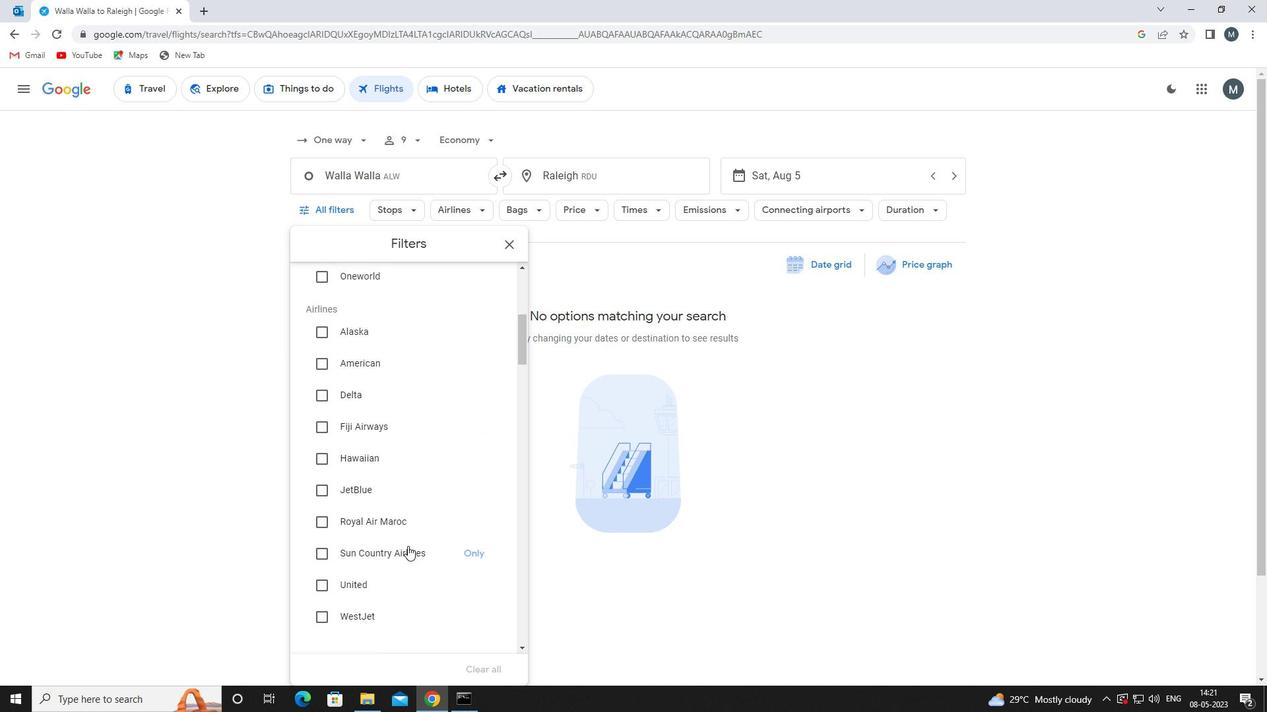 
Action: Mouse moved to (427, 518)
Screenshot: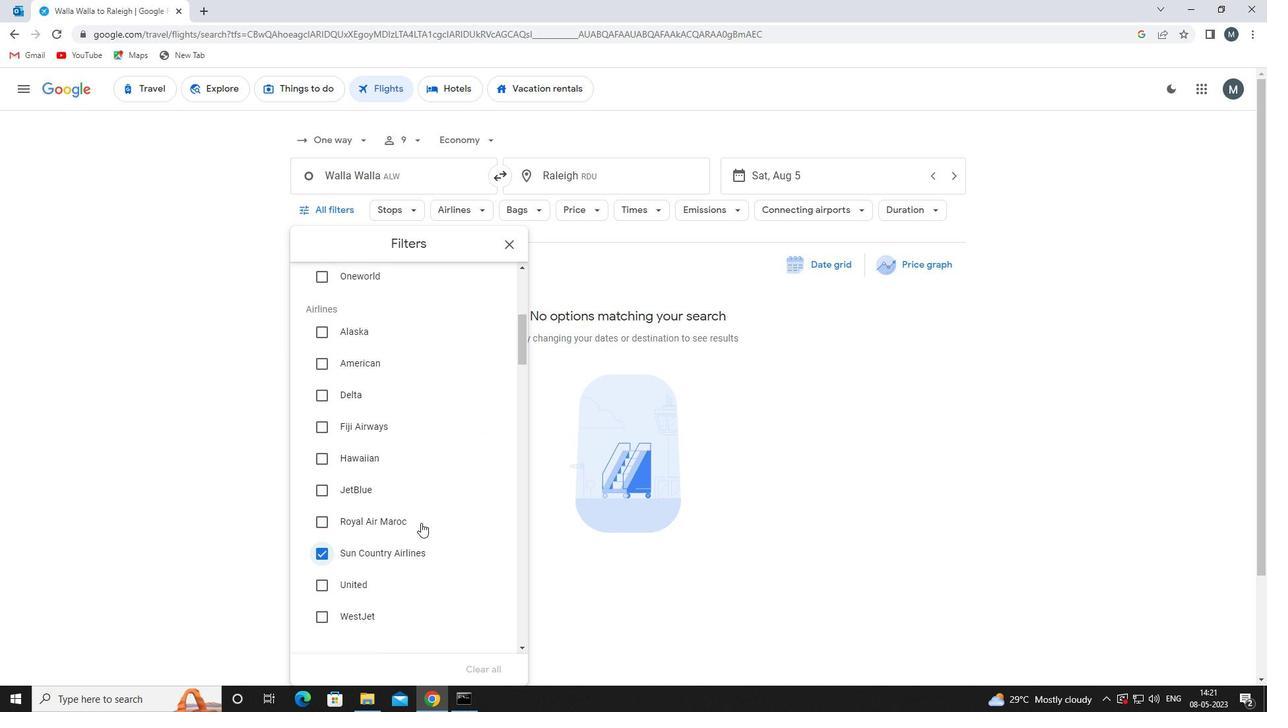 
Action: Mouse scrolled (427, 517) with delta (0, 0)
Screenshot: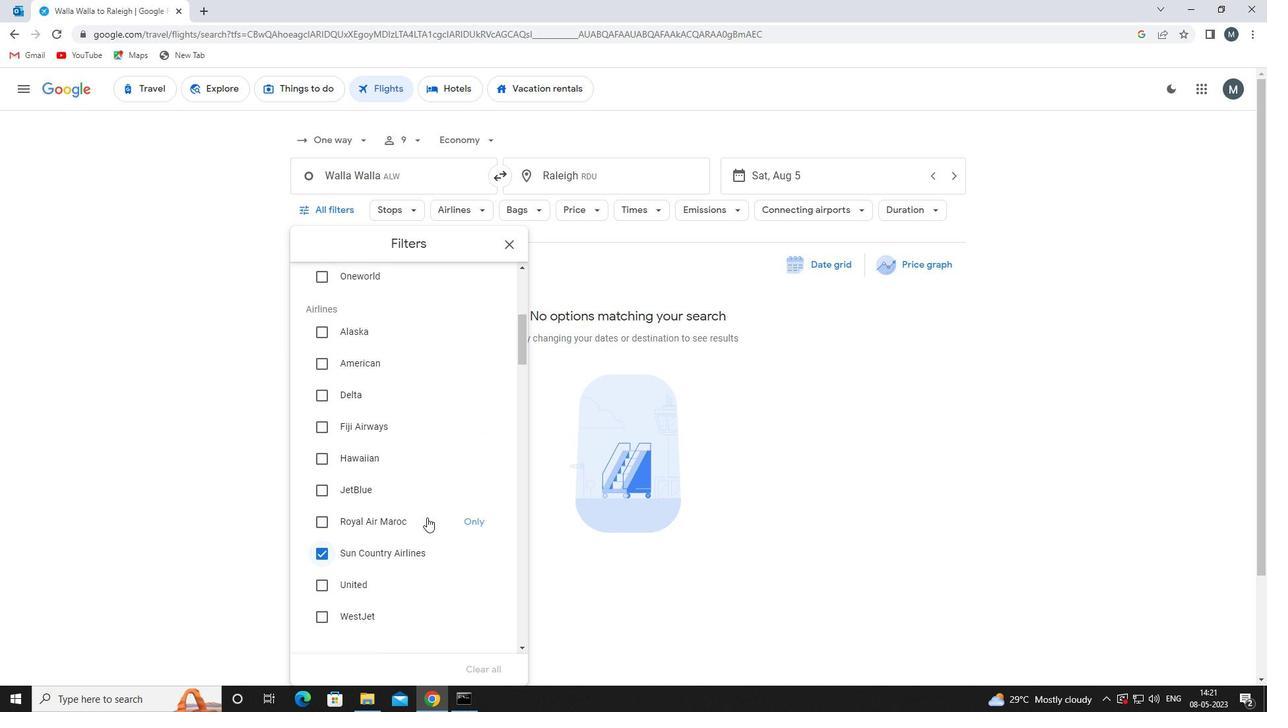 
Action: Mouse moved to (427, 516)
Screenshot: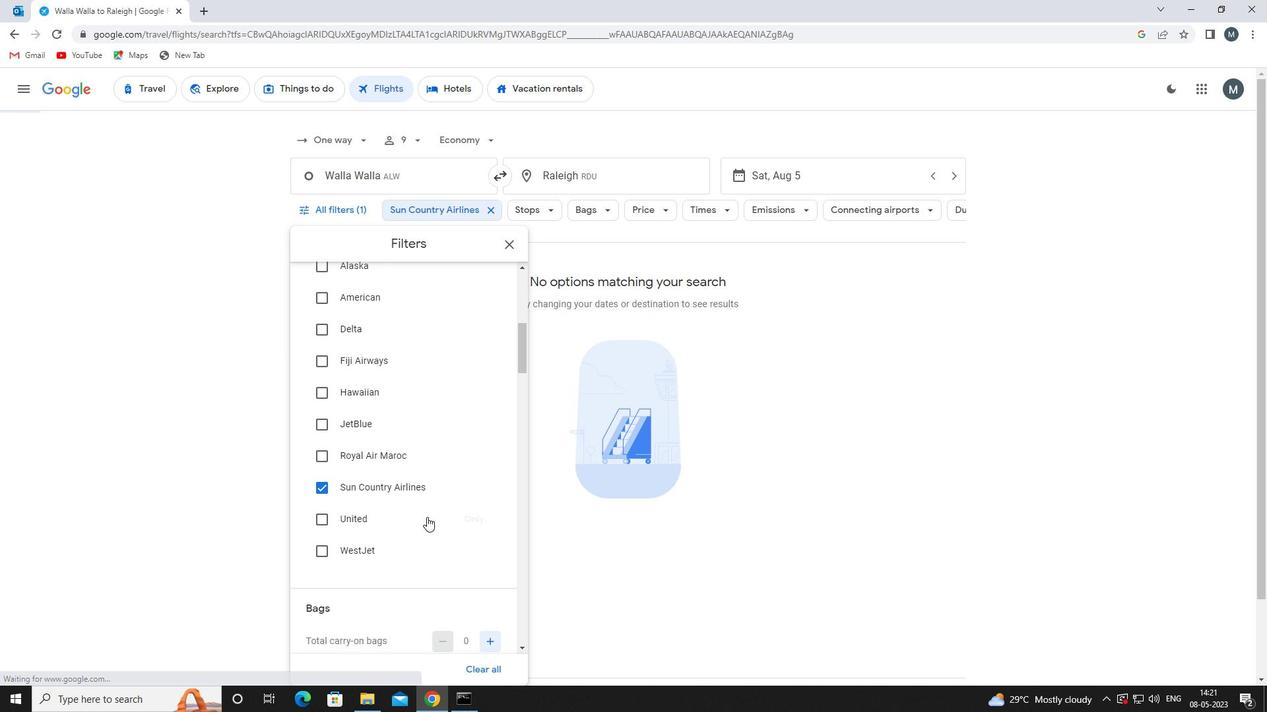 
Action: Mouse scrolled (427, 516) with delta (0, 0)
Screenshot: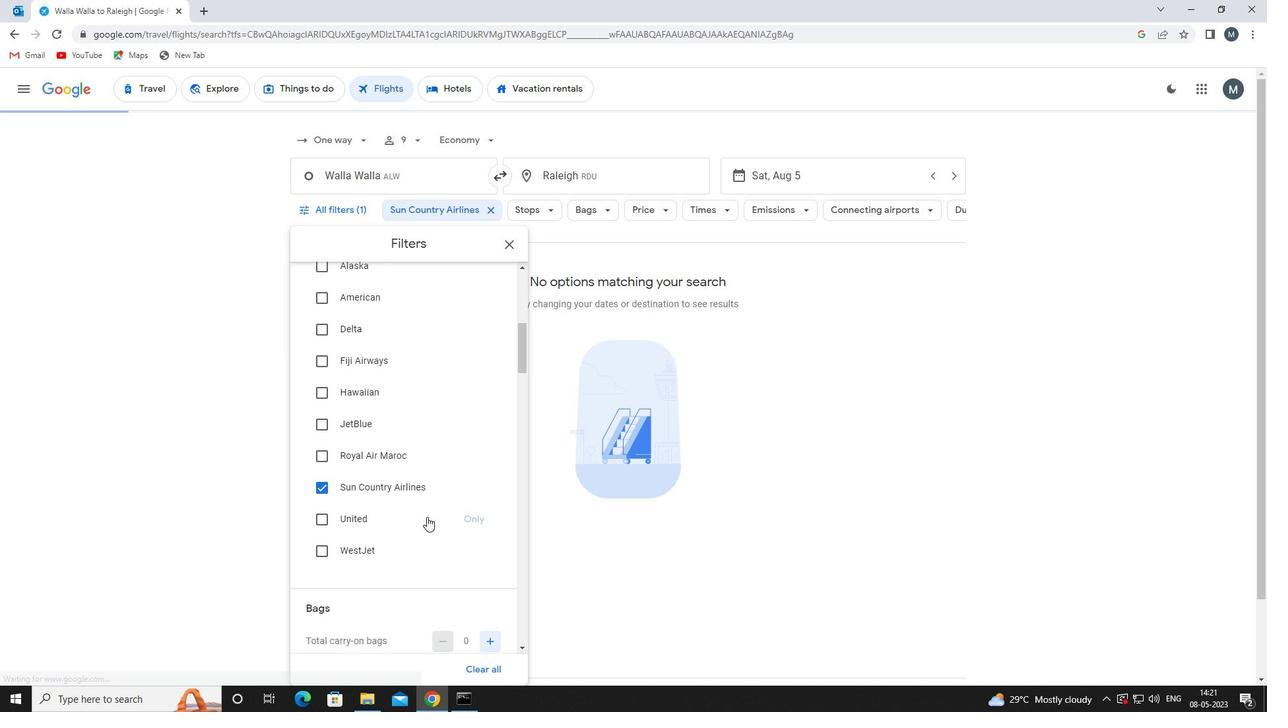 
Action: Mouse moved to (425, 516)
Screenshot: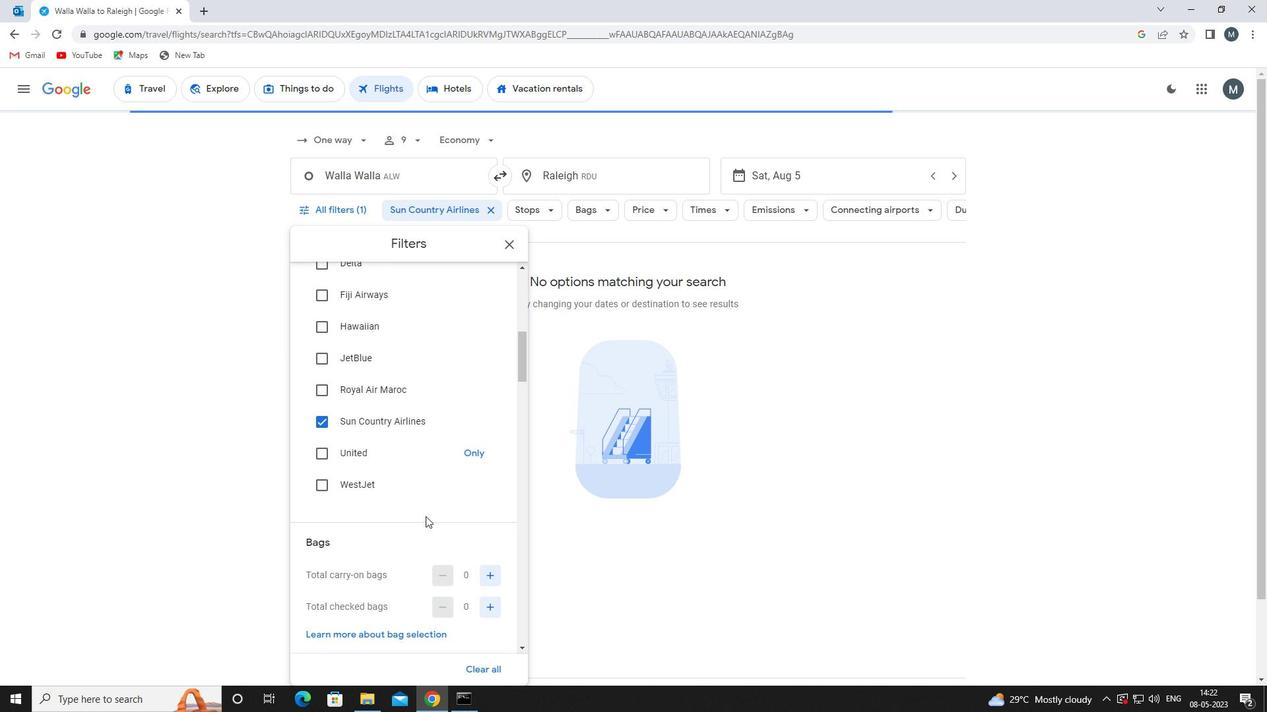 
Action: Mouse scrolled (425, 516) with delta (0, 0)
Screenshot: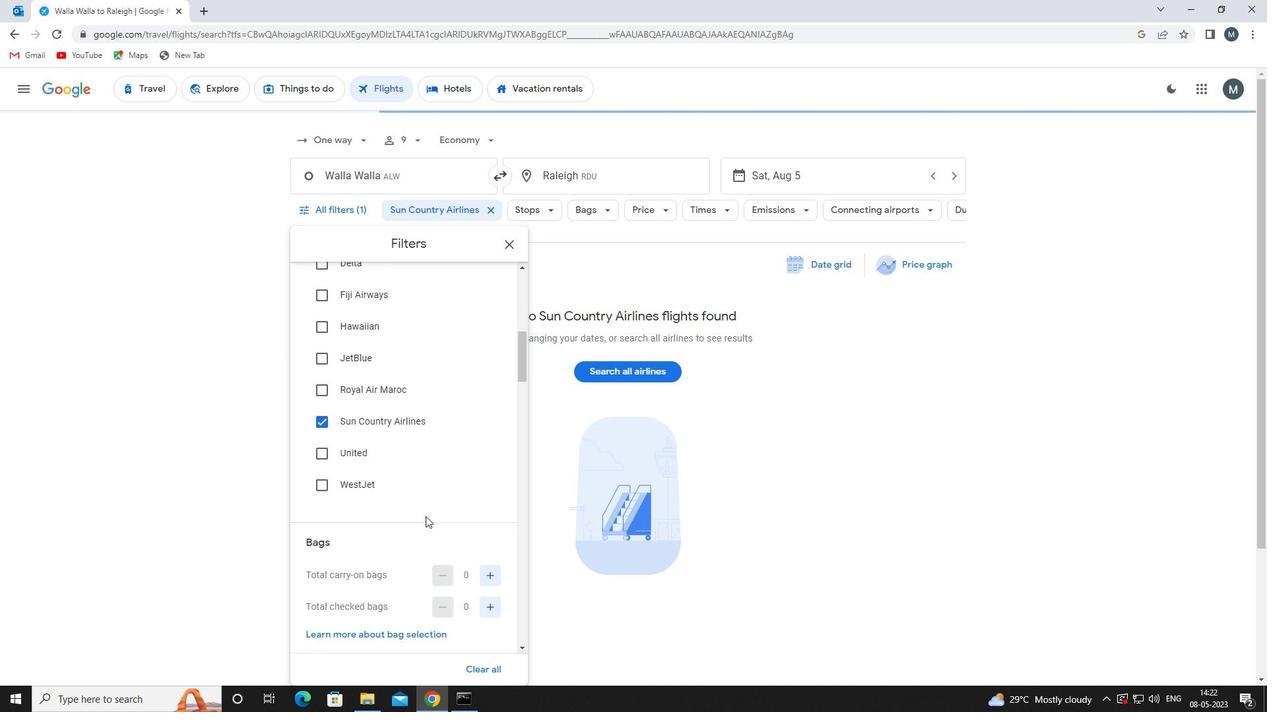 
Action: Mouse moved to (488, 506)
Screenshot: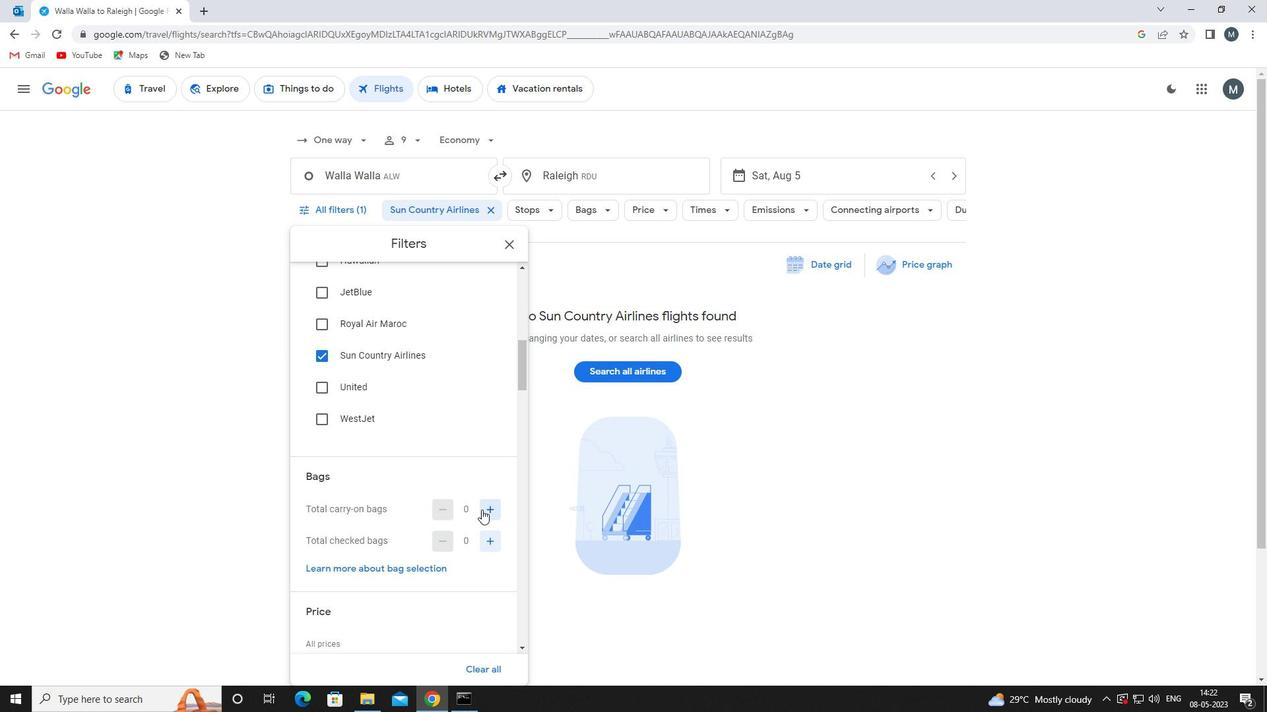 
Action: Mouse pressed left at (488, 506)
Screenshot: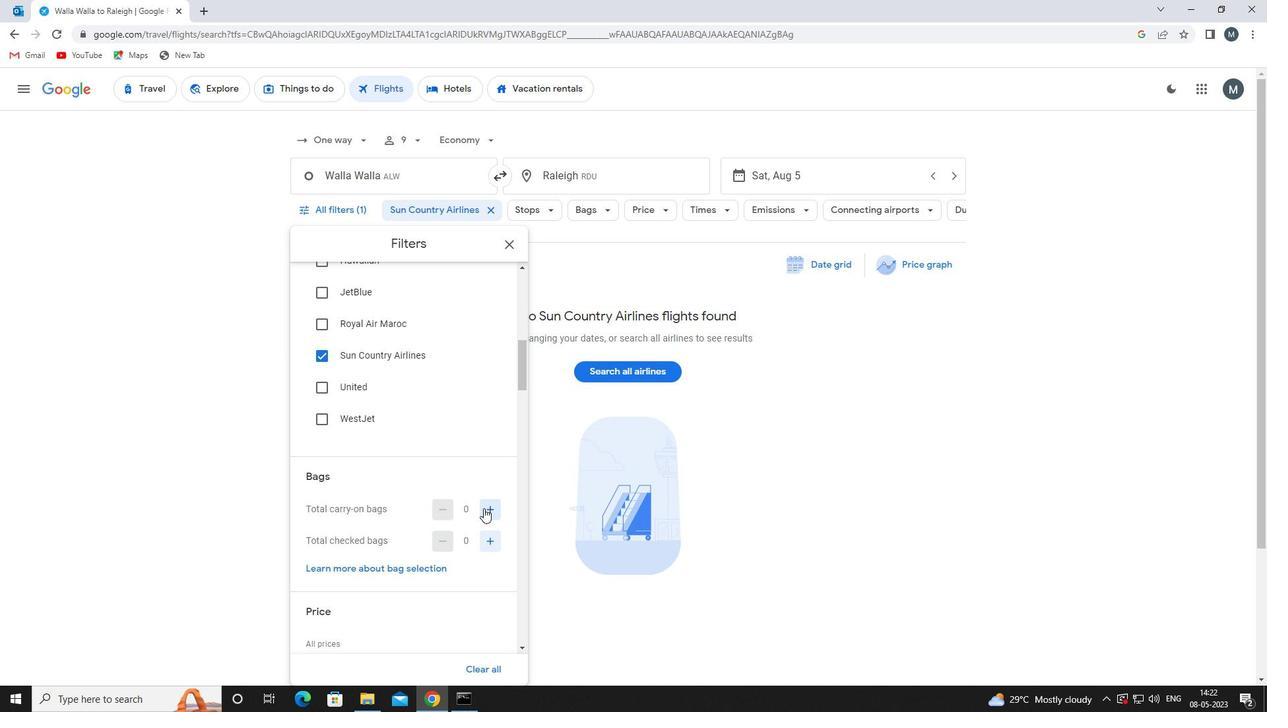 
Action: Mouse pressed left at (488, 506)
Screenshot: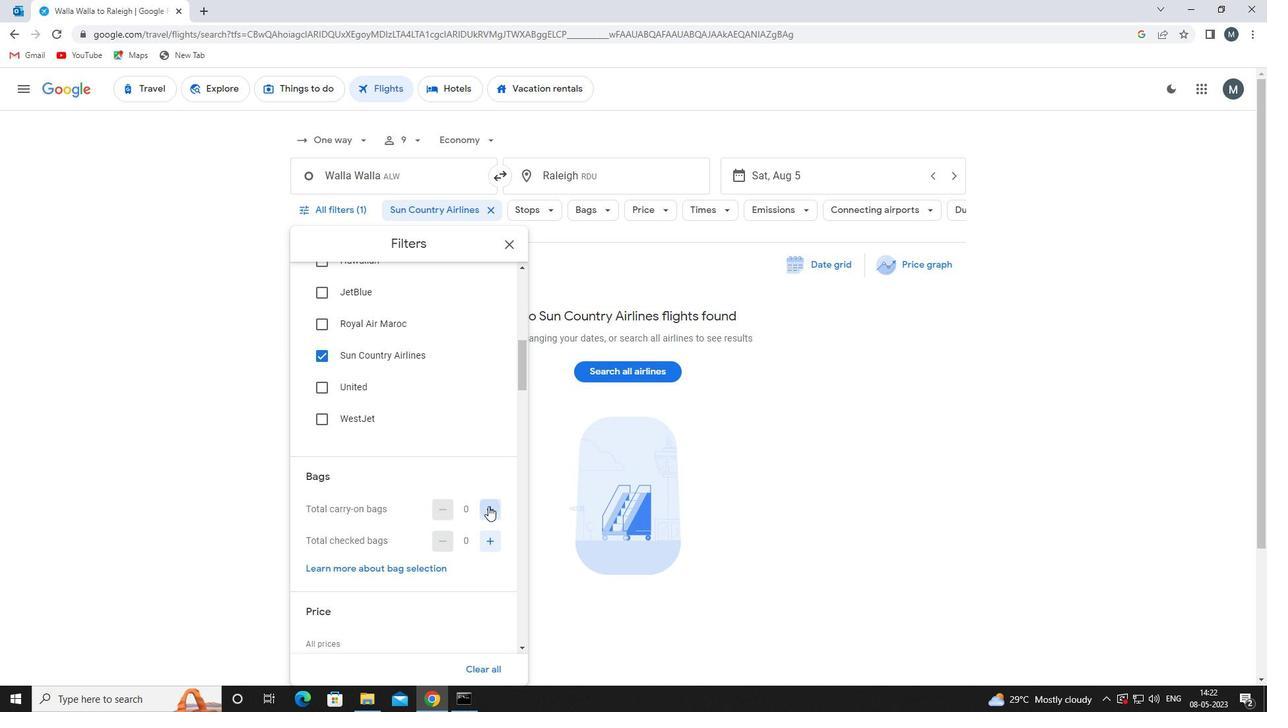 
Action: Mouse moved to (421, 502)
Screenshot: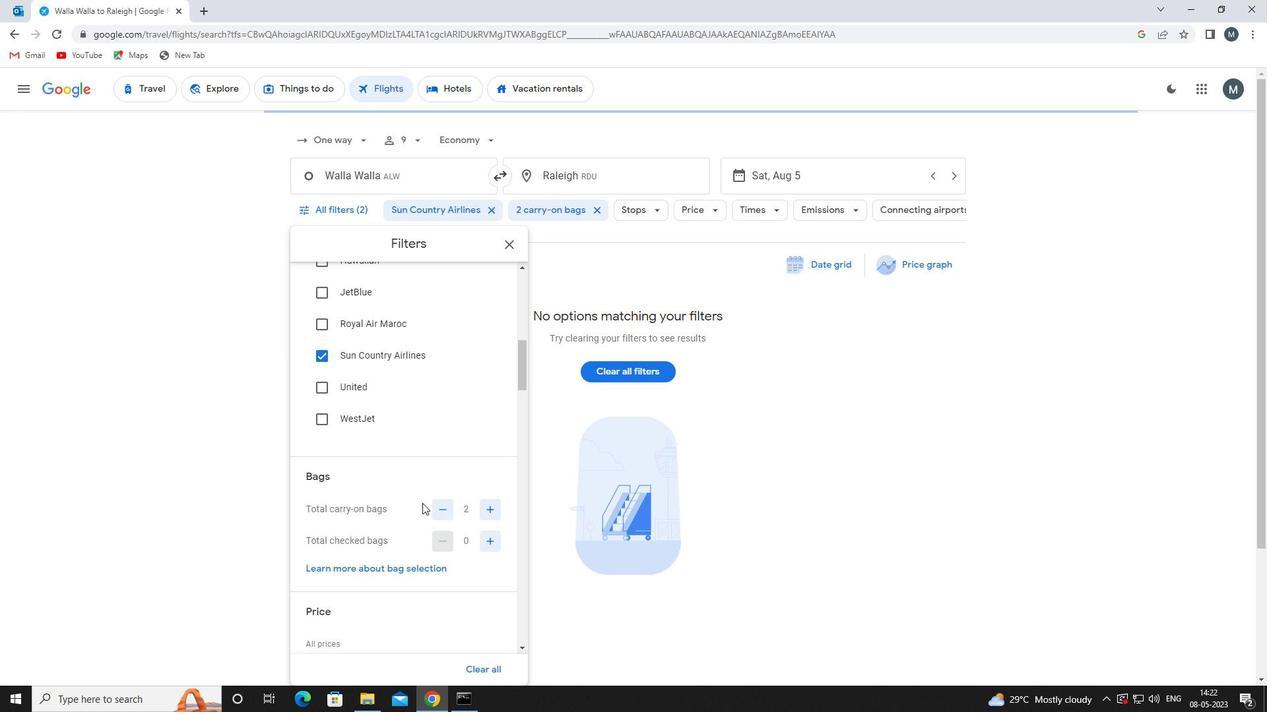 
Action: Mouse scrolled (421, 501) with delta (0, 0)
Screenshot: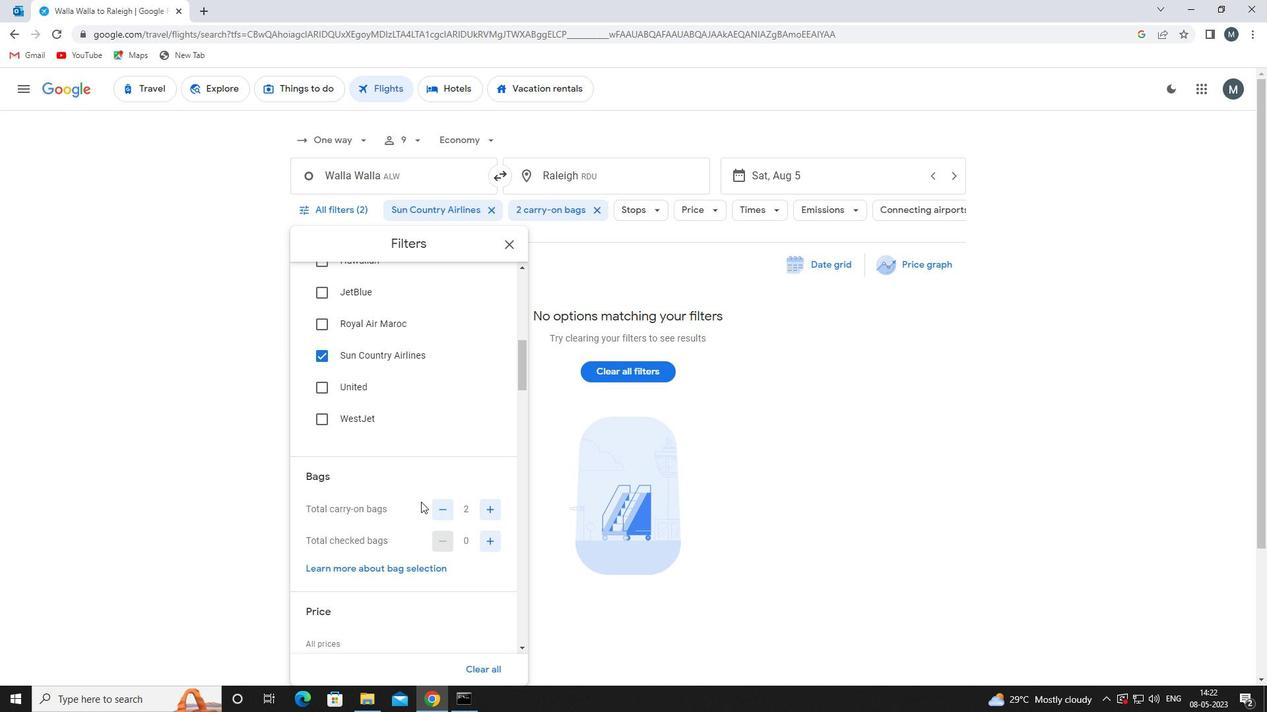 
Action: Mouse moved to (419, 502)
Screenshot: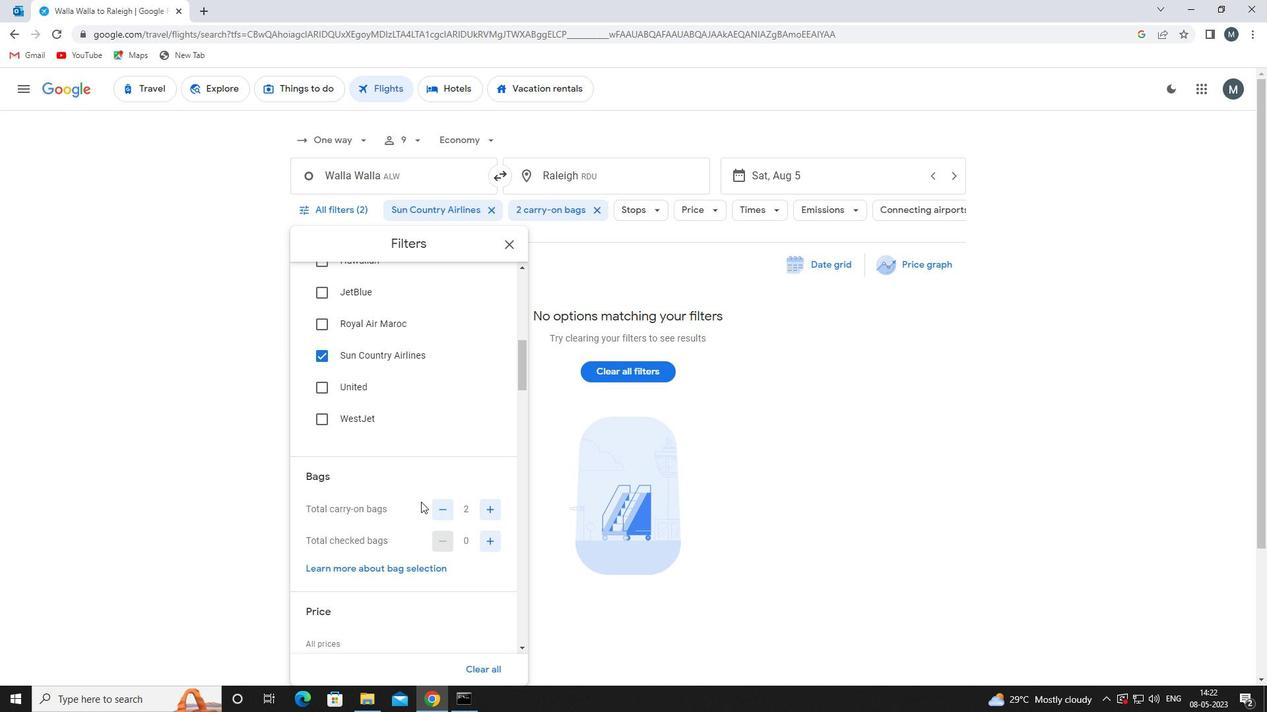 
Action: Mouse scrolled (419, 501) with delta (0, 0)
Screenshot: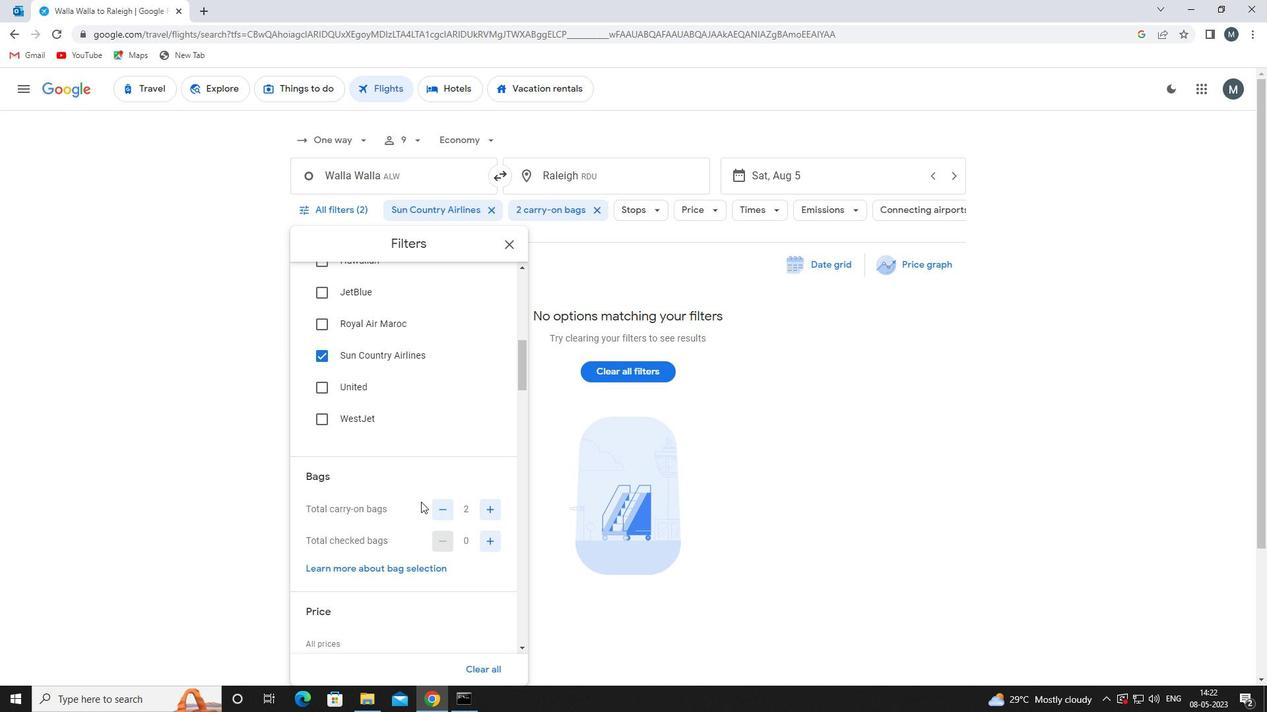 
Action: Mouse scrolled (419, 501) with delta (0, 0)
Screenshot: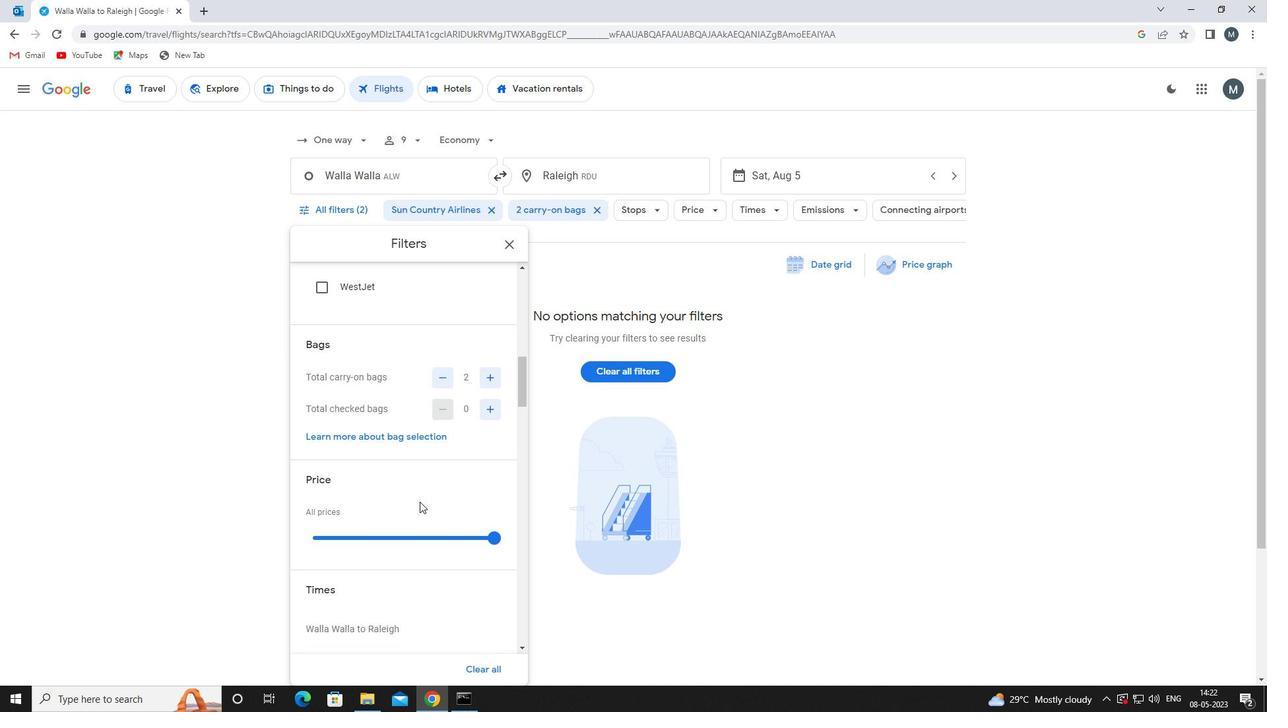 
Action: Mouse moved to (407, 473)
Screenshot: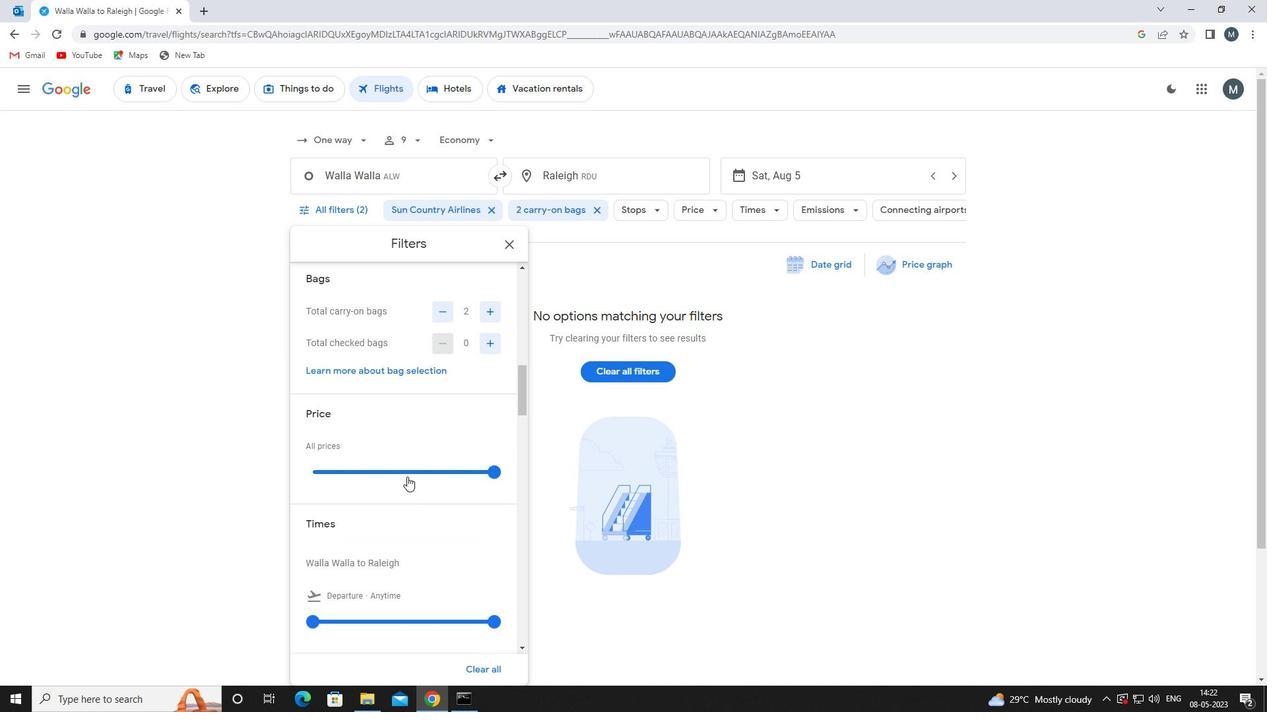 
Action: Mouse pressed left at (407, 473)
Screenshot: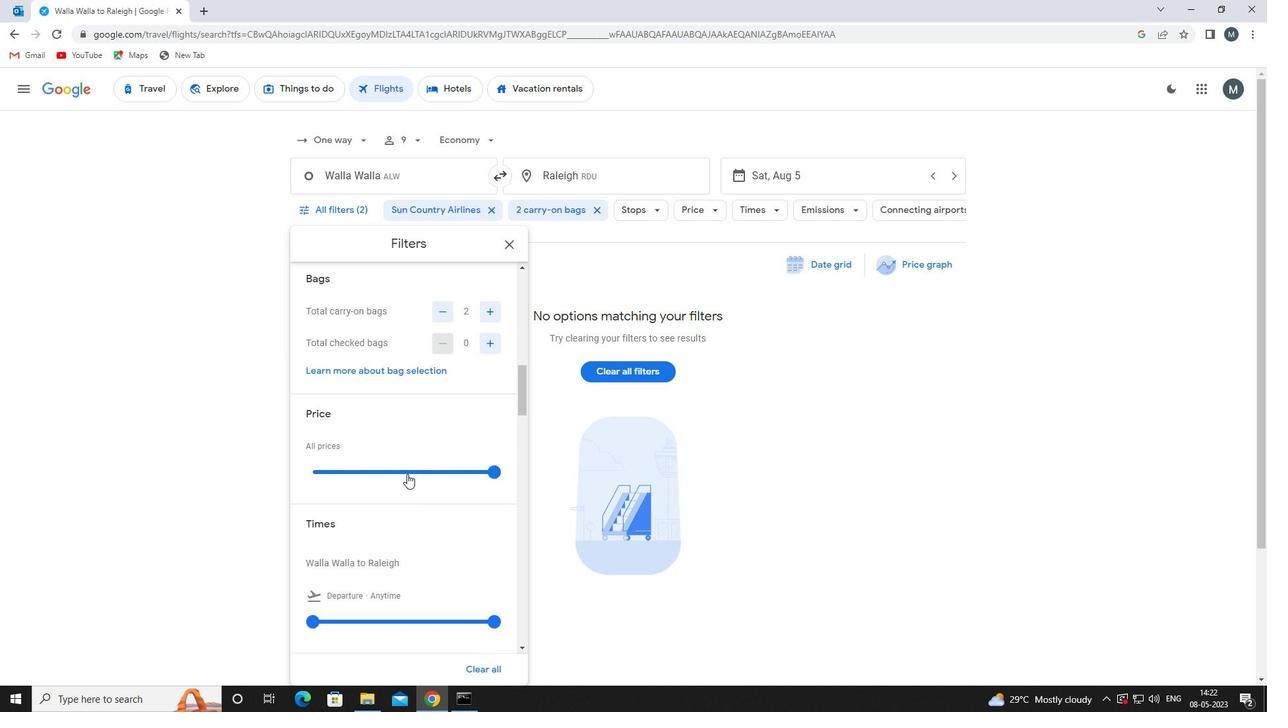 
Action: Mouse pressed left at (407, 473)
Screenshot: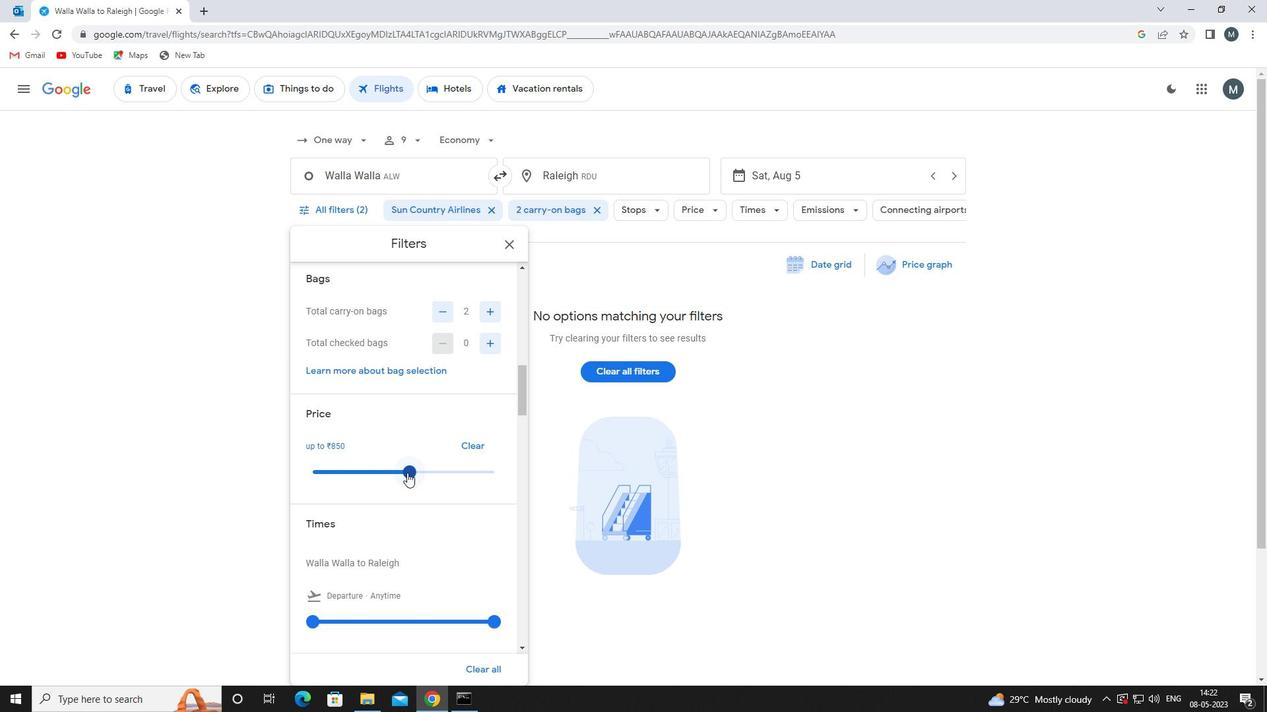 
Action: Mouse moved to (422, 475)
Screenshot: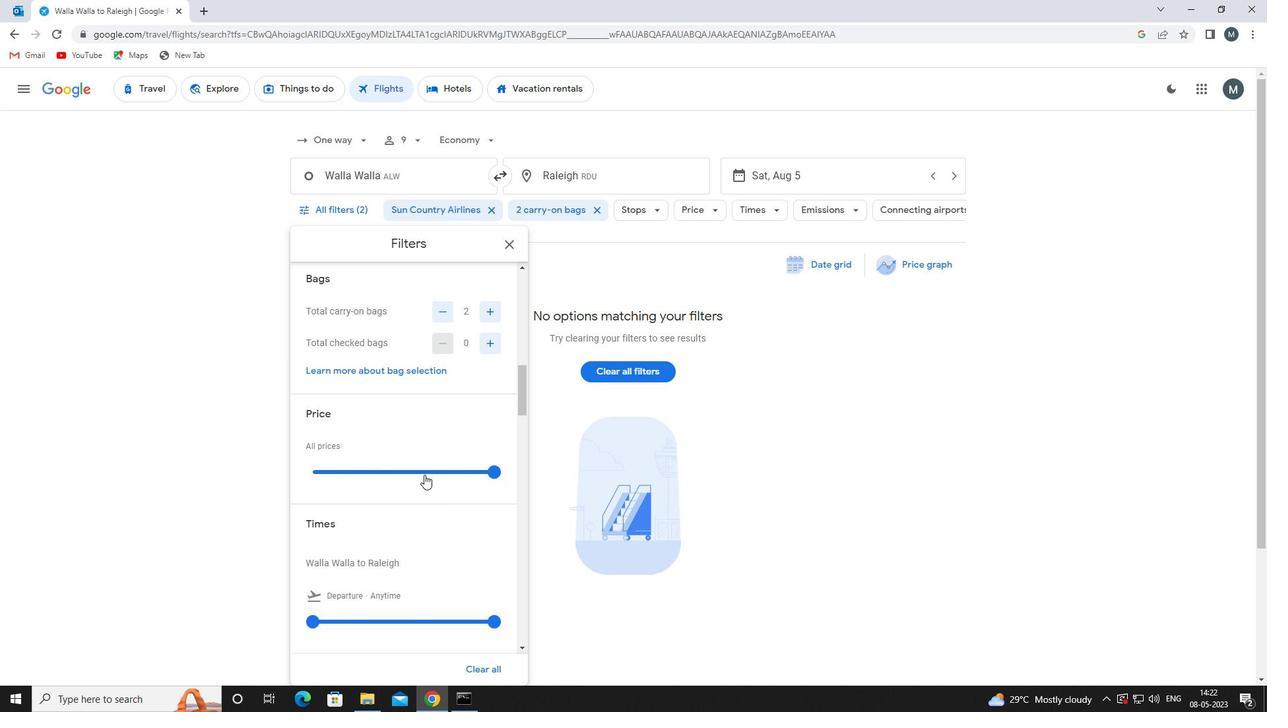 
Action: Mouse scrolled (422, 474) with delta (0, 0)
Screenshot: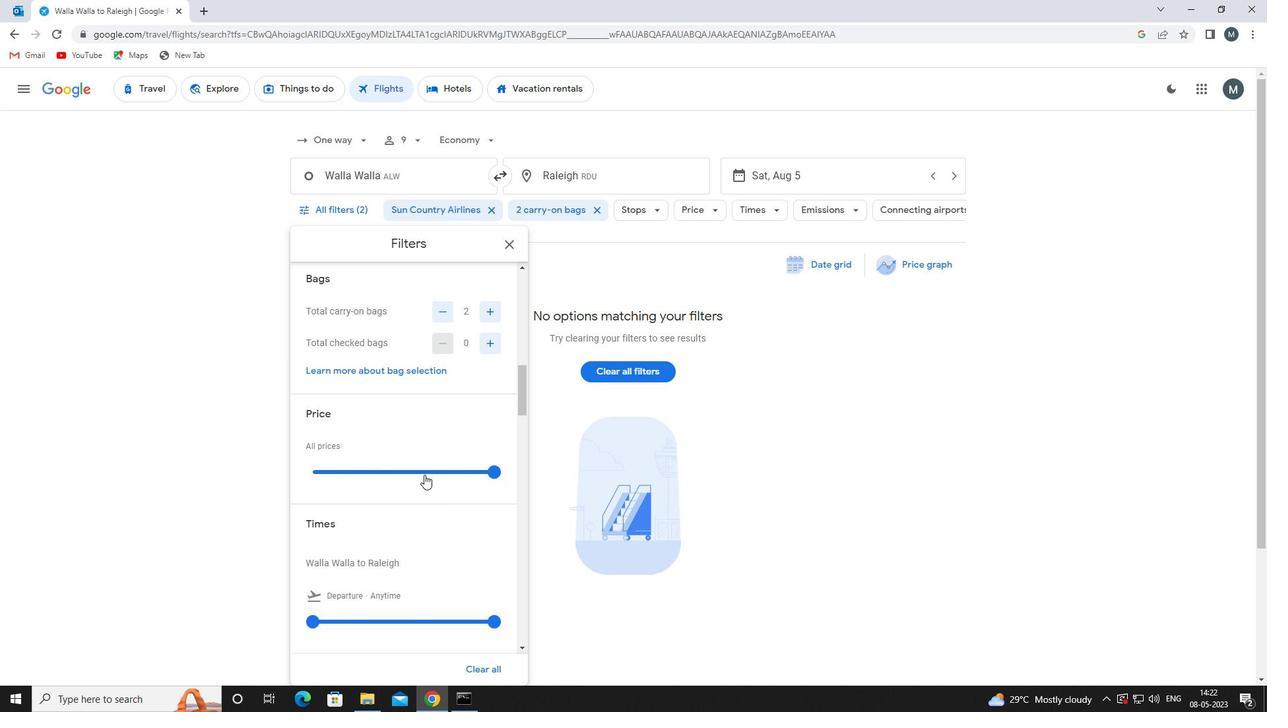 
Action: Mouse moved to (410, 474)
Screenshot: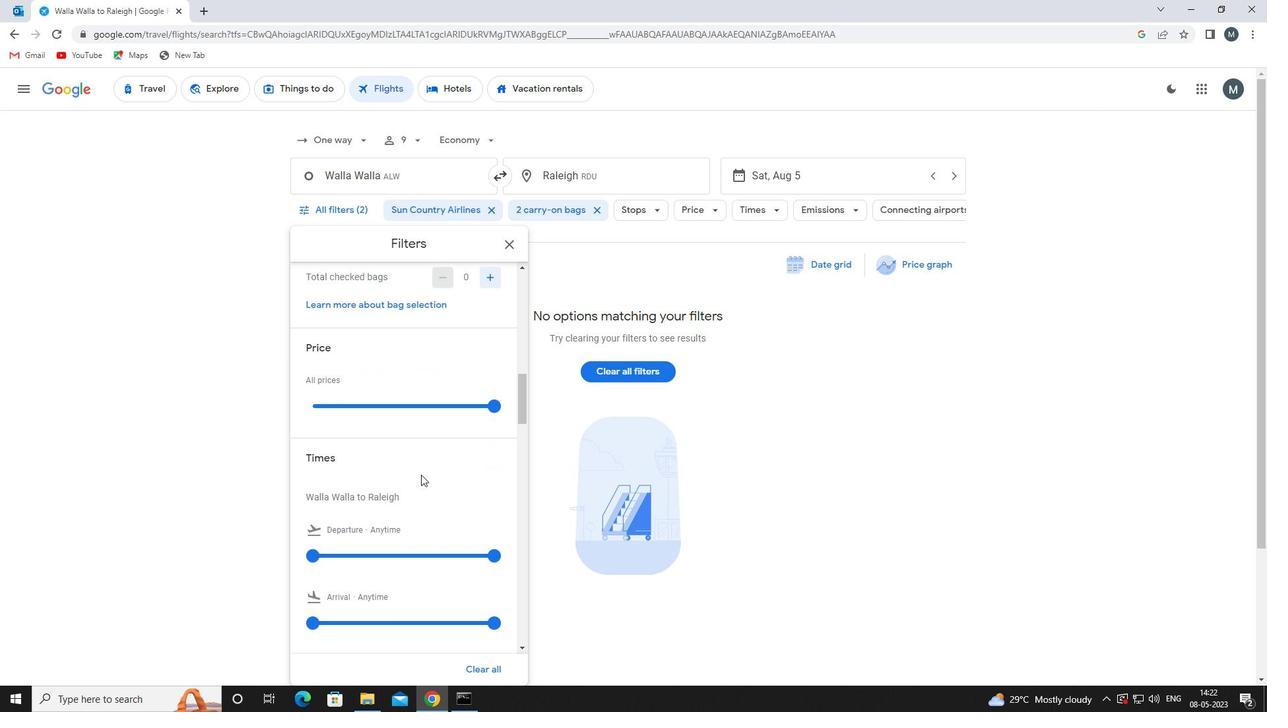 
Action: Mouse scrolled (410, 473) with delta (0, 0)
Screenshot: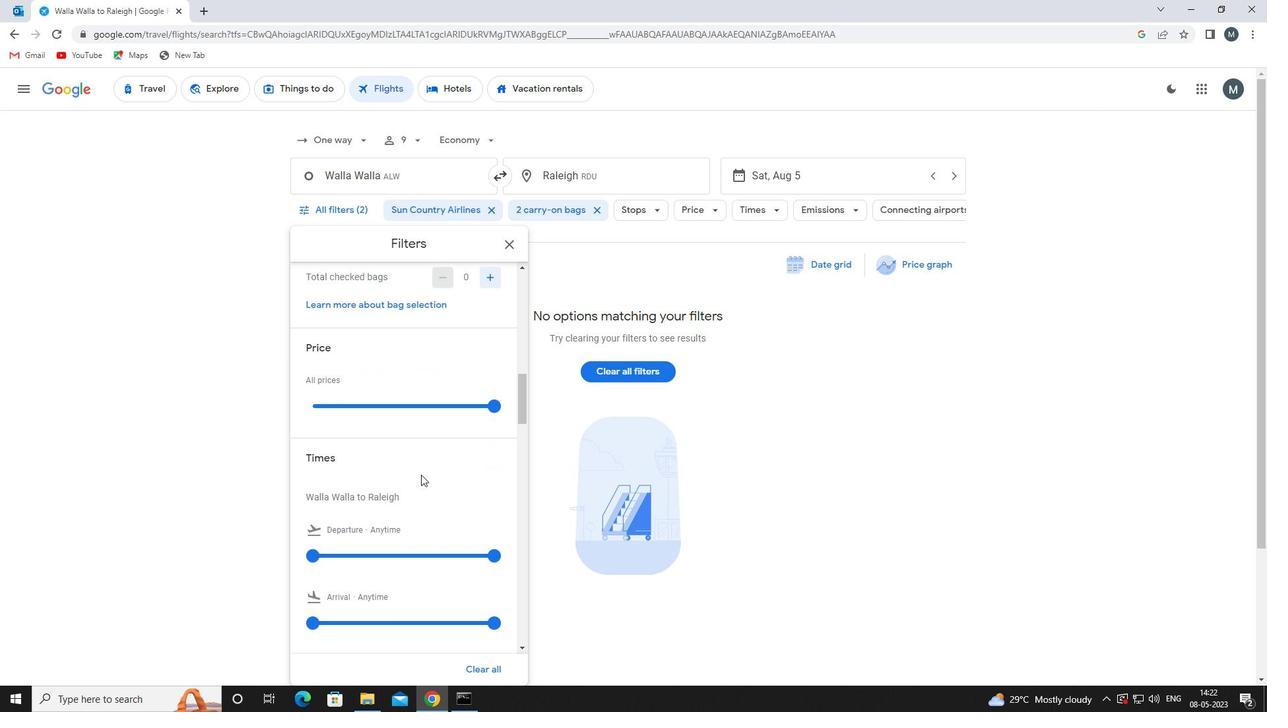 
Action: Mouse moved to (306, 487)
Screenshot: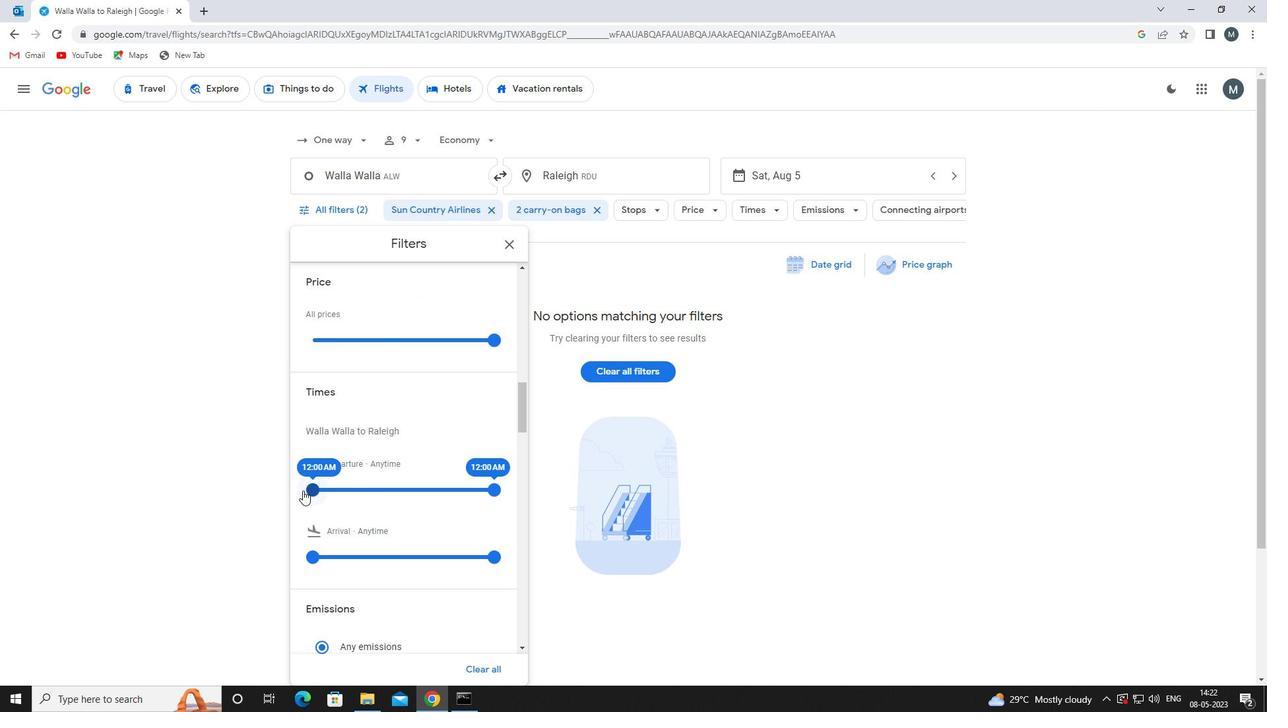 
Action: Mouse pressed left at (306, 487)
Screenshot: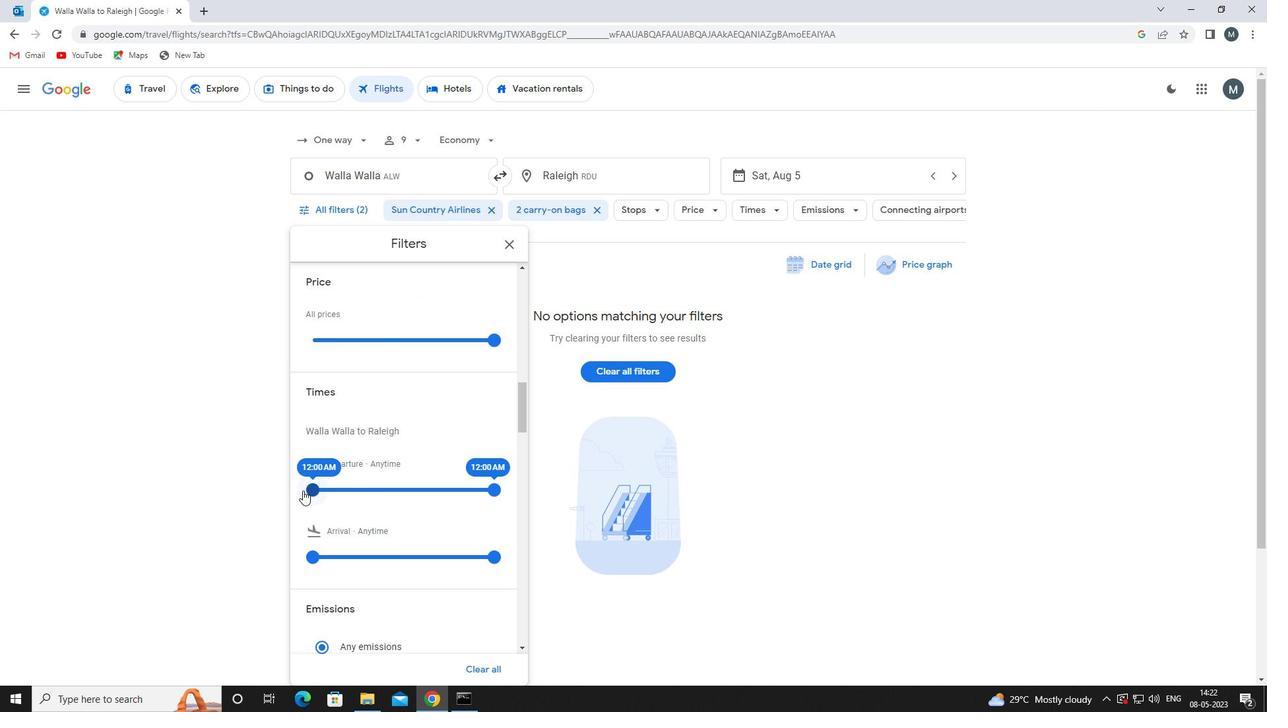 
Action: Mouse moved to (491, 488)
Screenshot: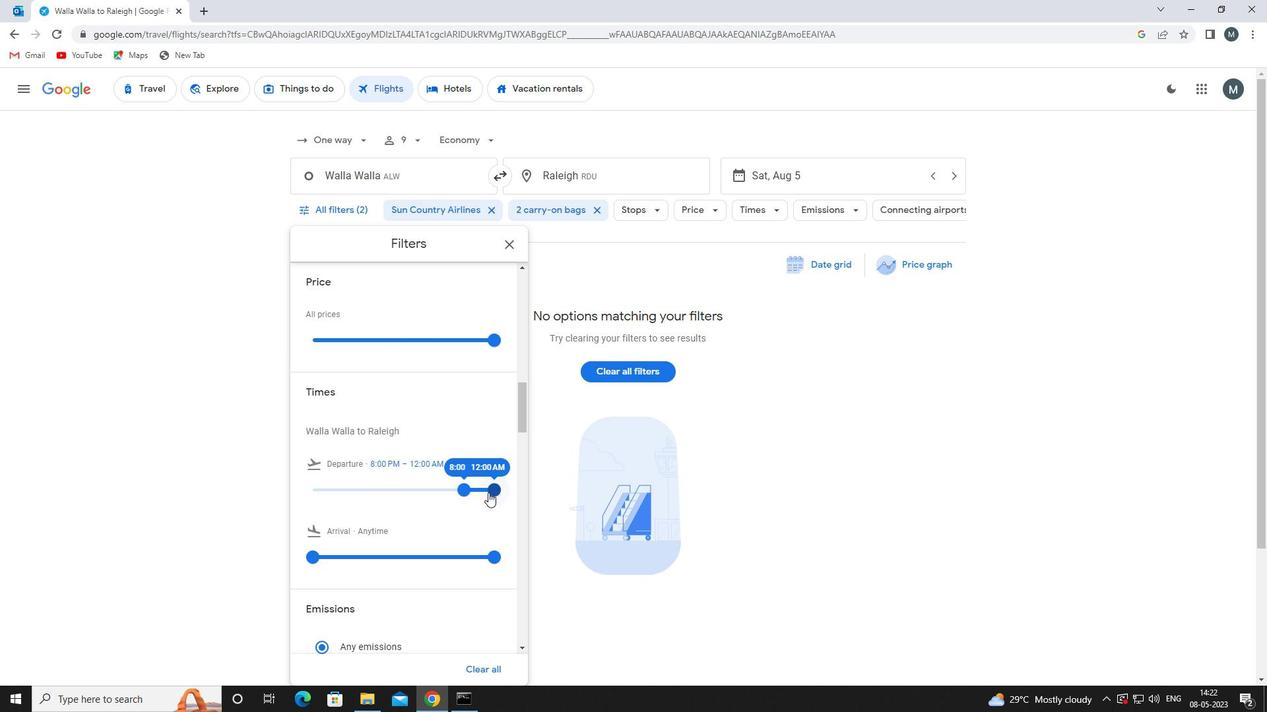 
Action: Mouse pressed left at (491, 488)
Screenshot: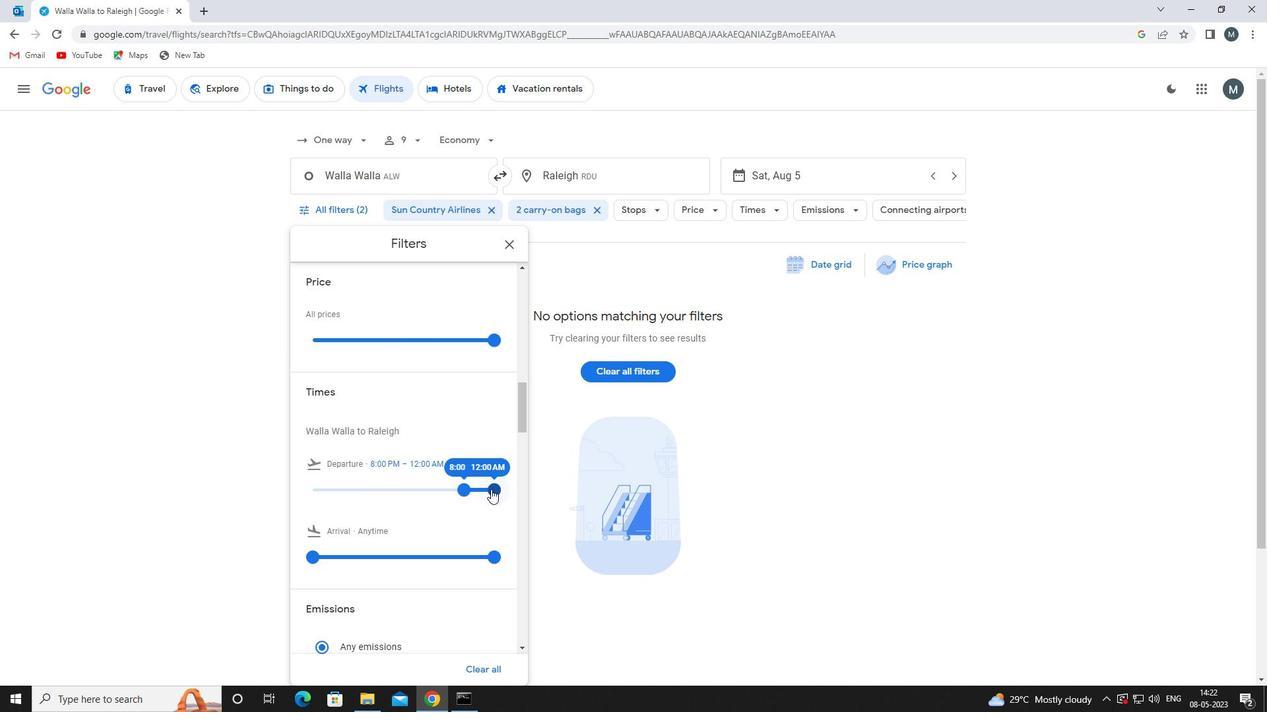 
Action: Mouse moved to (443, 487)
Screenshot: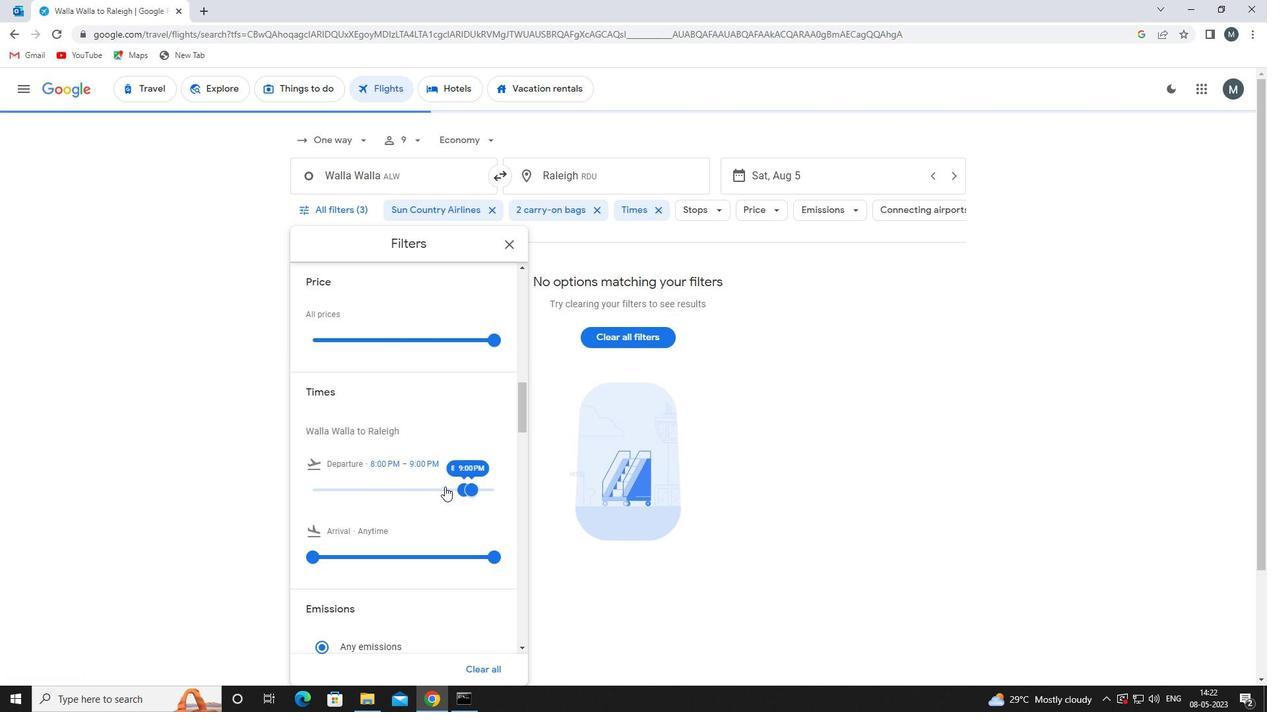 
Action: Mouse scrolled (443, 486) with delta (0, 0)
Screenshot: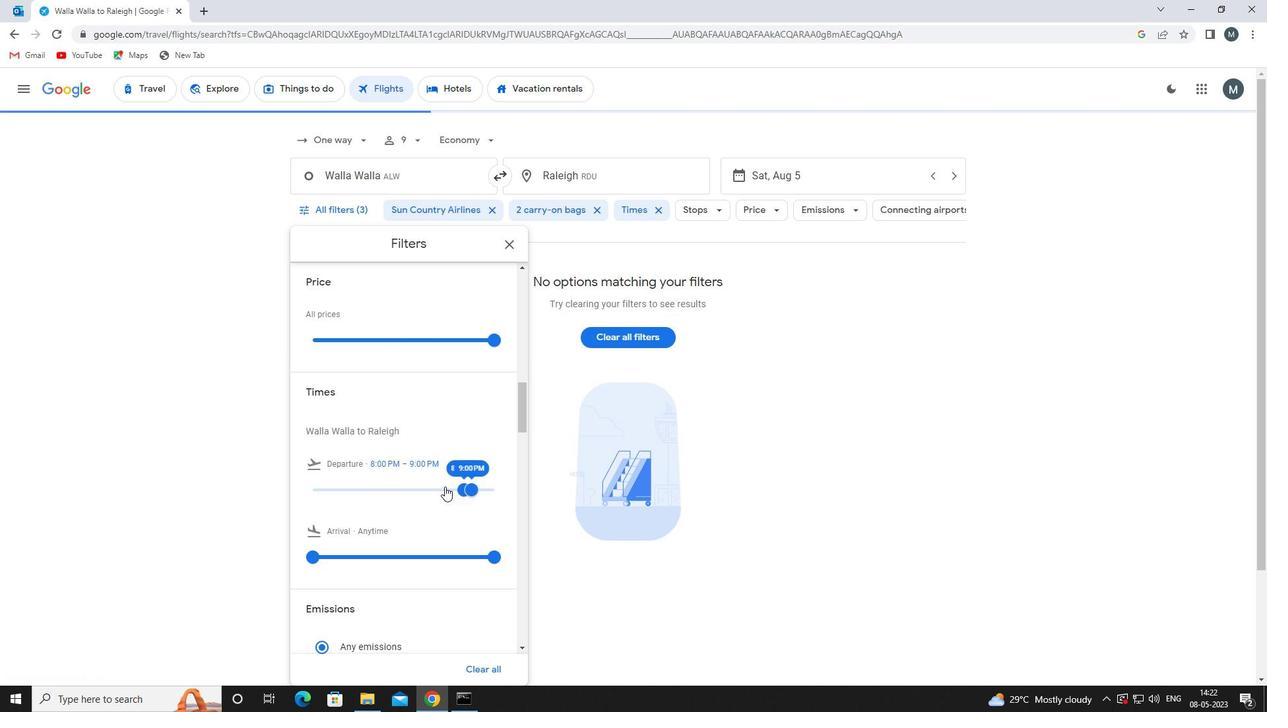 
Action: Mouse moved to (510, 246)
Screenshot: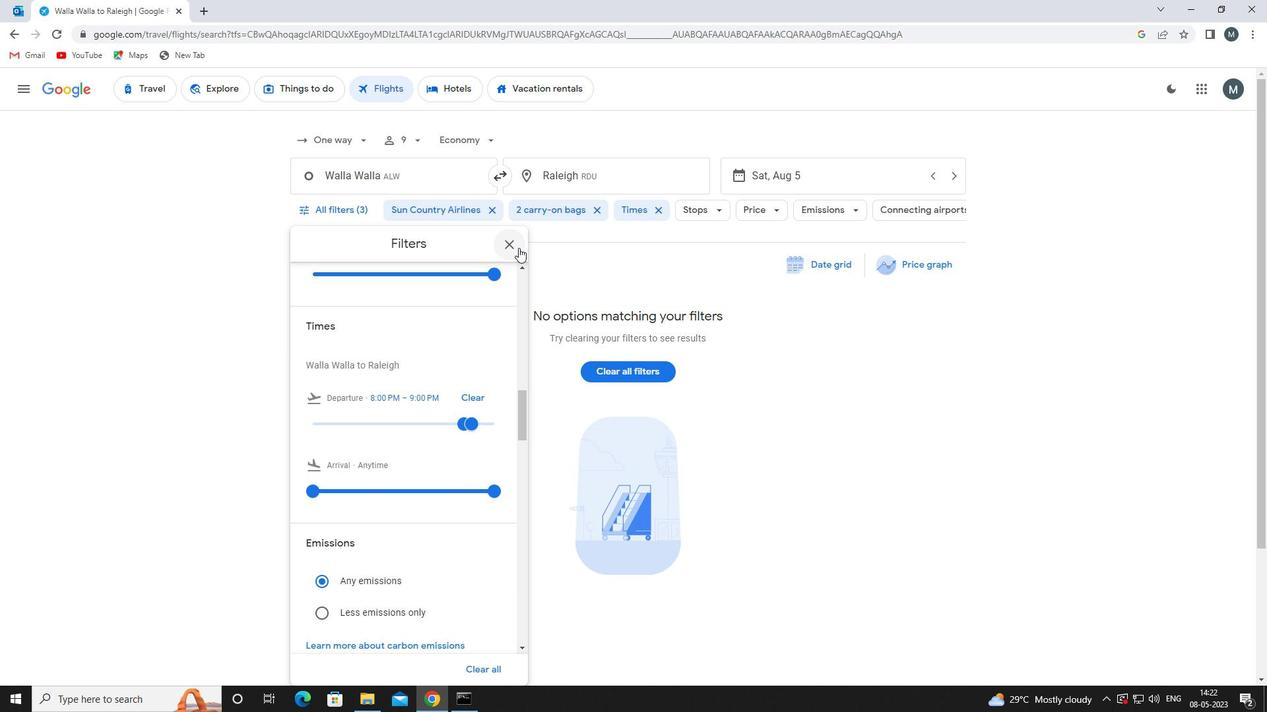 
Action: Mouse pressed left at (510, 246)
Screenshot: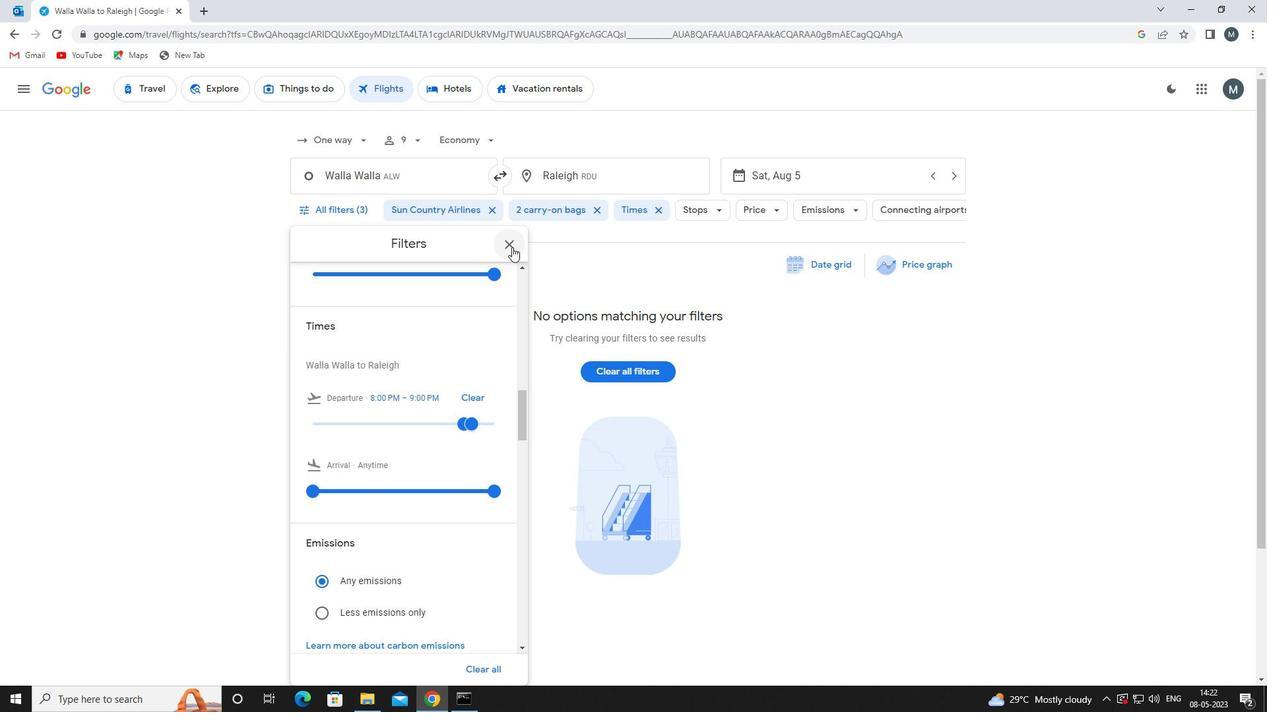 
Action: Mouse moved to (501, 256)
Screenshot: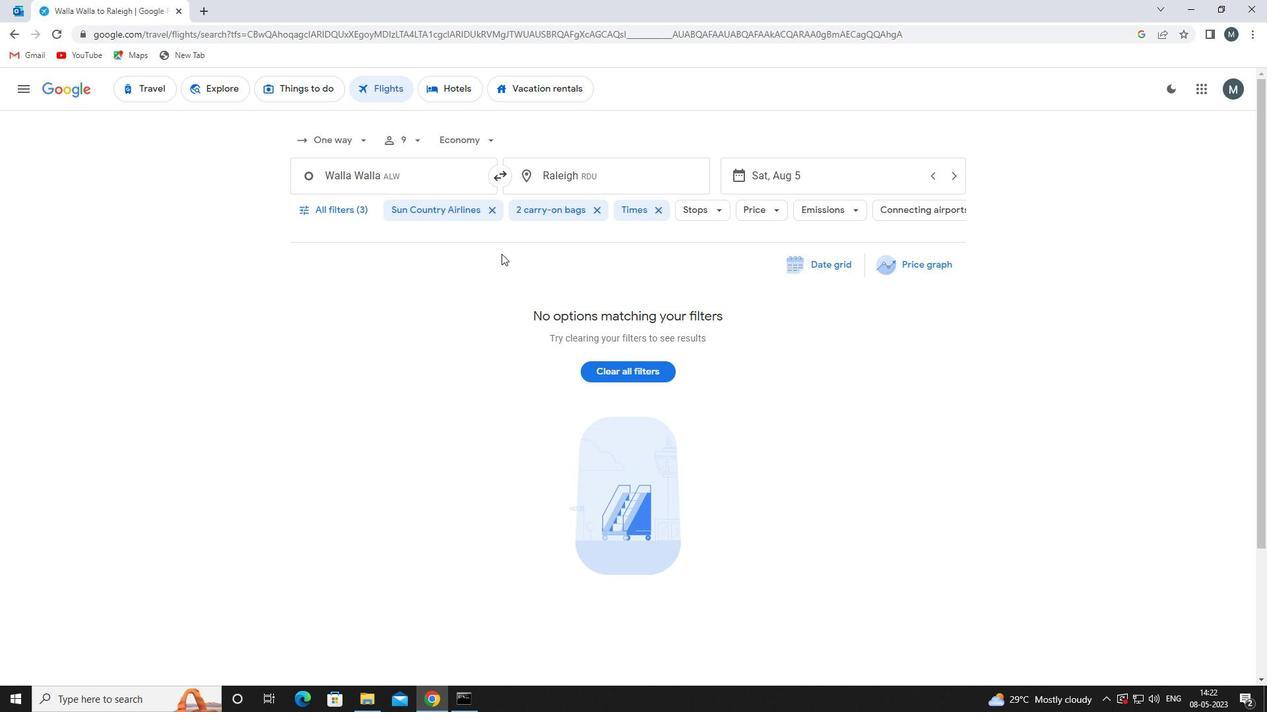 
